 Task: Look for space in Odense, Denmark from 5th July, 2023 to 10th July, 2023 for 4 adults in price range Rs.9000 to Rs.14000. Place can be entire place with 2 bedrooms having 4 beds and 2 bathrooms. Property type can be house, flat, guest house. Booking option can be shelf check-in. Required host language is English.
Action: Mouse moved to (836, 115)
Screenshot: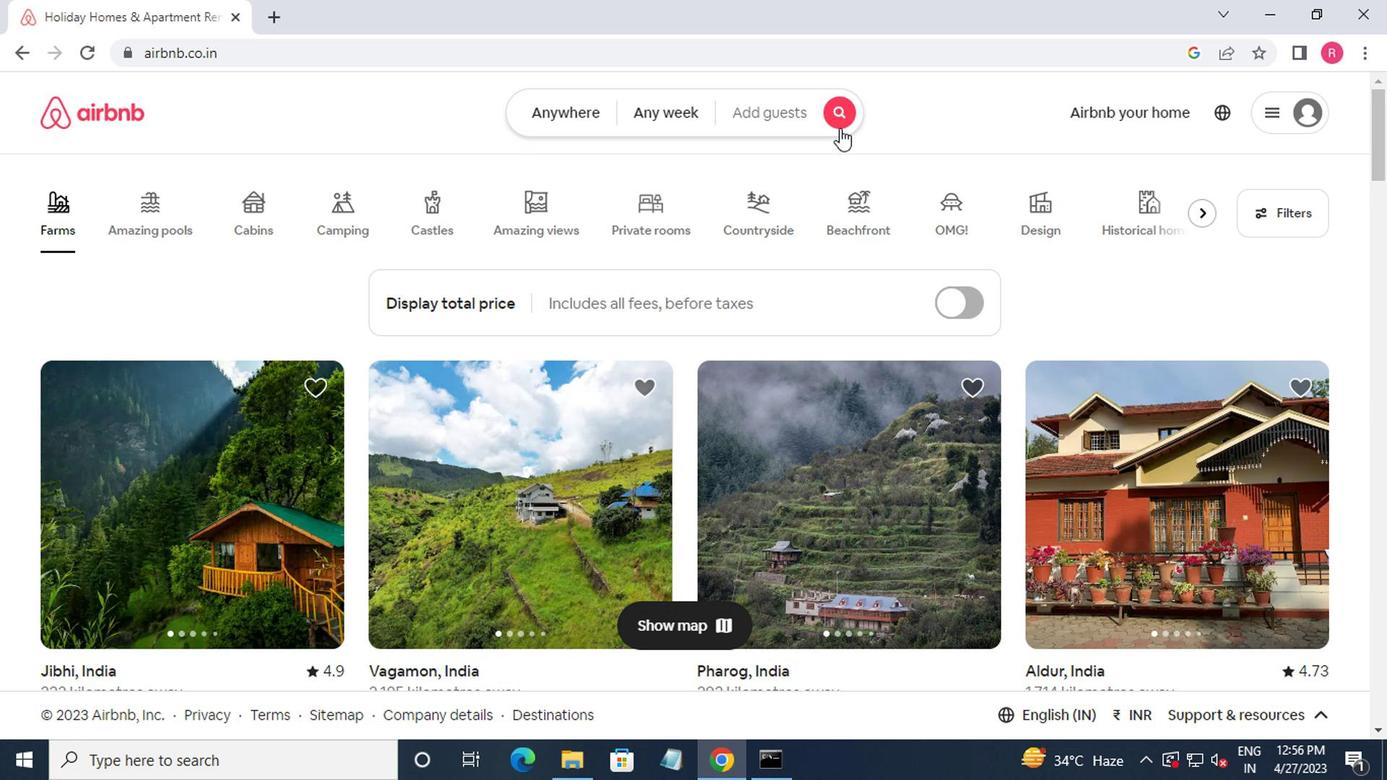
Action: Mouse pressed left at (836, 115)
Screenshot: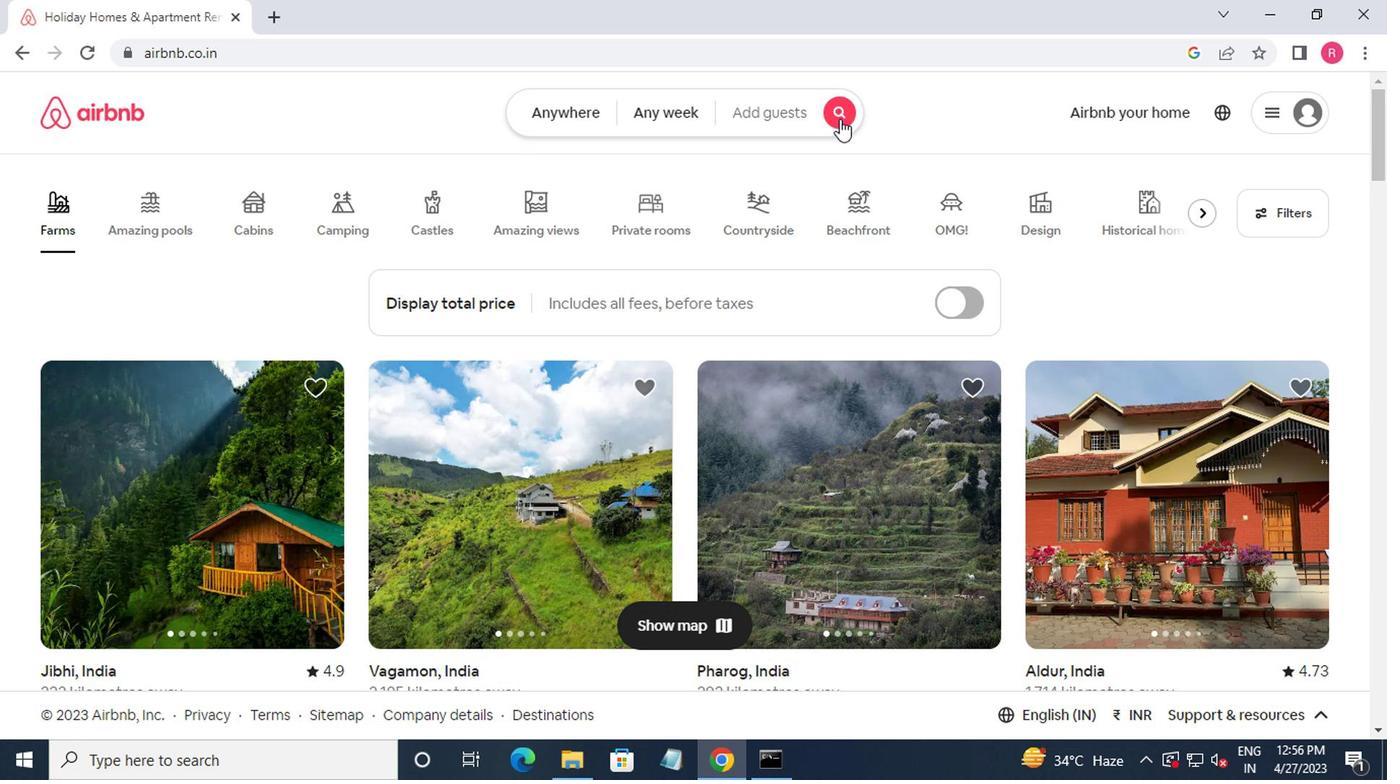 
Action: Mouse moved to (385, 208)
Screenshot: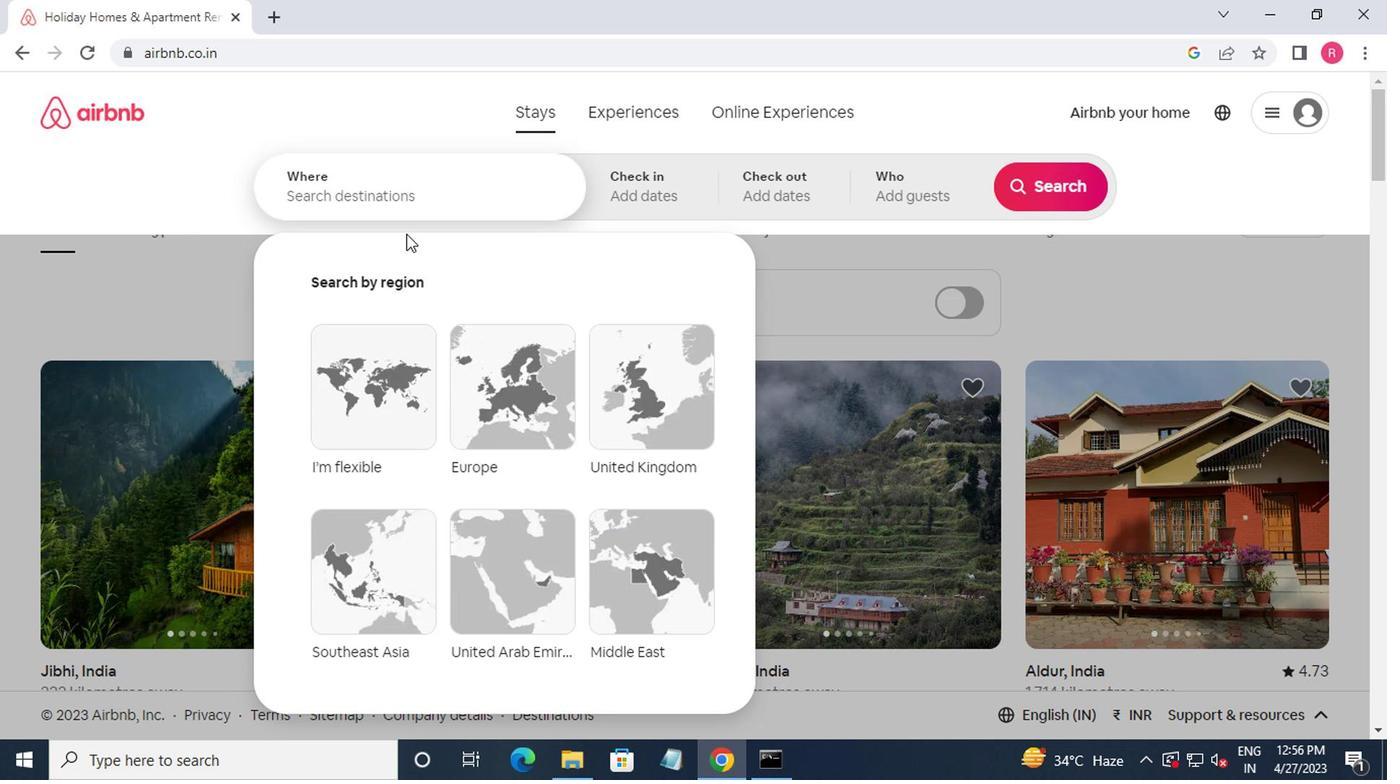 
Action: Mouse pressed left at (385, 208)
Screenshot: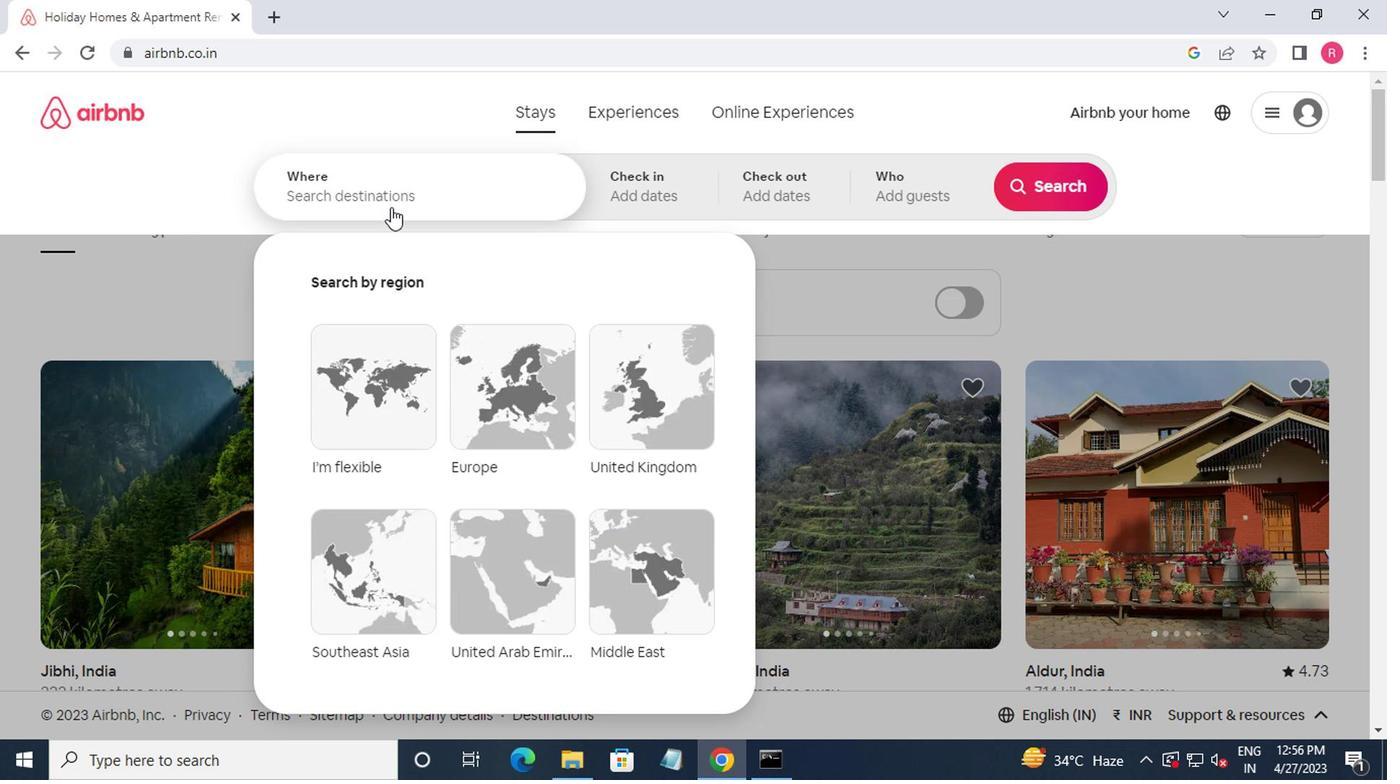 
Action: Mouse moved to (479, 206)
Screenshot: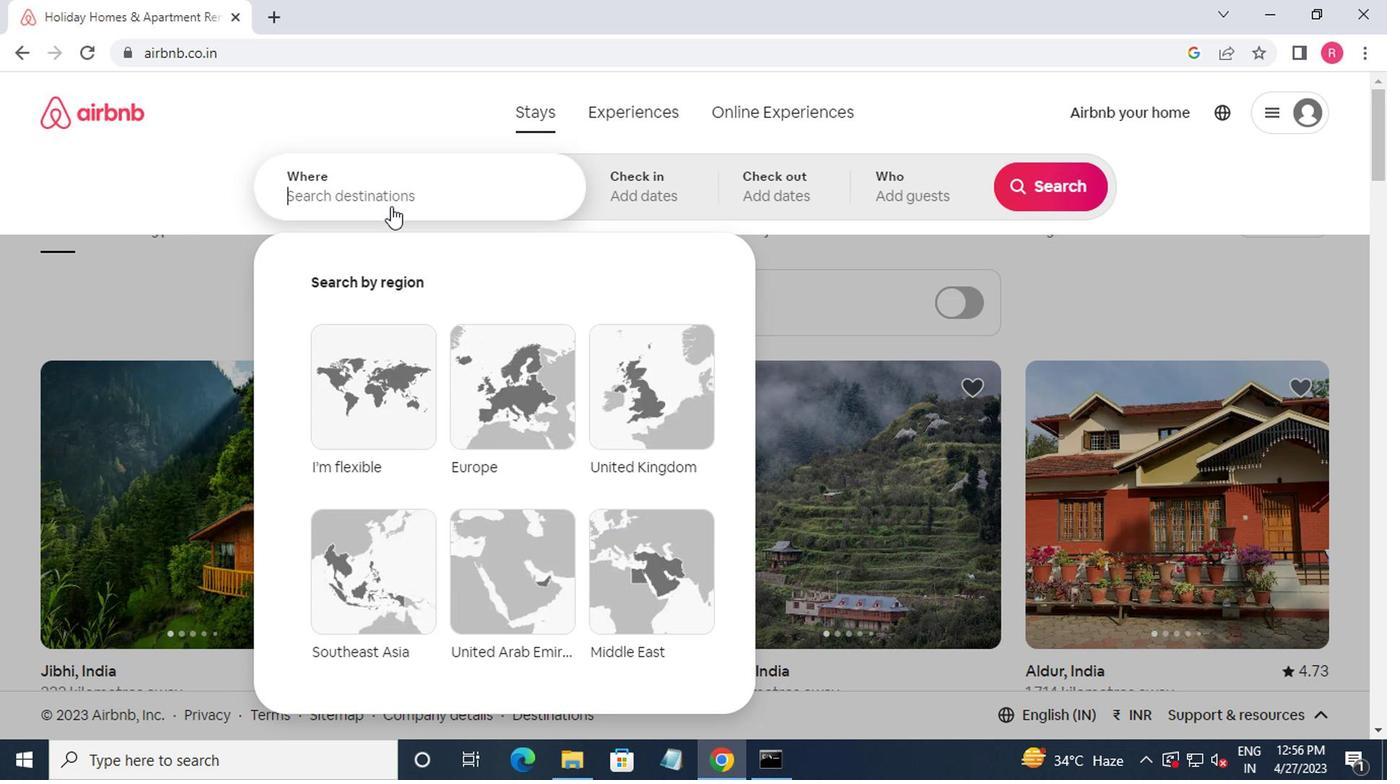 
Action: Key pressed odense,den<Key.down><Key.enter>
Screenshot: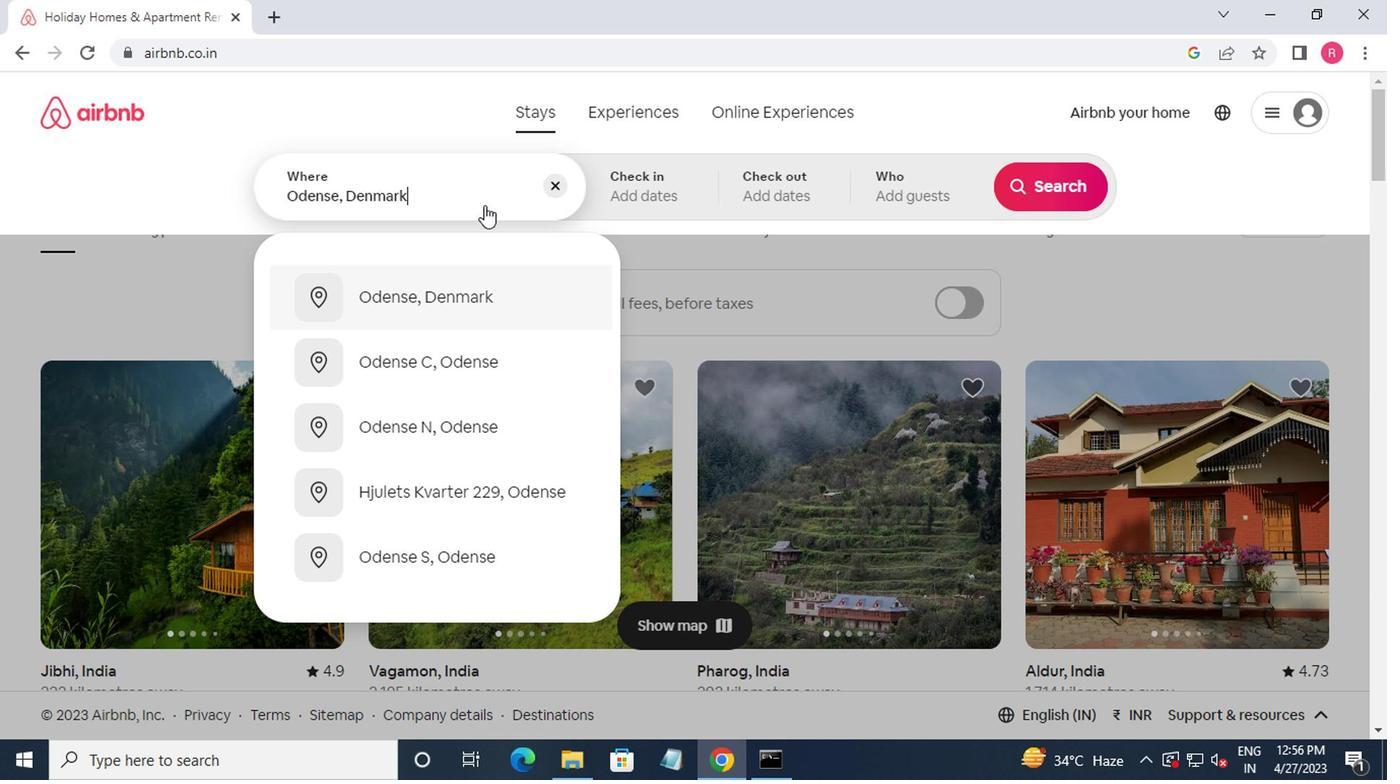 
Action: Mouse moved to (1033, 351)
Screenshot: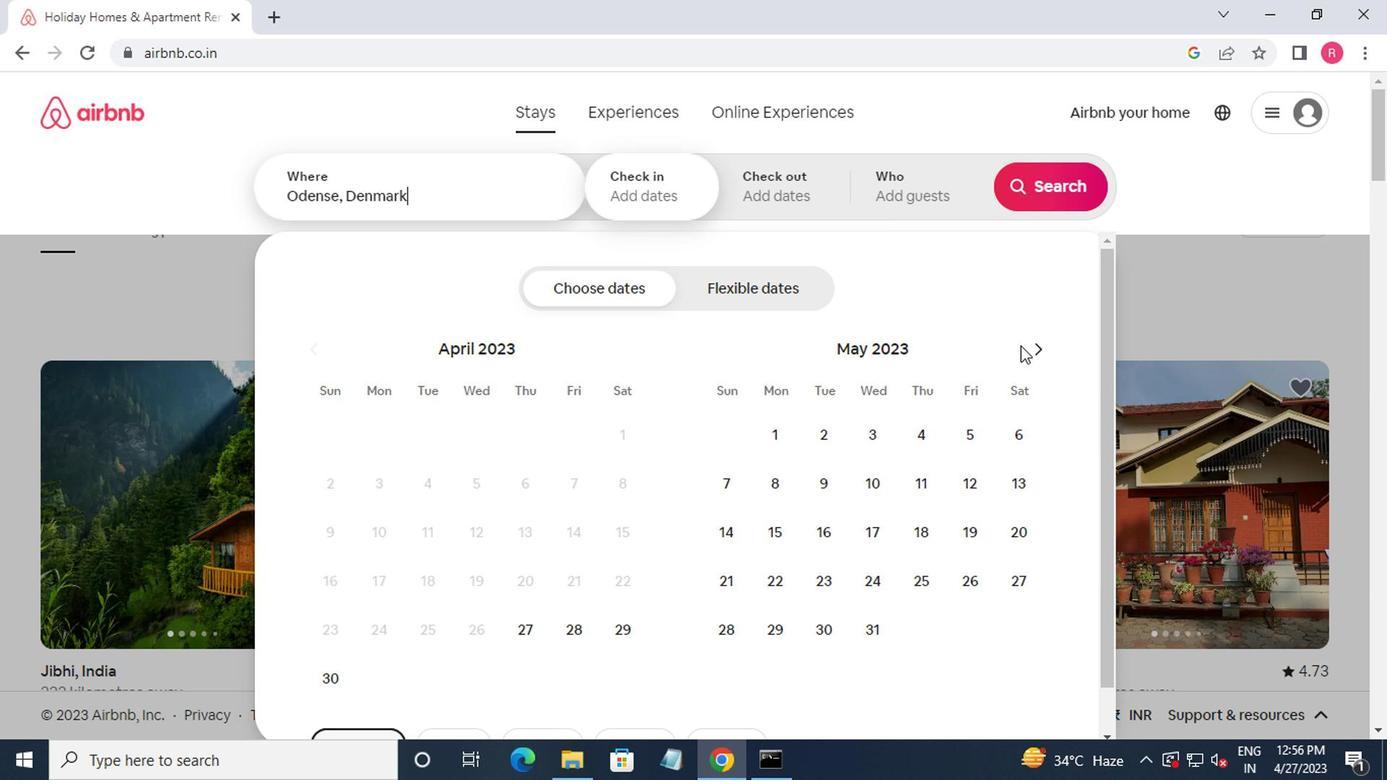 
Action: Mouse pressed left at (1033, 351)
Screenshot: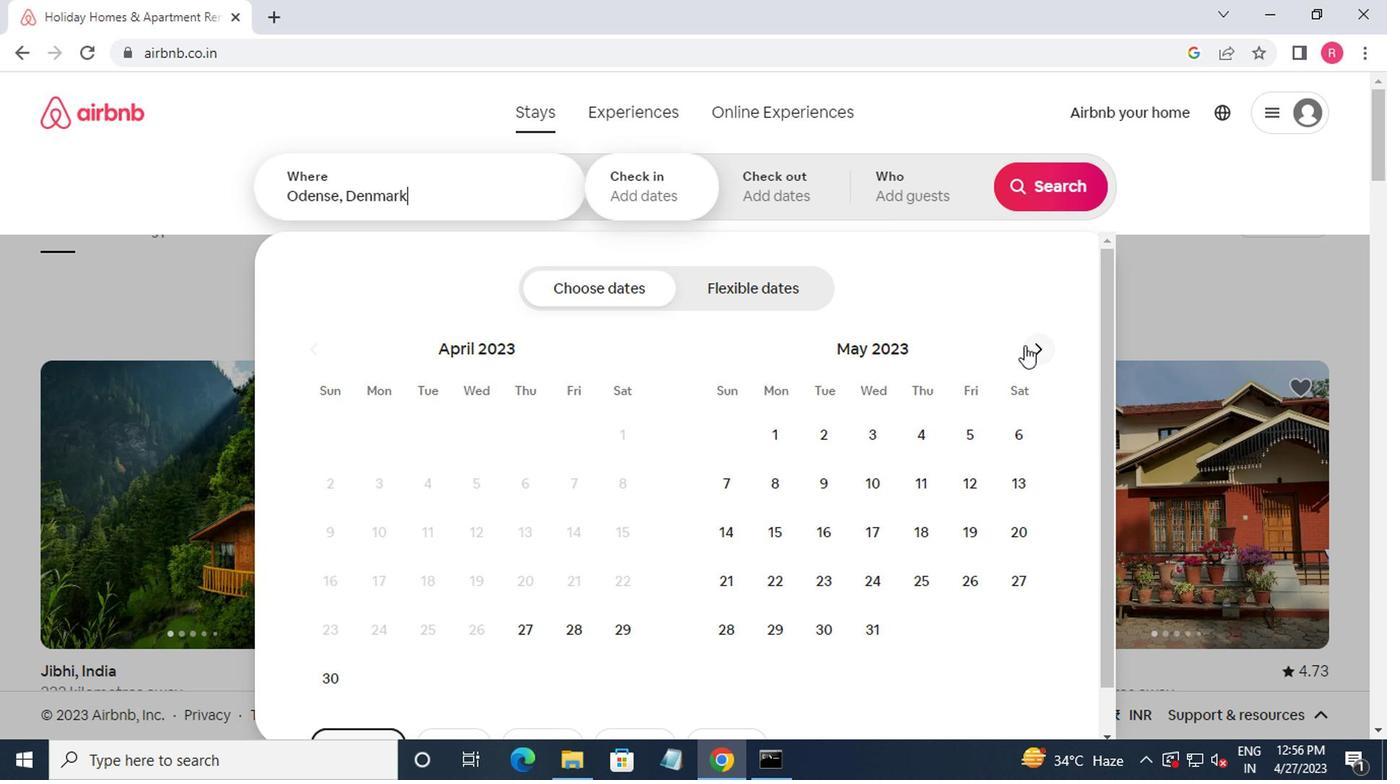
Action: Mouse moved to (1034, 352)
Screenshot: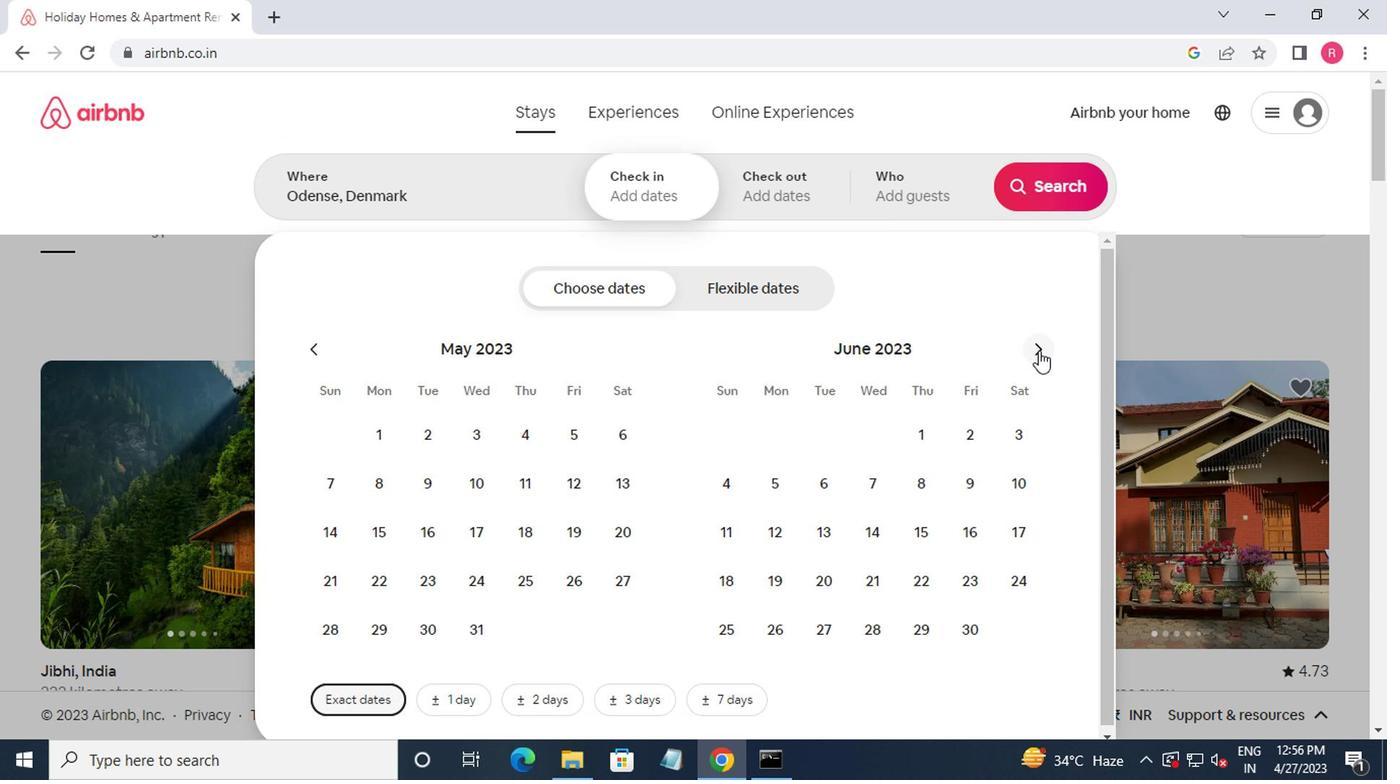 
Action: Mouse pressed left at (1034, 352)
Screenshot: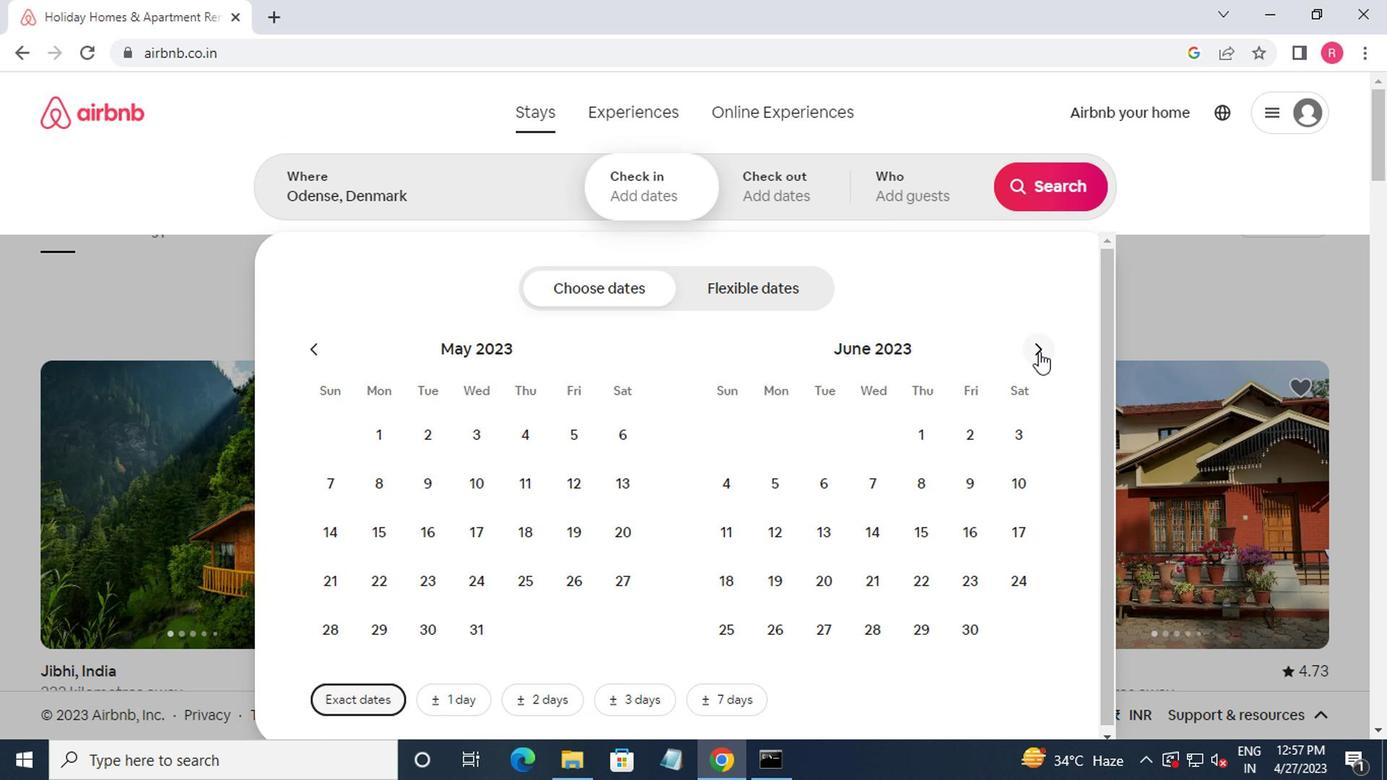 
Action: Mouse moved to (870, 477)
Screenshot: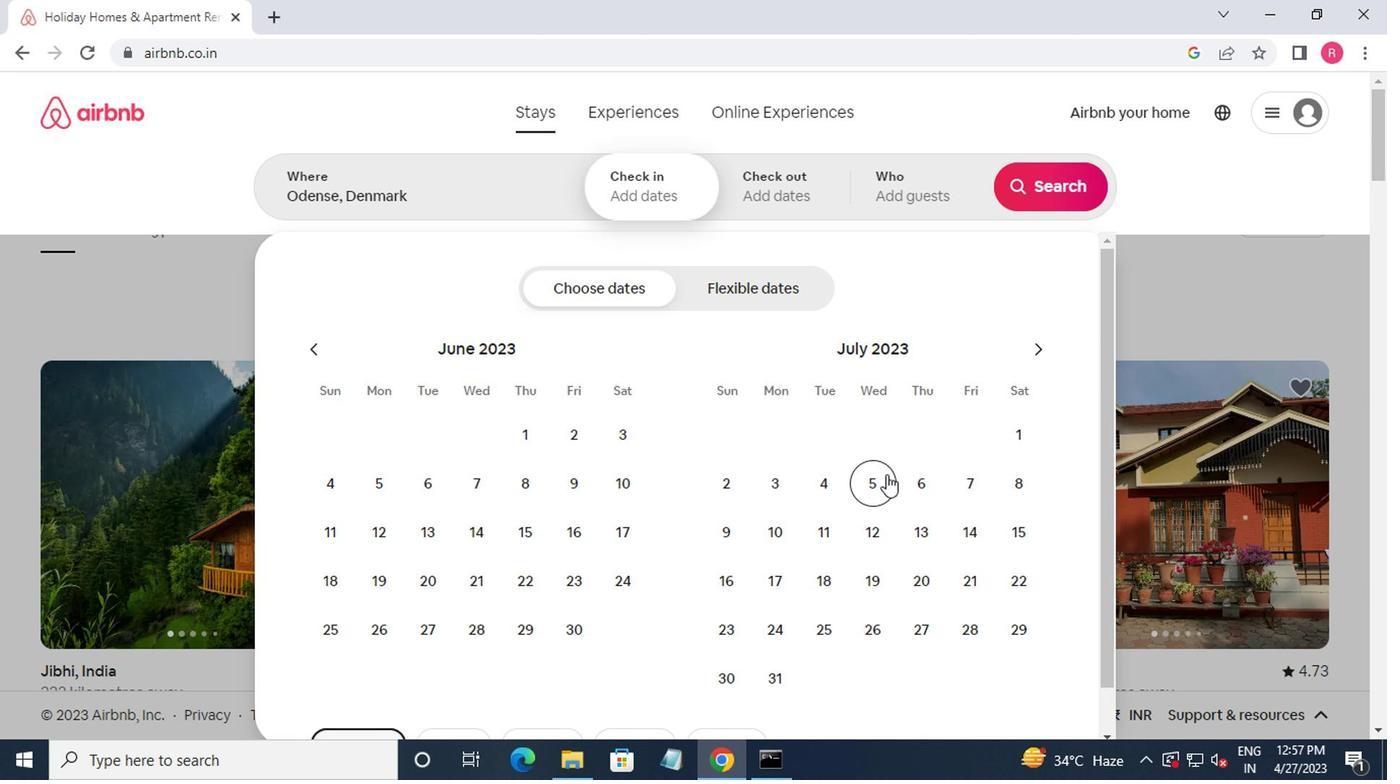
Action: Mouse pressed left at (870, 477)
Screenshot: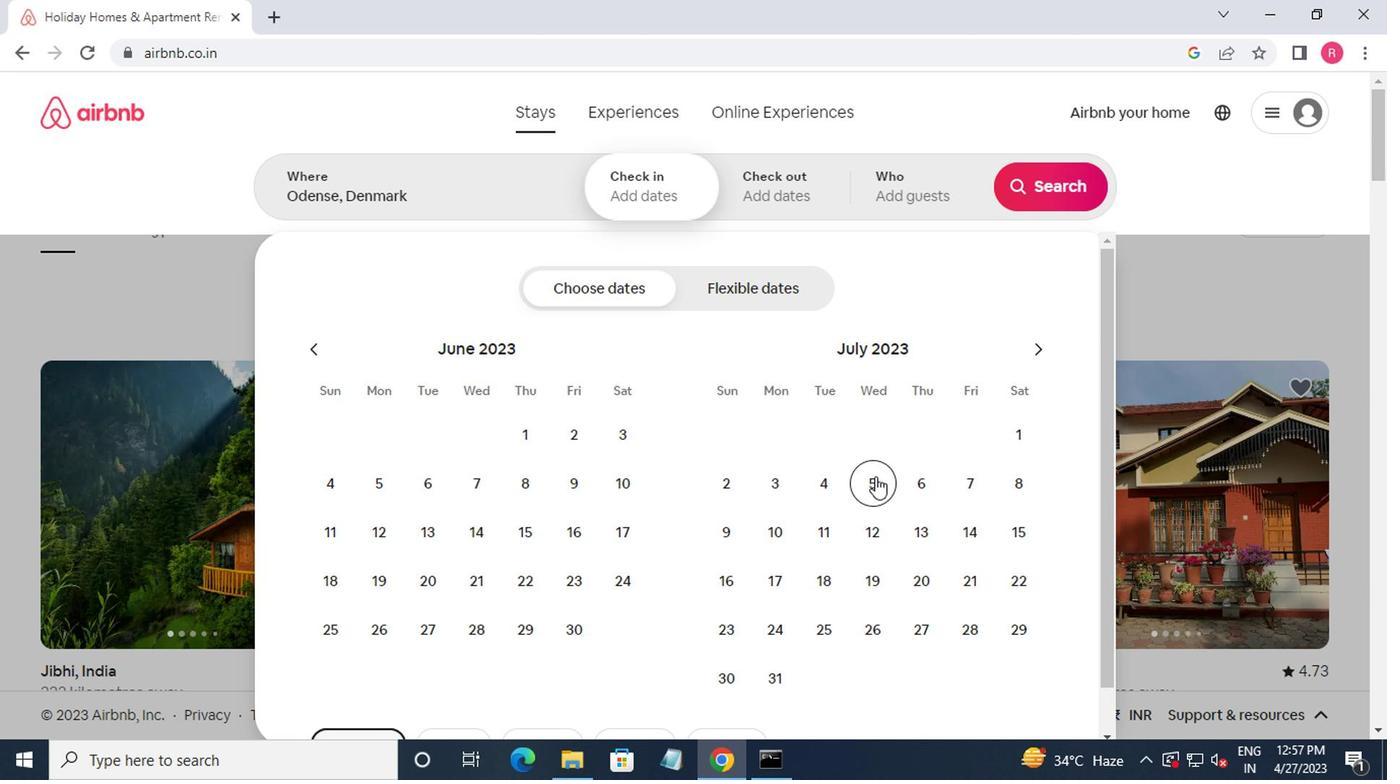 
Action: Mouse moved to (790, 543)
Screenshot: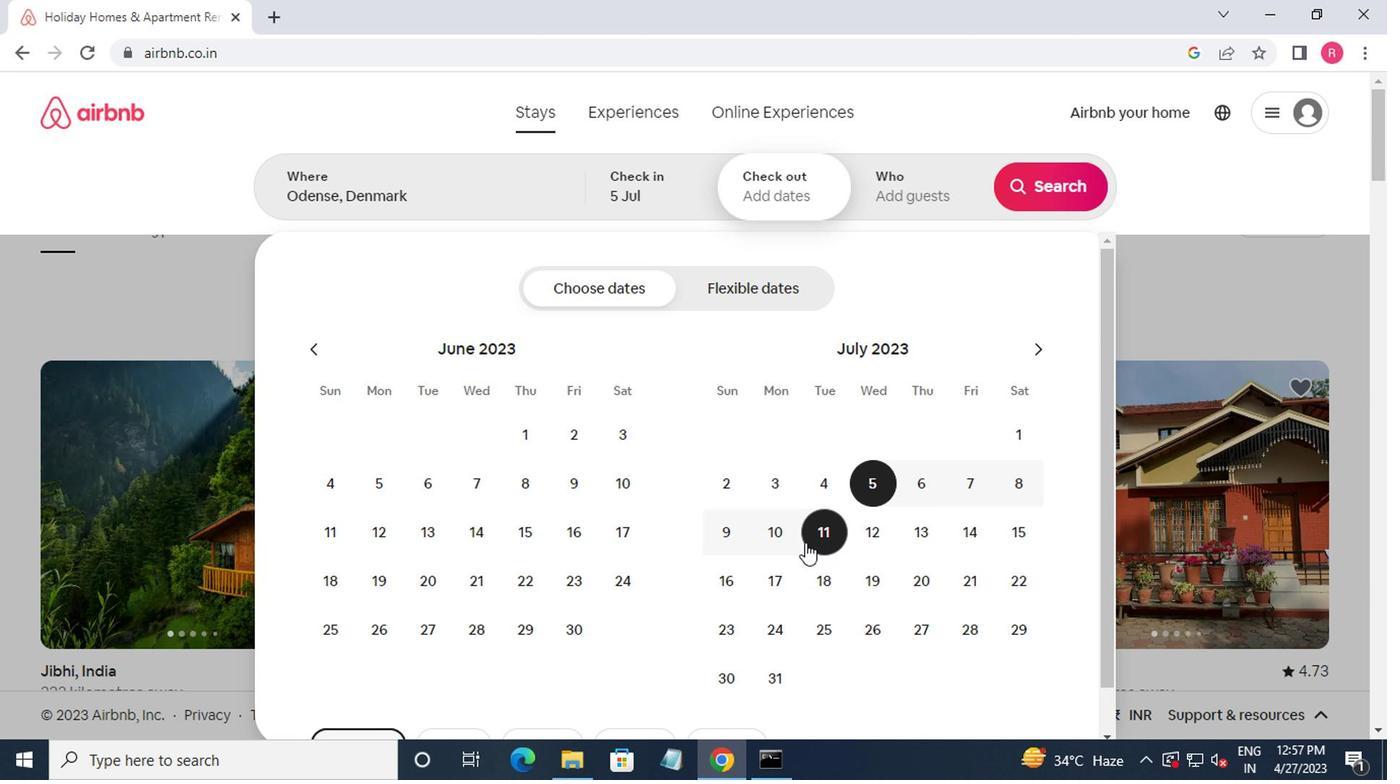 
Action: Mouse pressed left at (790, 543)
Screenshot: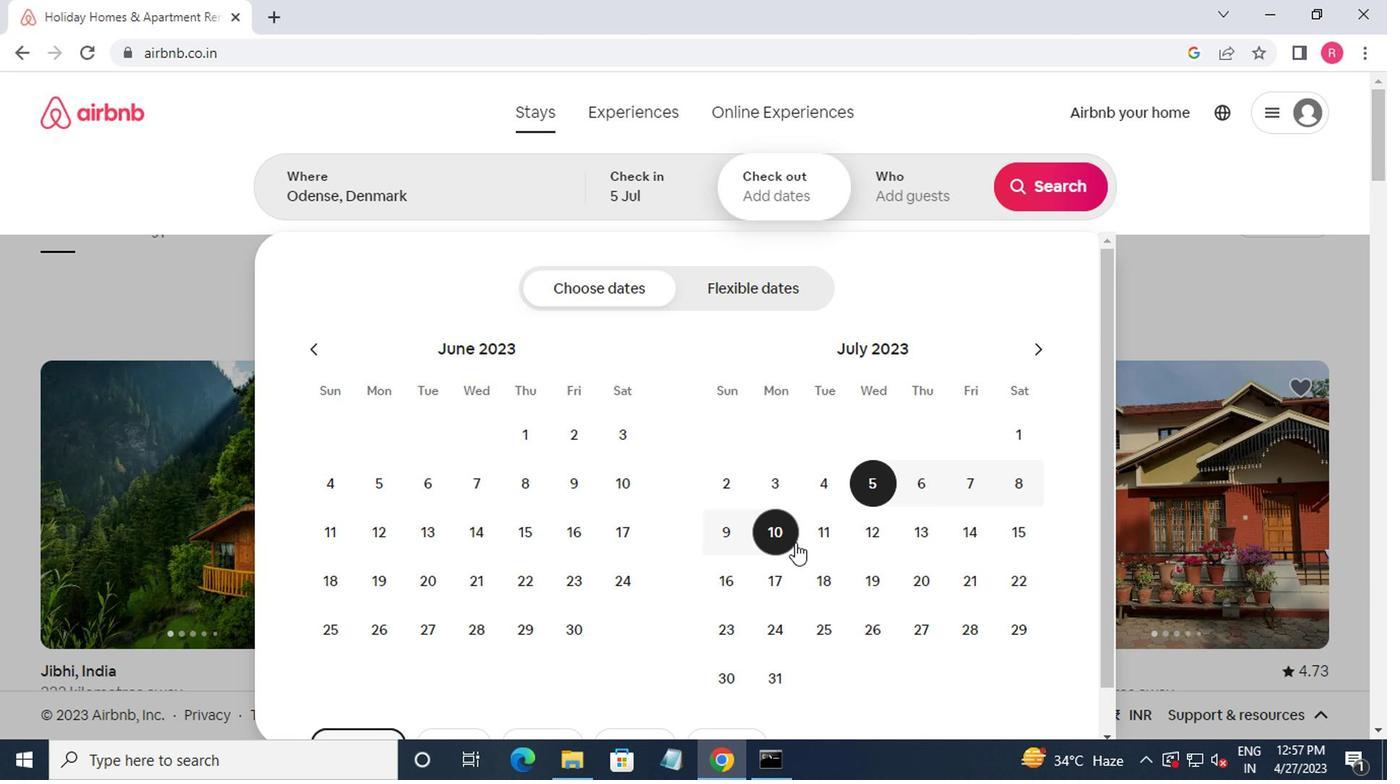 
Action: Mouse moved to (896, 199)
Screenshot: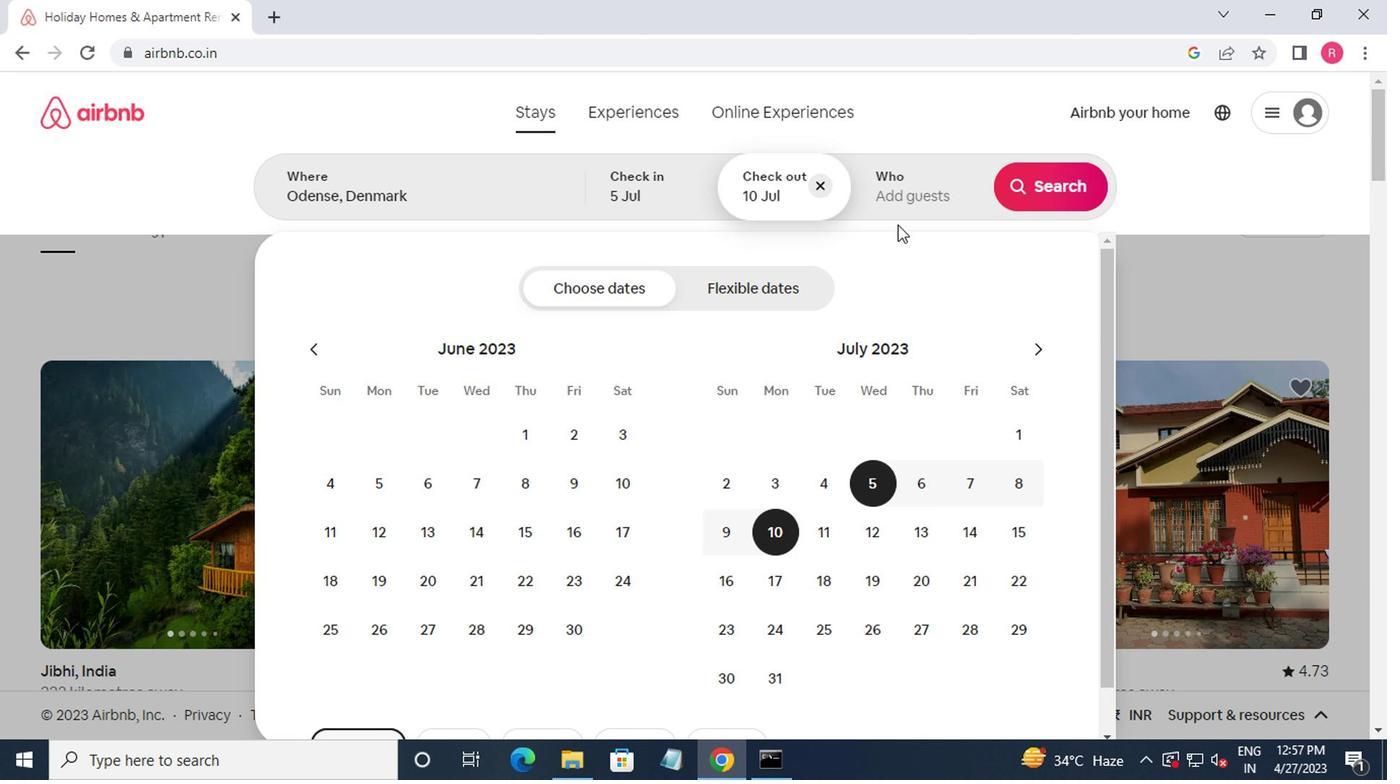 
Action: Mouse pressed left at (896, 199)
Screenshot: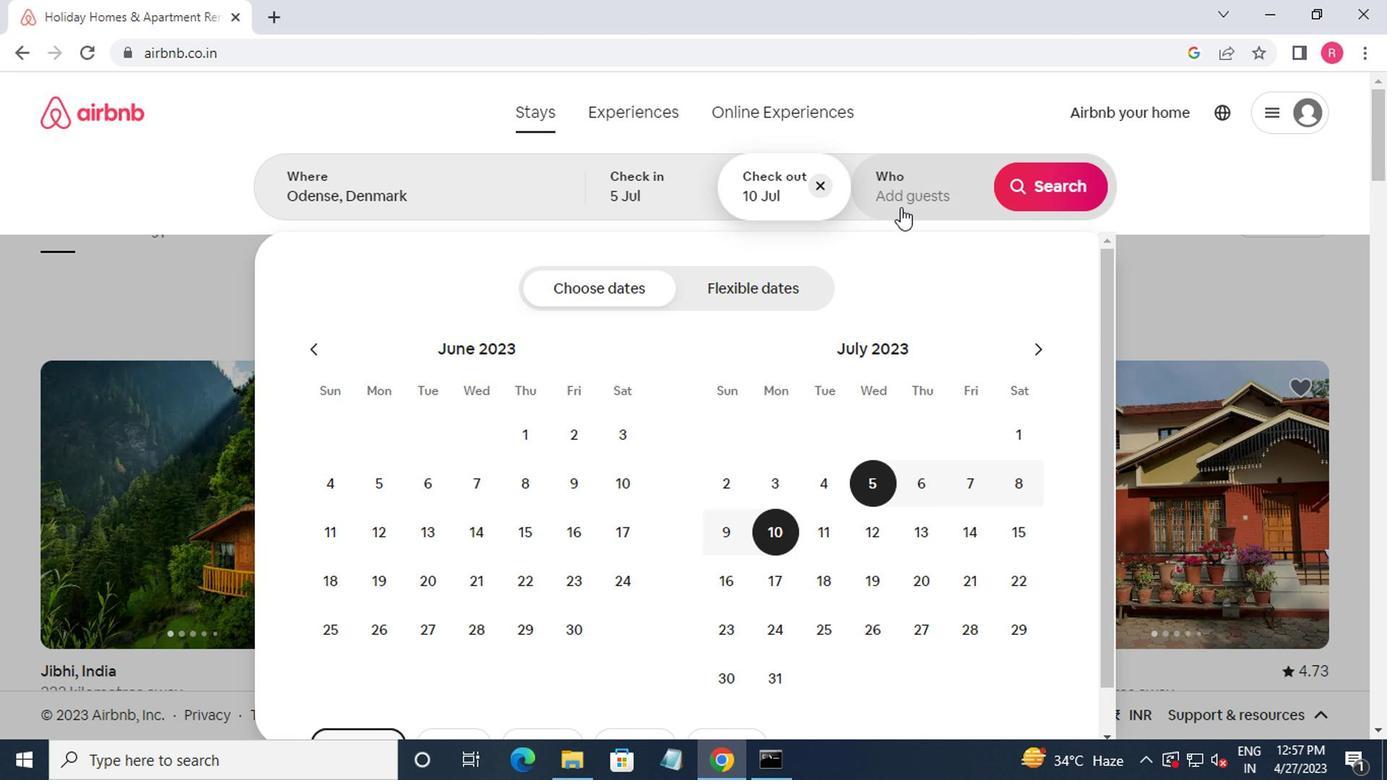 
Action: Mouse moved to (1059, 289)
Screenshot: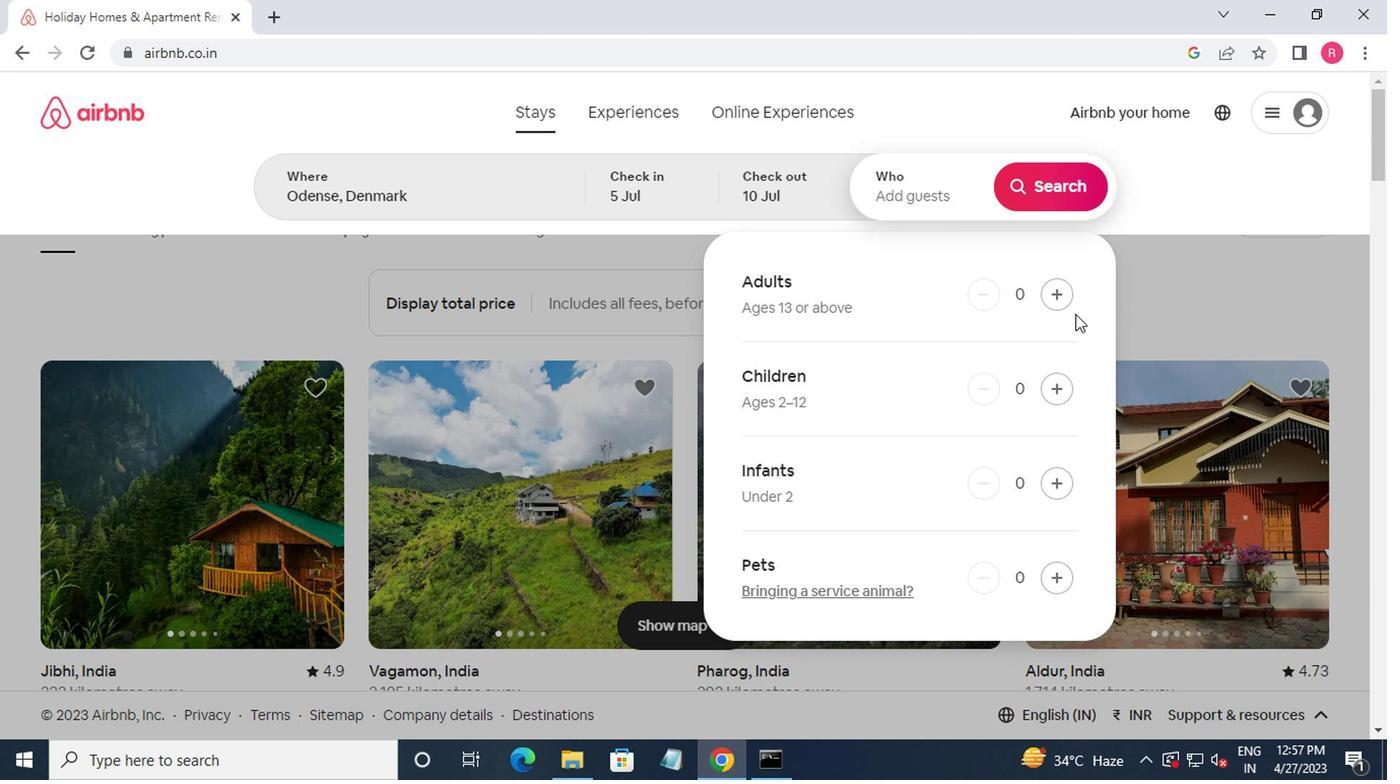 
Action: Mouse pressed left at (1059, 289)
Screenshot: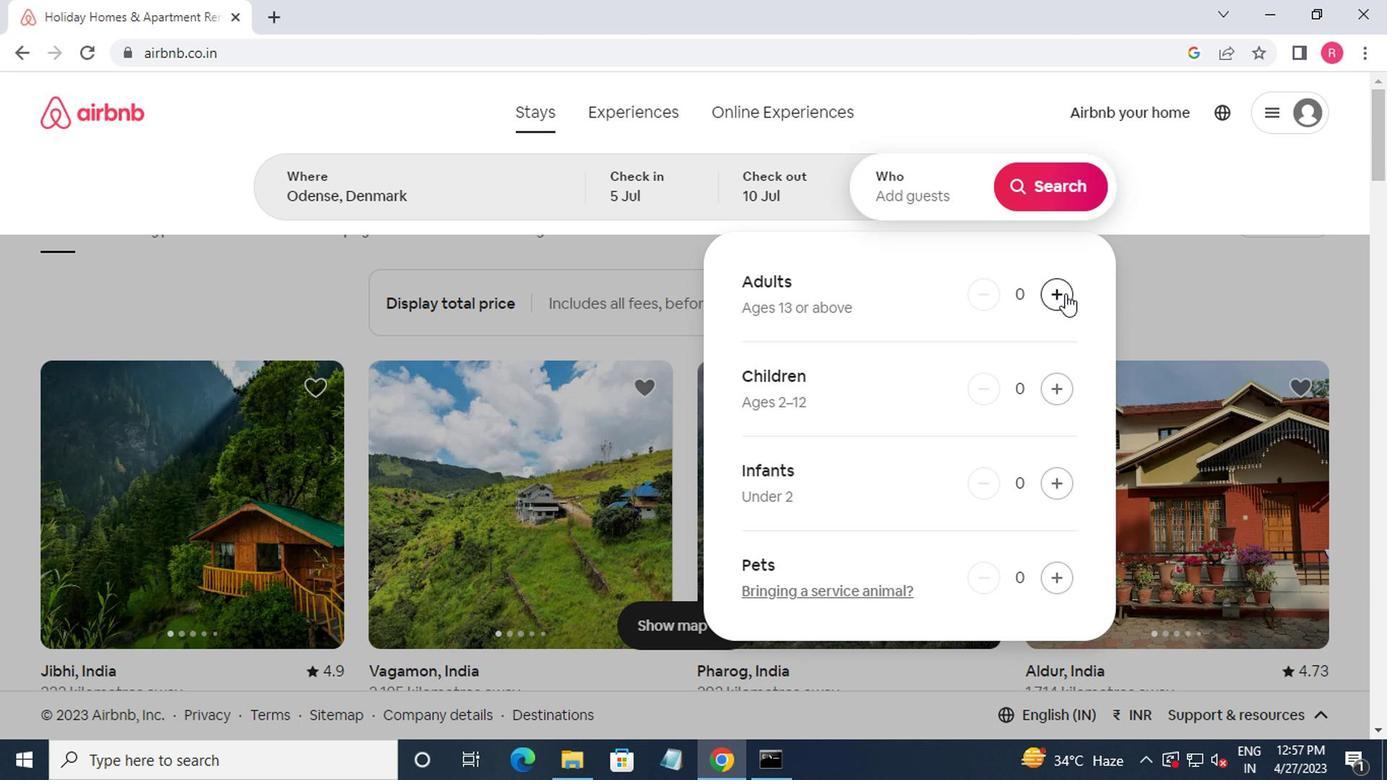 
Action: Mouse pressed left at (1059, 289)
Screenshot: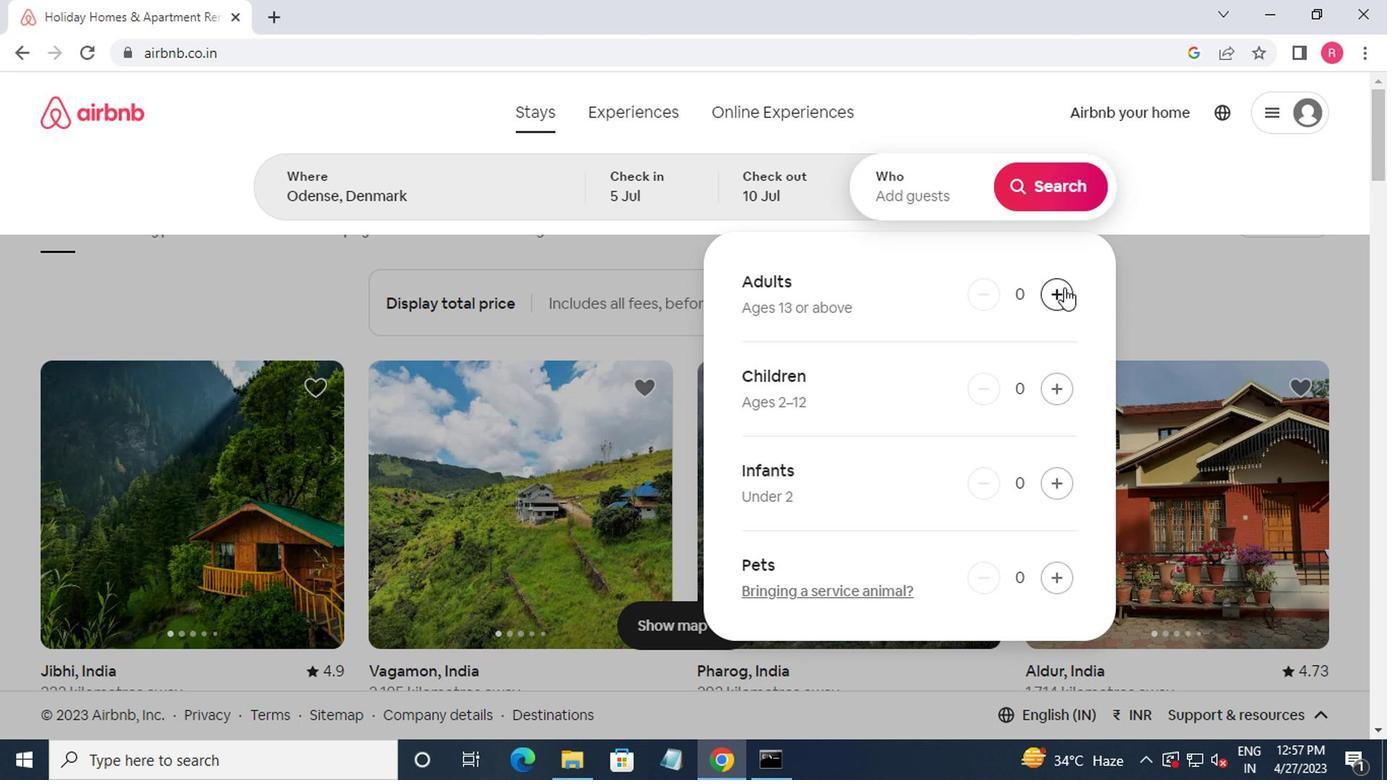 
Action: Mouse pressed left at (1059, 289)
Screenshot: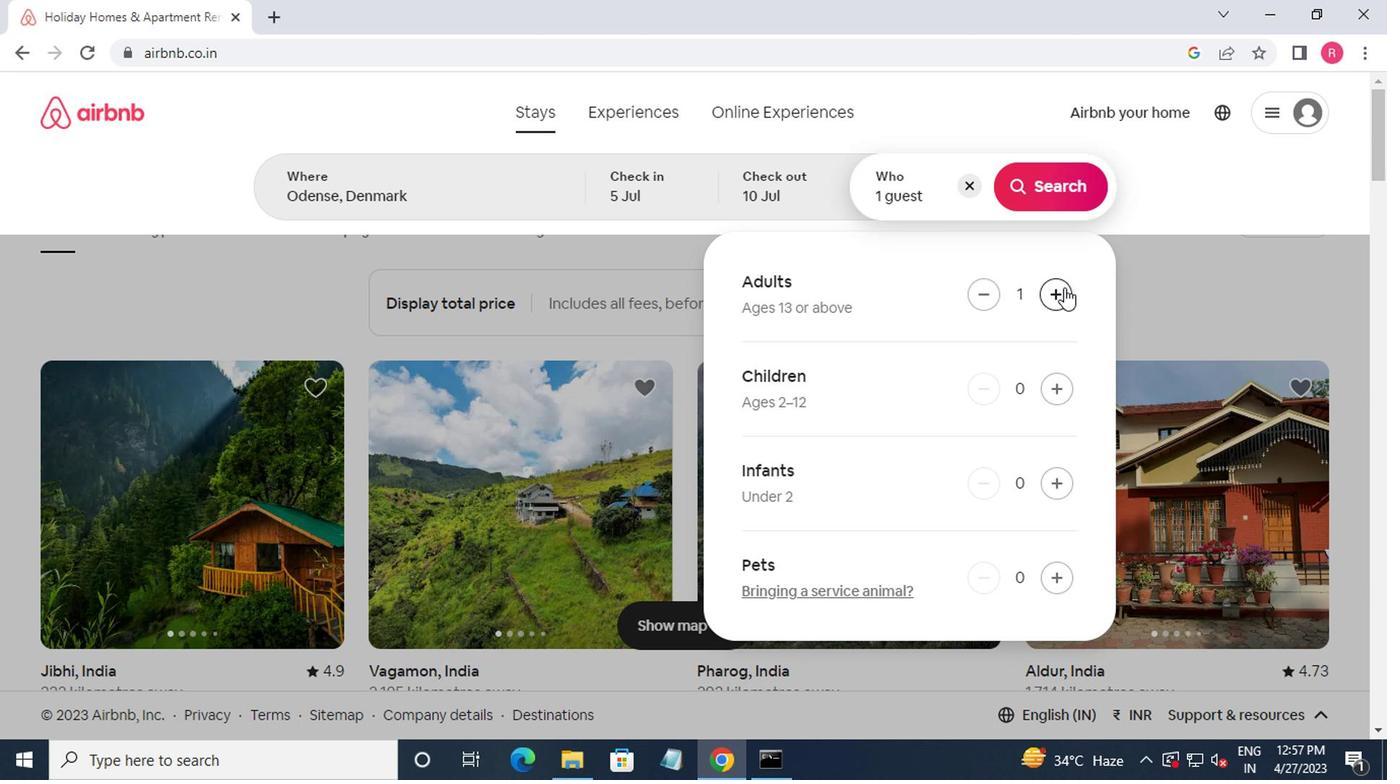 
Action: Mouse pressed left at (1059, 289)
Screenshot: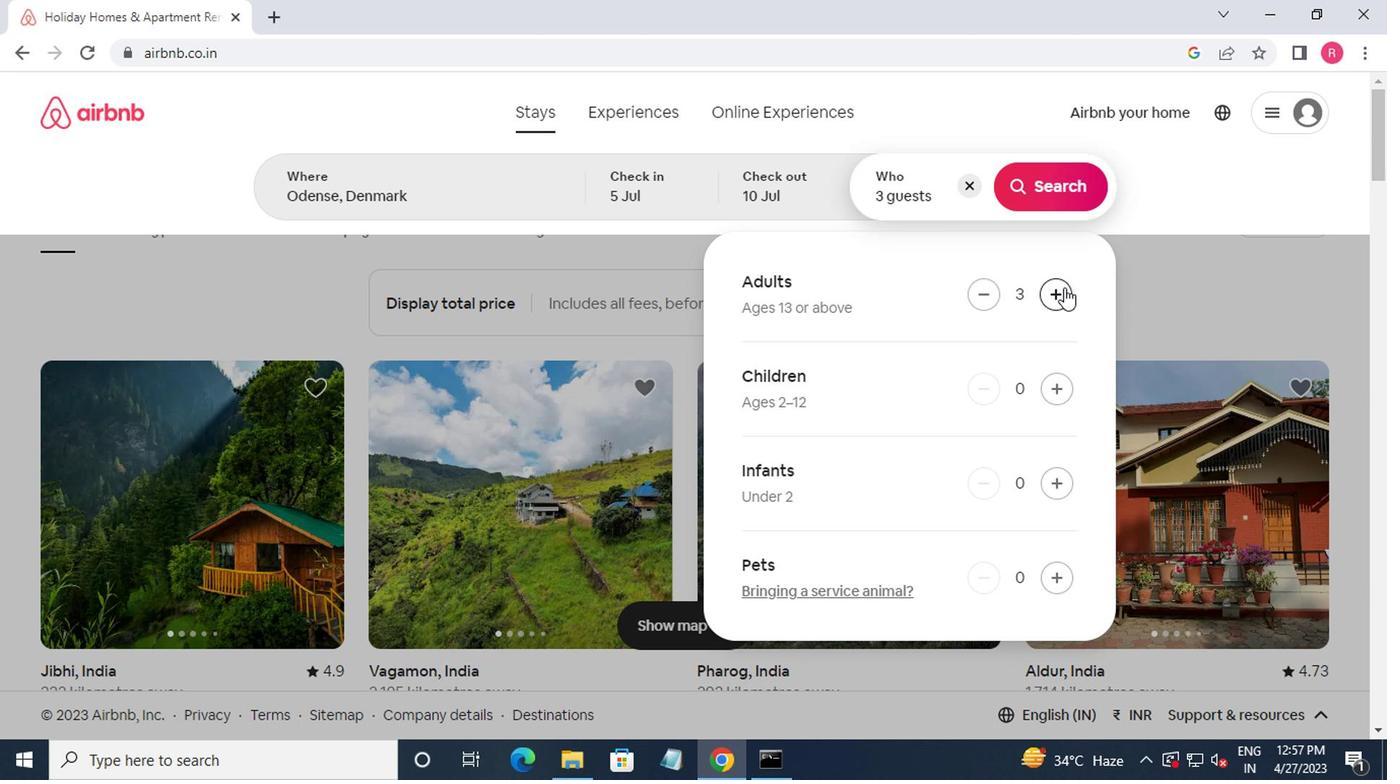 
Action: Mouse moved to (1040, 204)
Screenshot: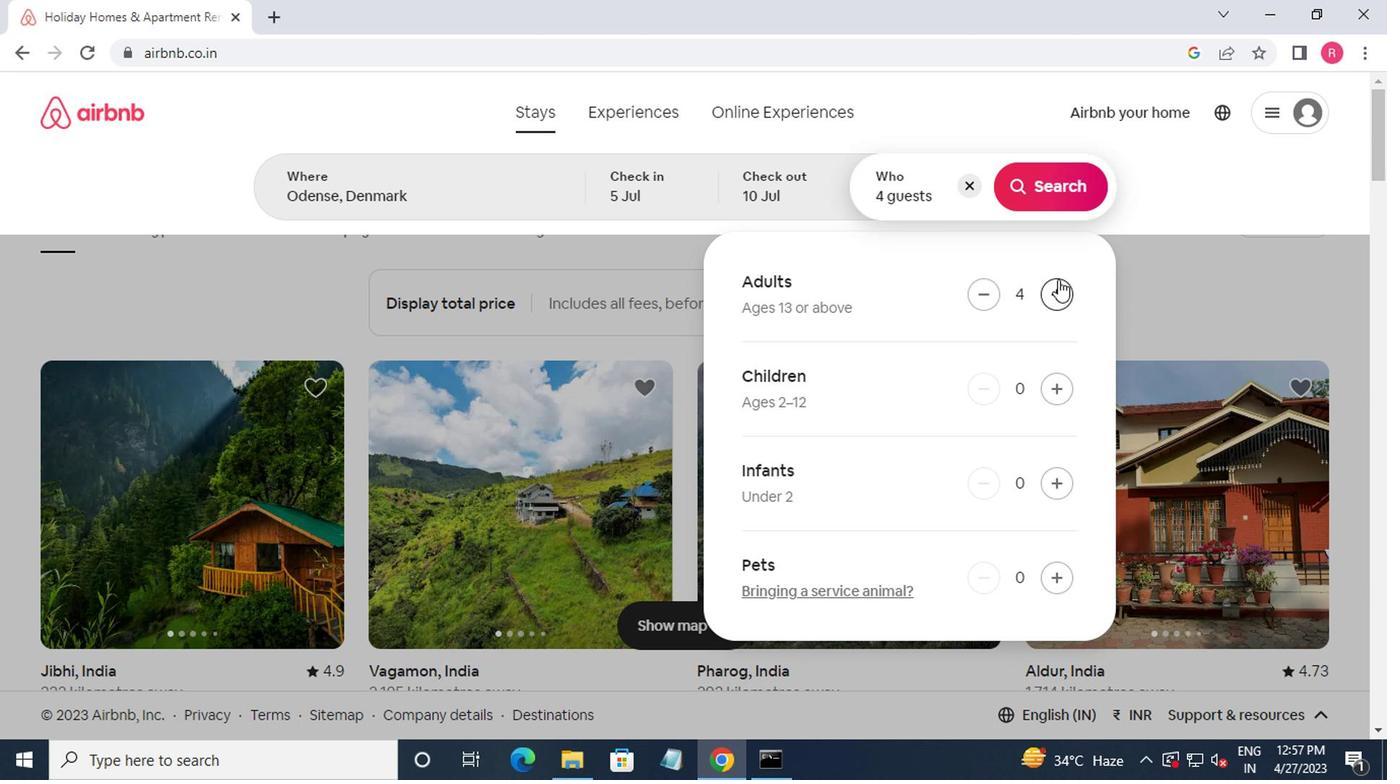 
Action: Mouse pressed left at (1040, 204)
Screenshot: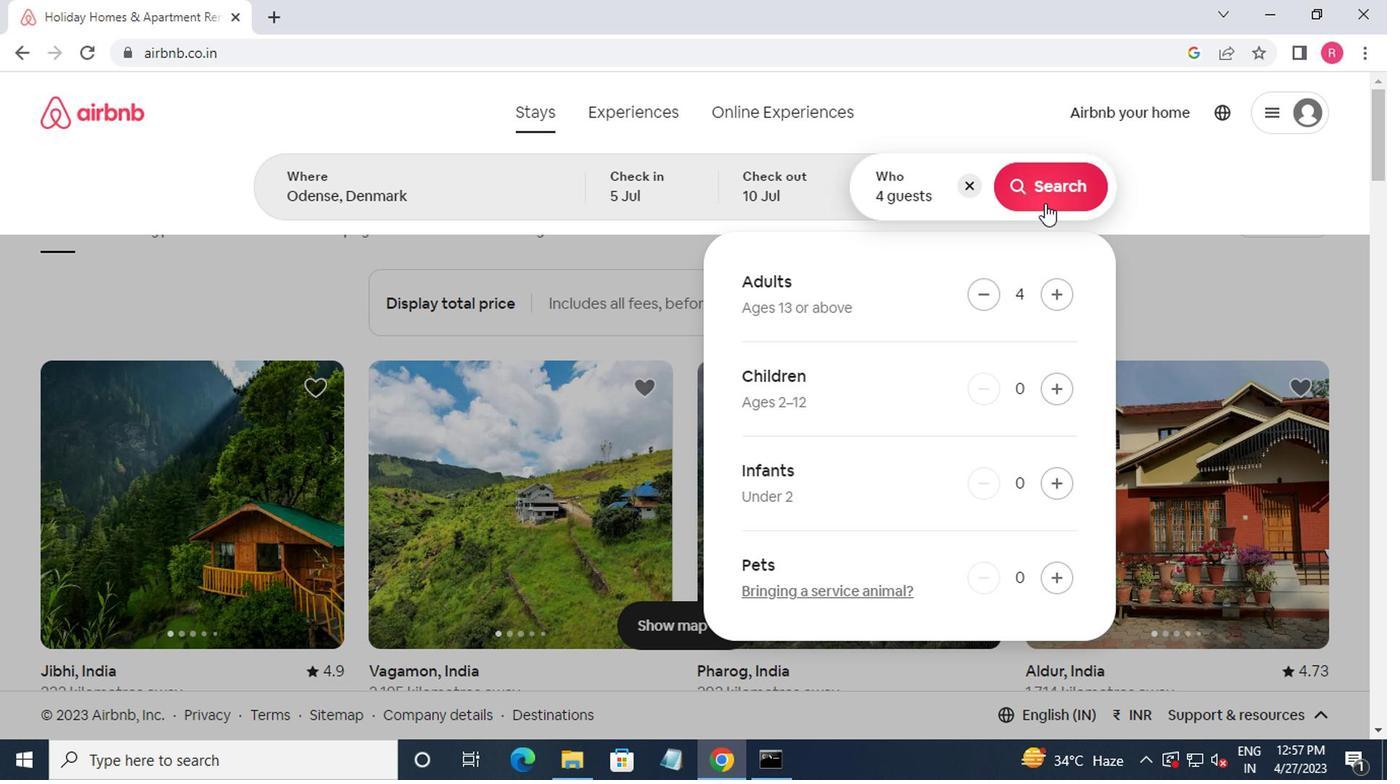 
Action: Mouse moved to (1283, 198)
Screenshot: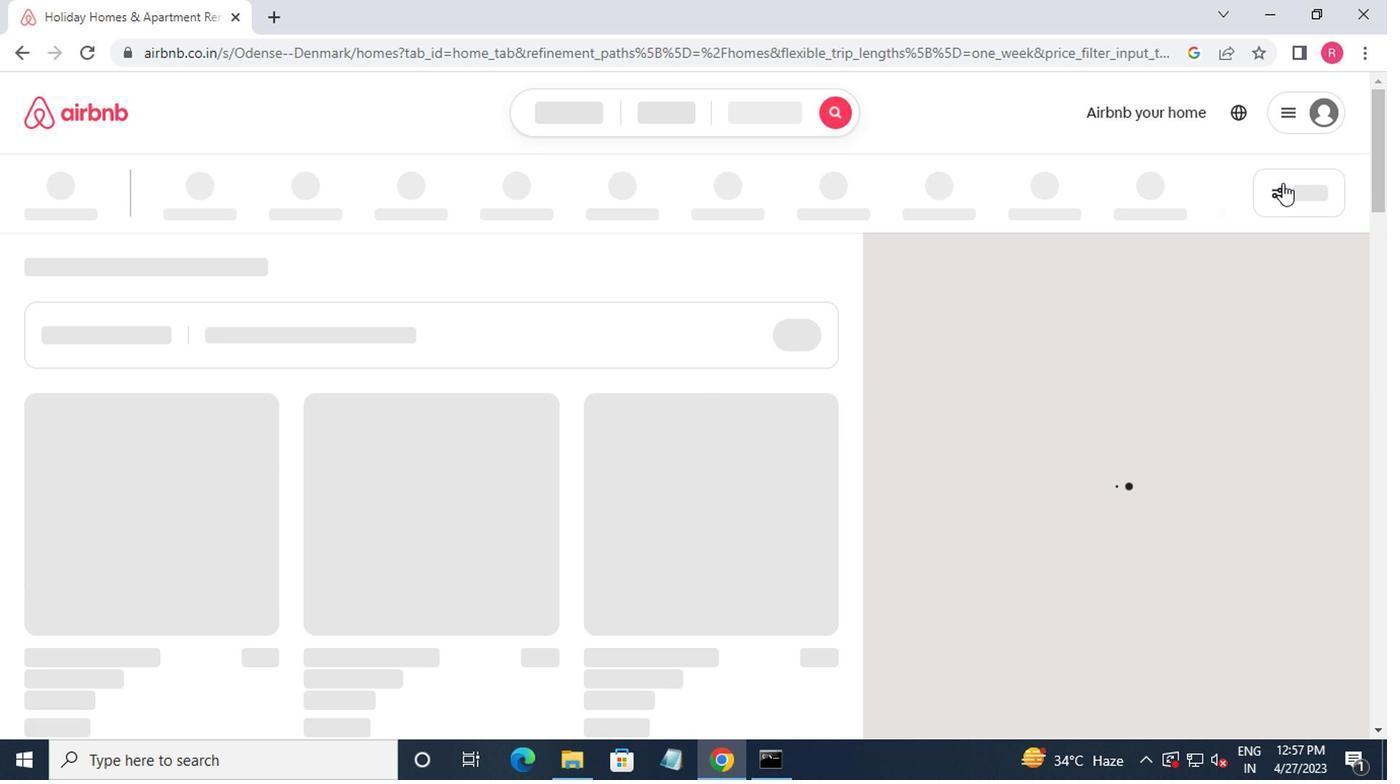 
Action: Mouse pressed left at (1283, 198)
Screenshot: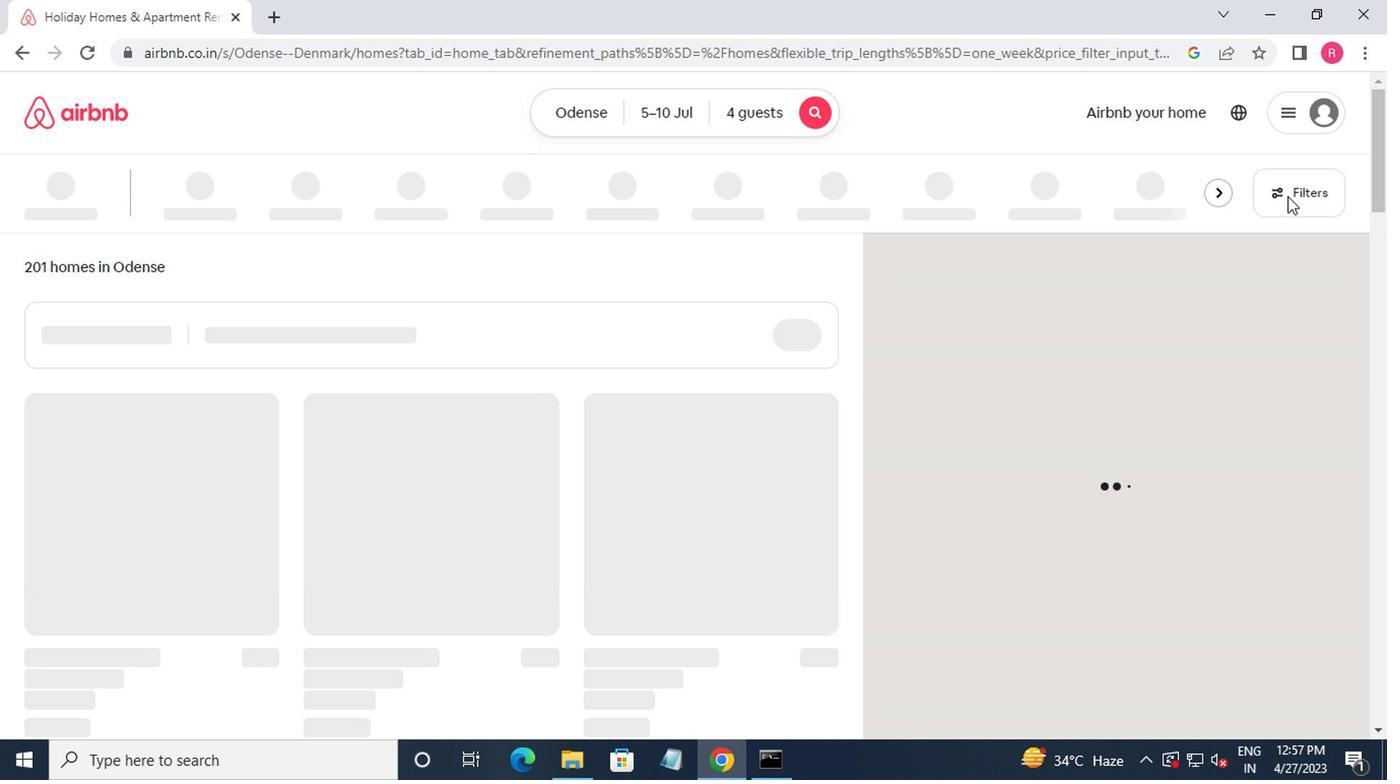 
Action: Mouse moved to (466, 455)
Screenshot: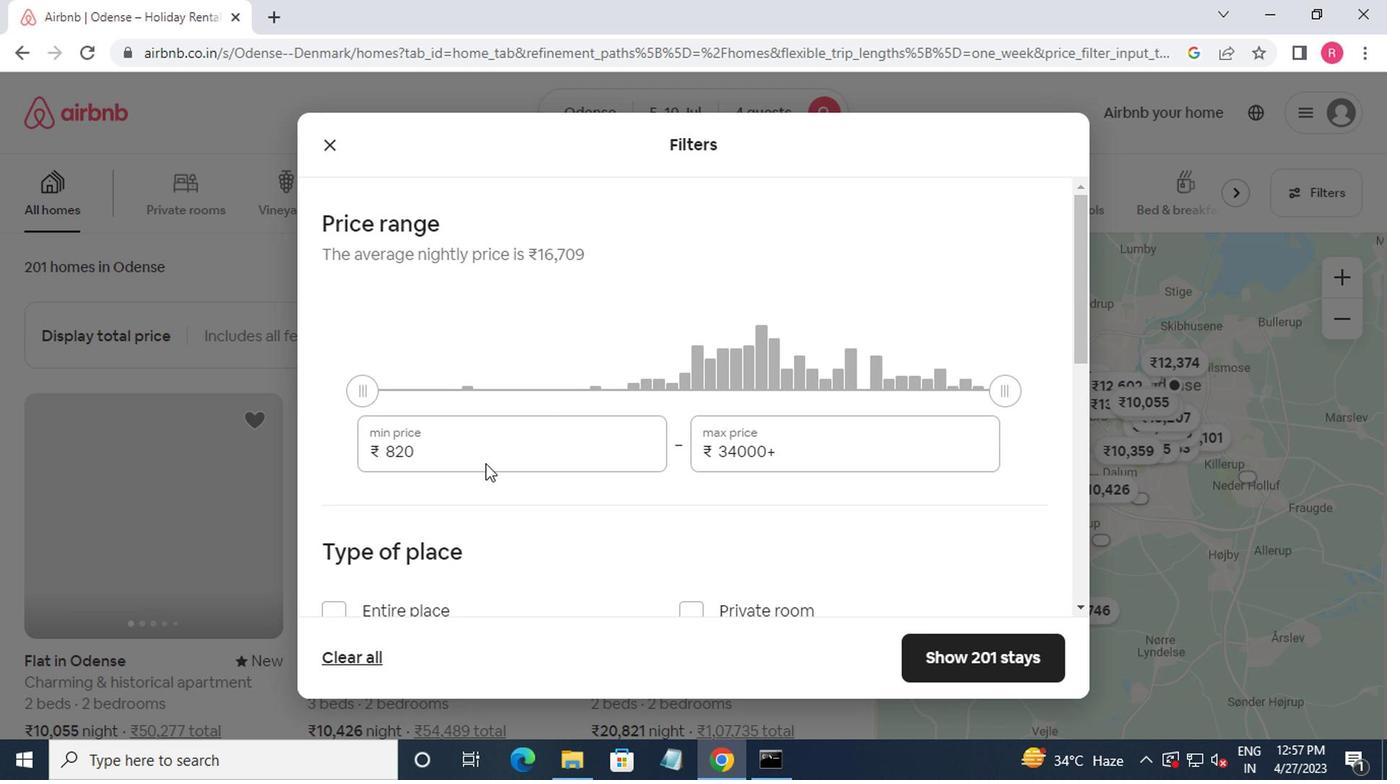 
Action: Mouse pressed left at (466, 455)
Screenshot: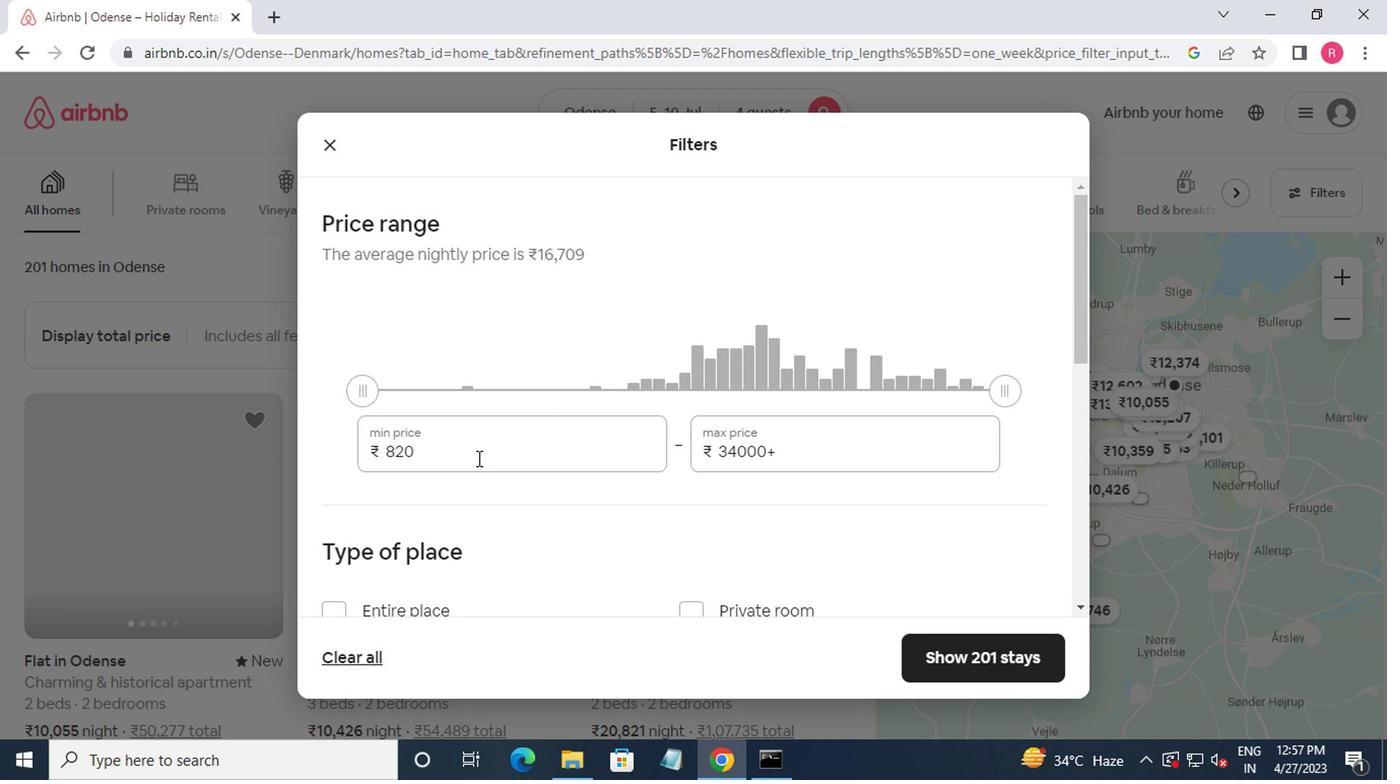 
Action: Mouse moved to (539, 434)
Screenshot: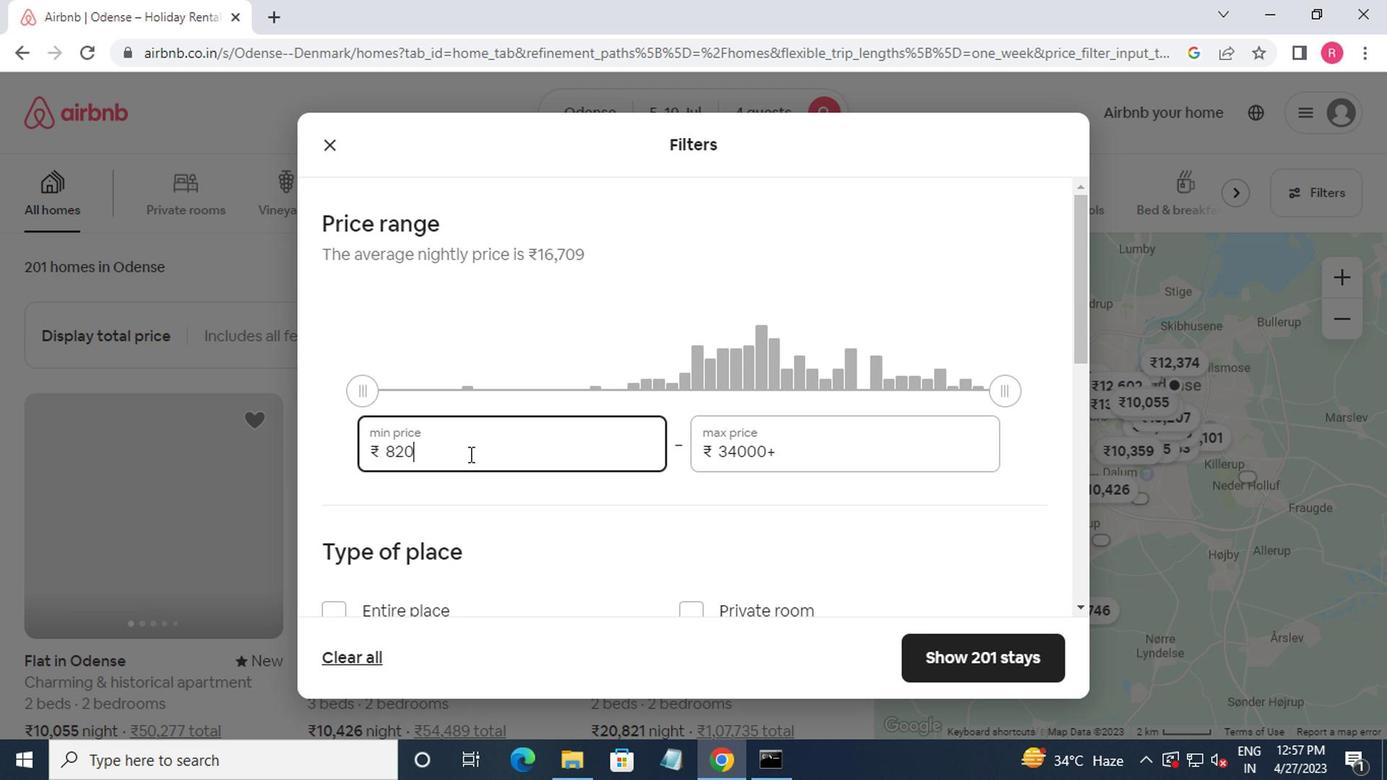 
Action: Key pressed <Key.backspace><Key.backspace><Key.backspace>9000<Key.tab>1<Key.backspace><Key.backspace><Key.backspace><Key.backspace><Key.backspace><Key.backspace><Key.backspace><Key.backspace><Key.backspace><Key.backspace><Key.backspace><Key.backspace>14000
Screenshot: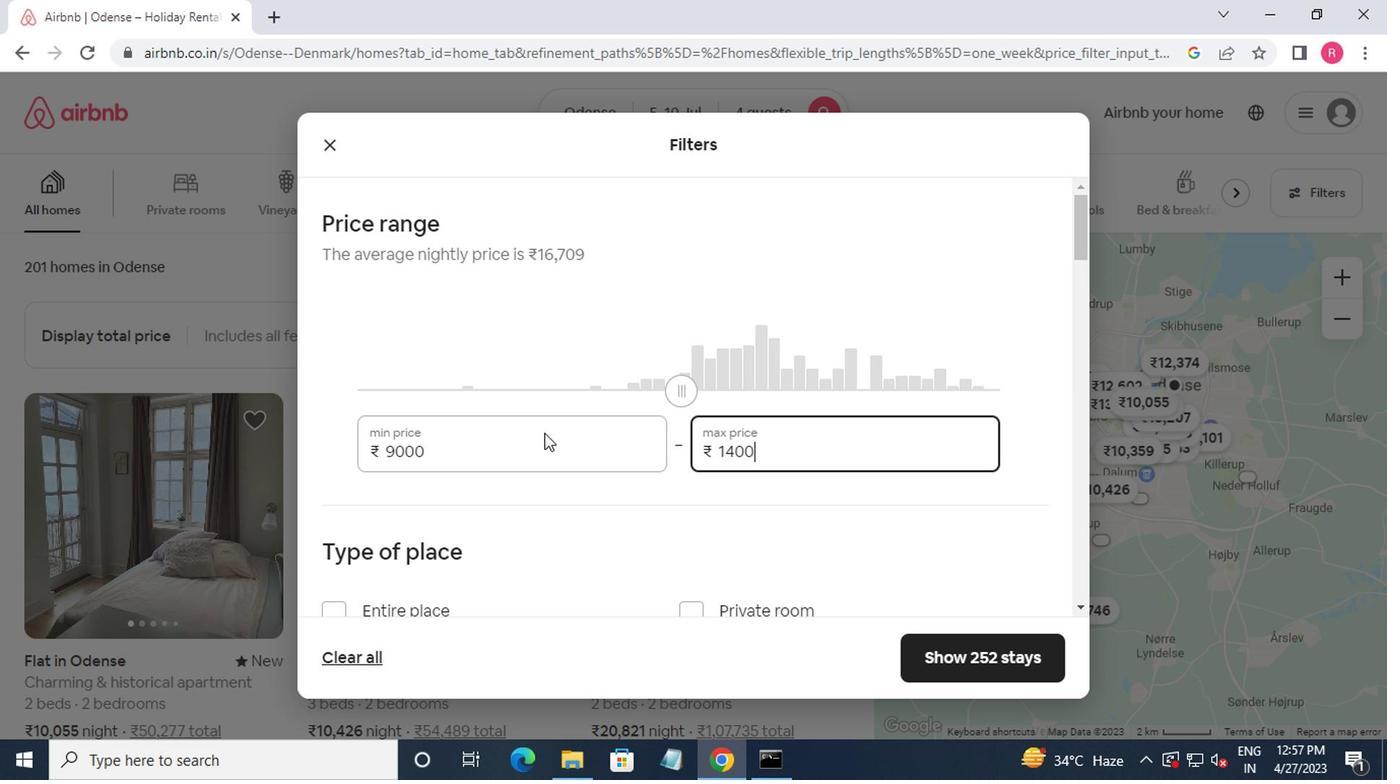 
Action: Mouse moved to (544, 437)
Screenshot: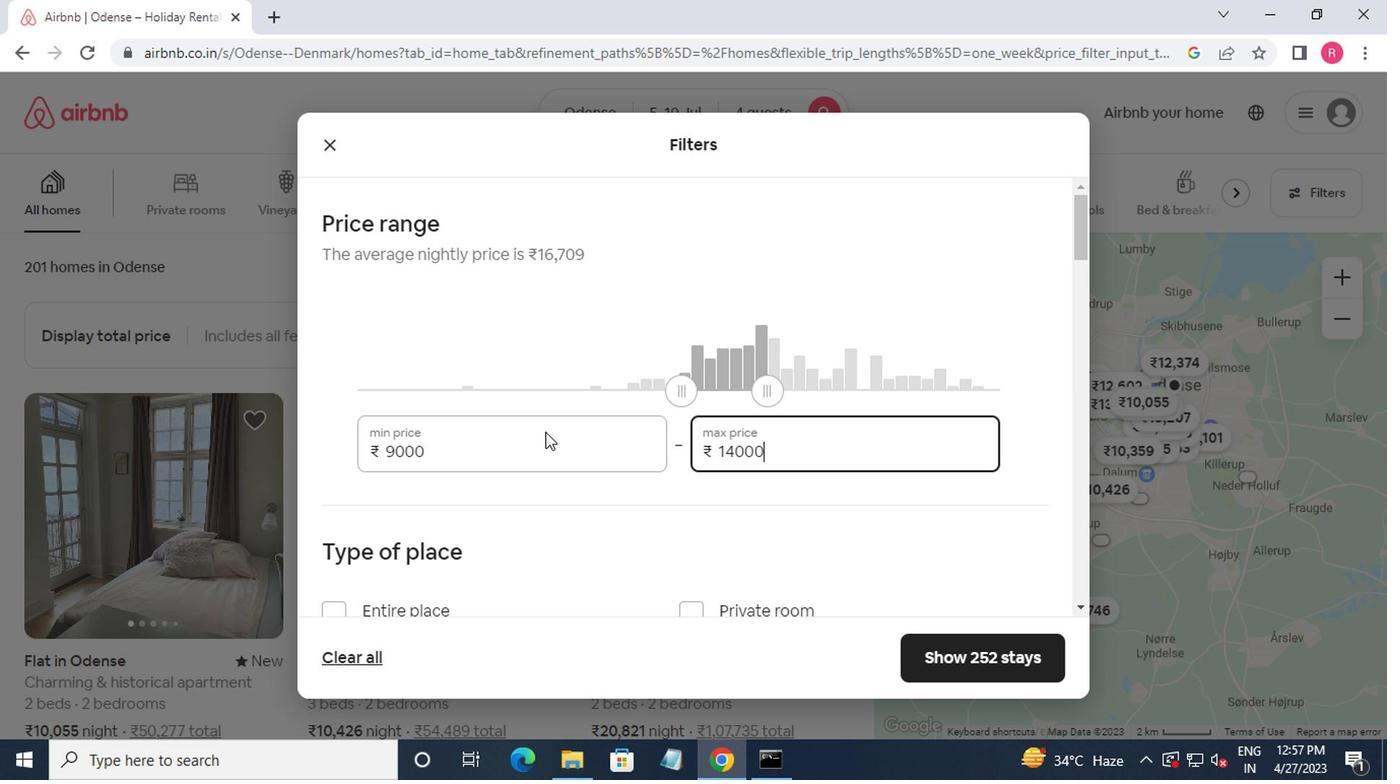 
Action: Mouse scrolled (544, 437) with delta (0, 0)
Screenshot: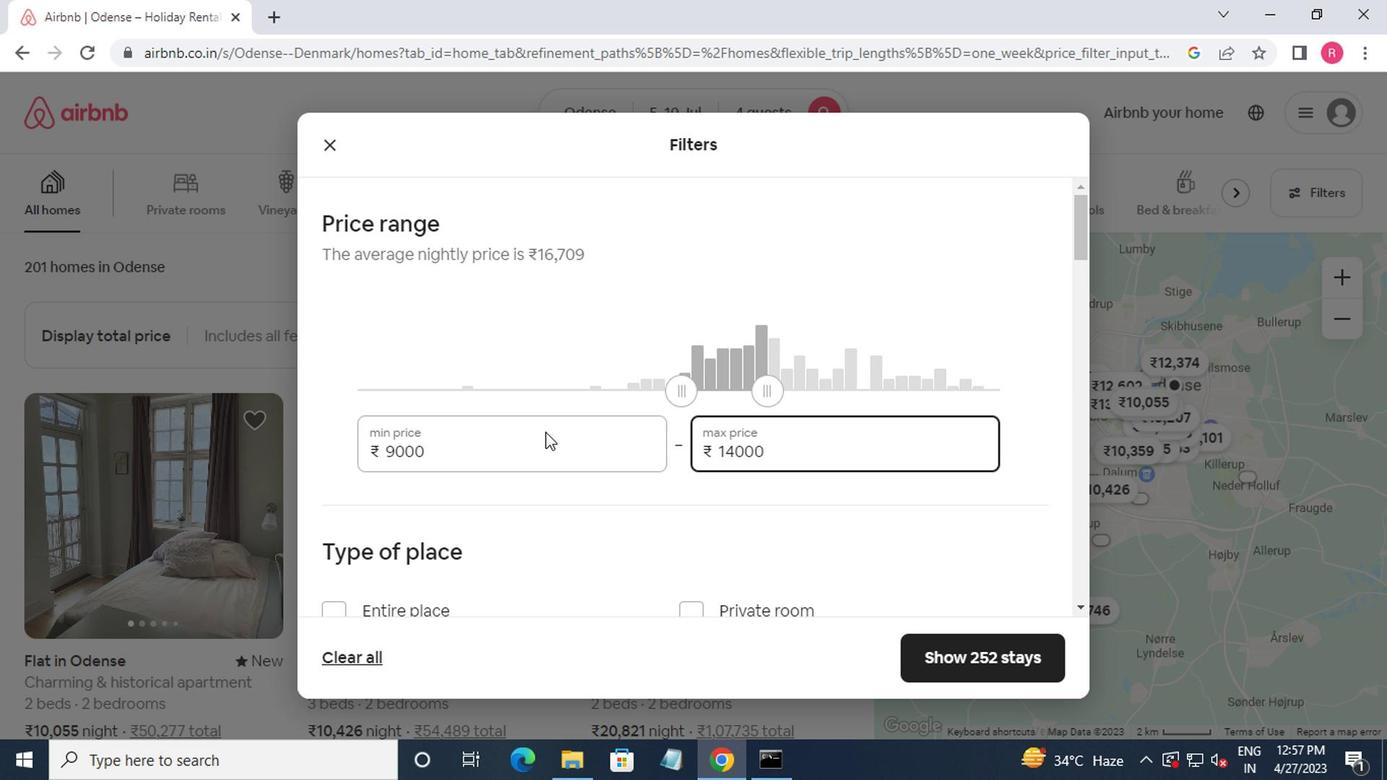 
Action: Mouse moved to (544, 442)
Screenshot: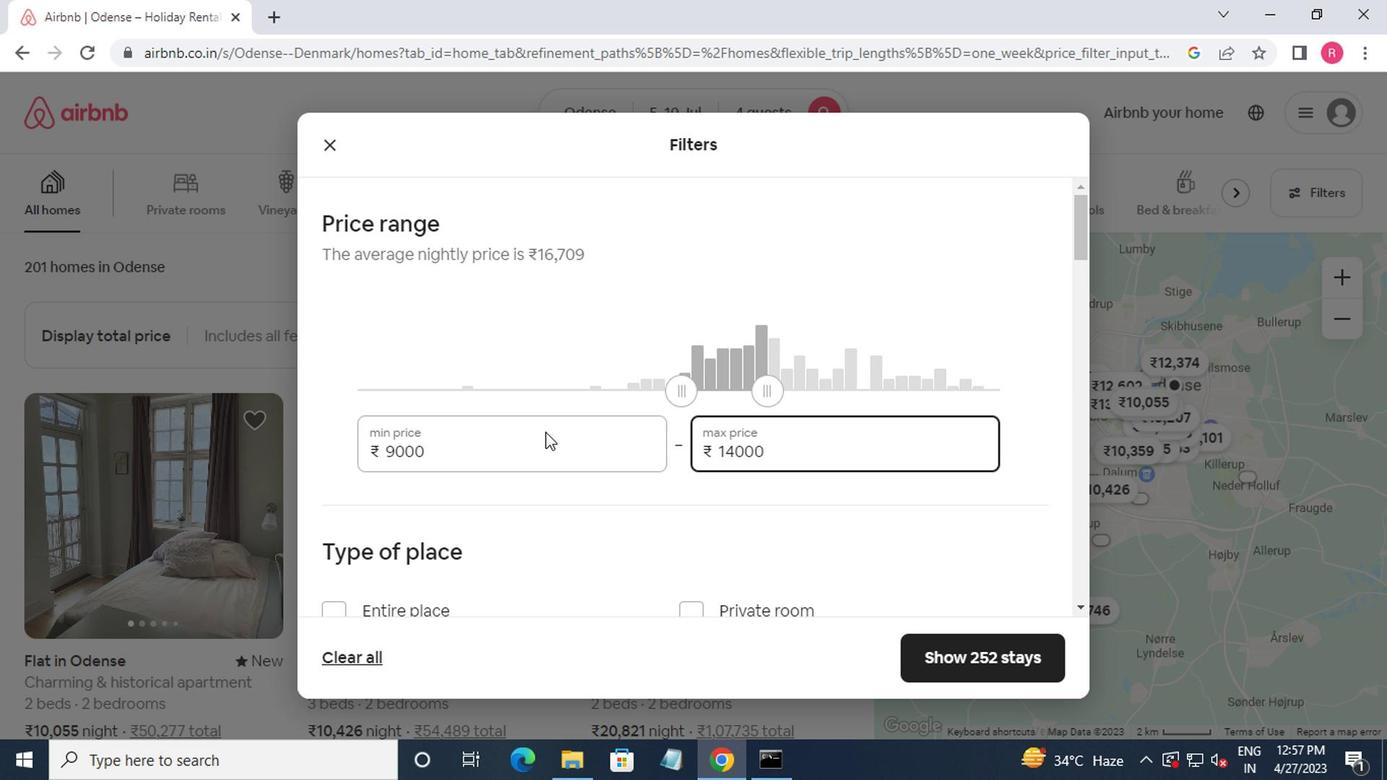 
Action: Mouse scrolled (544, 441) with delta (0, 0)
Screenshot: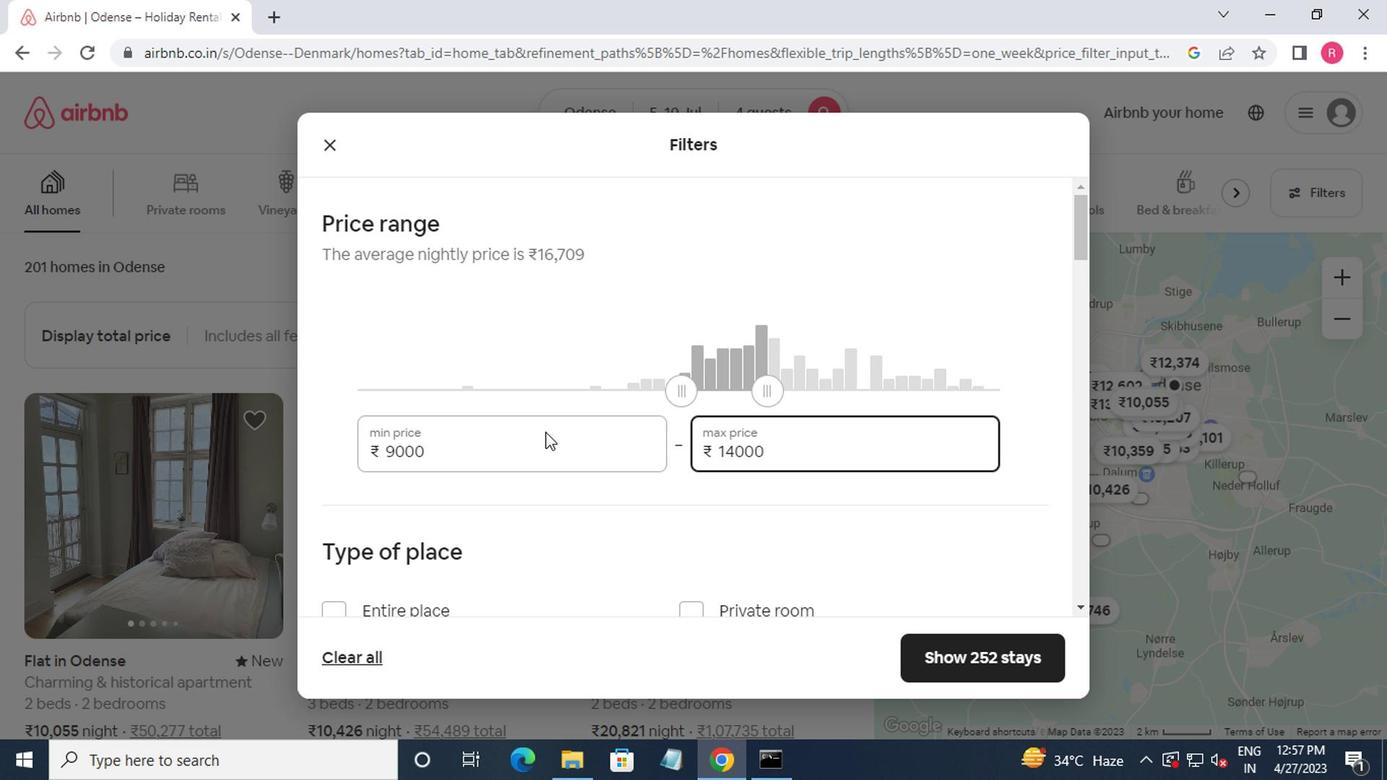 
Action: Mouse moved to (323, 407)
Screenshot: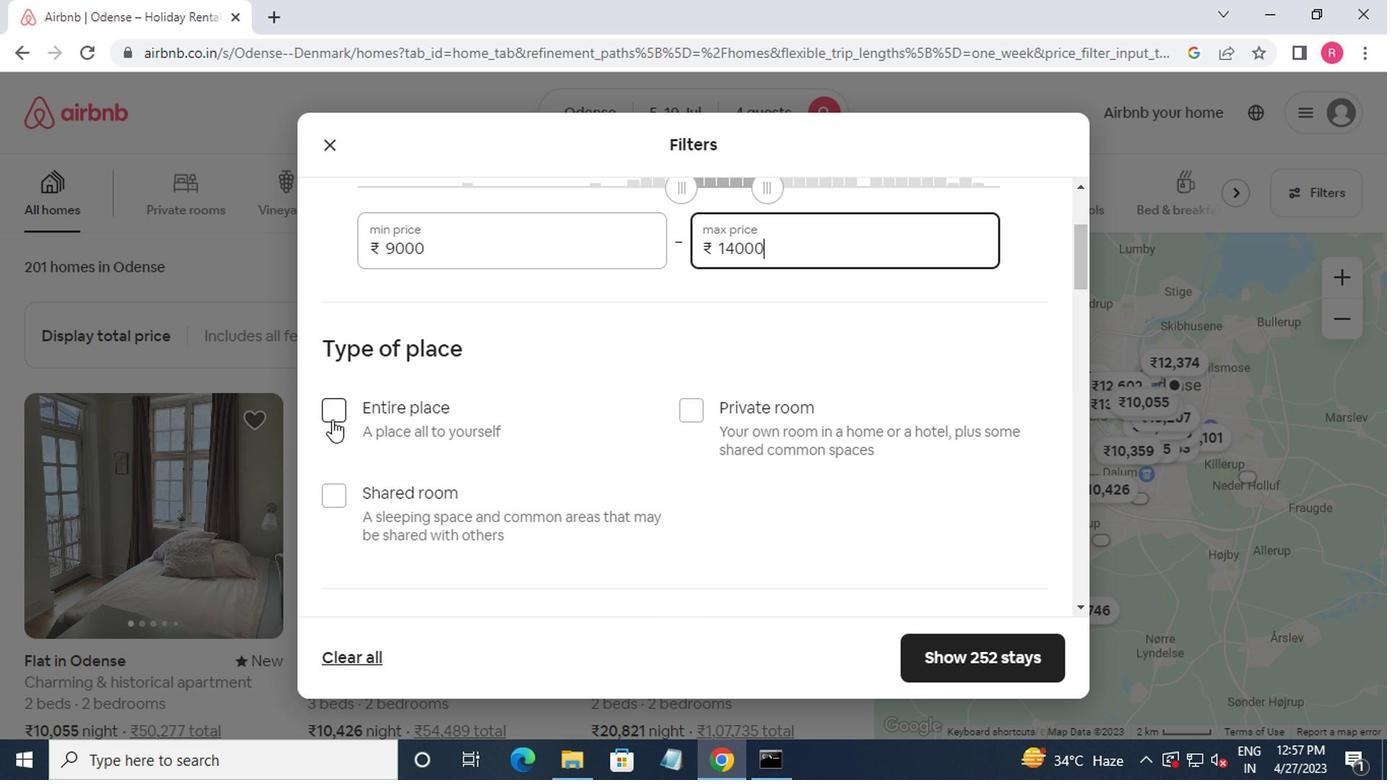 
Action: Mouse pressed left at (323, 407)
Screenshot: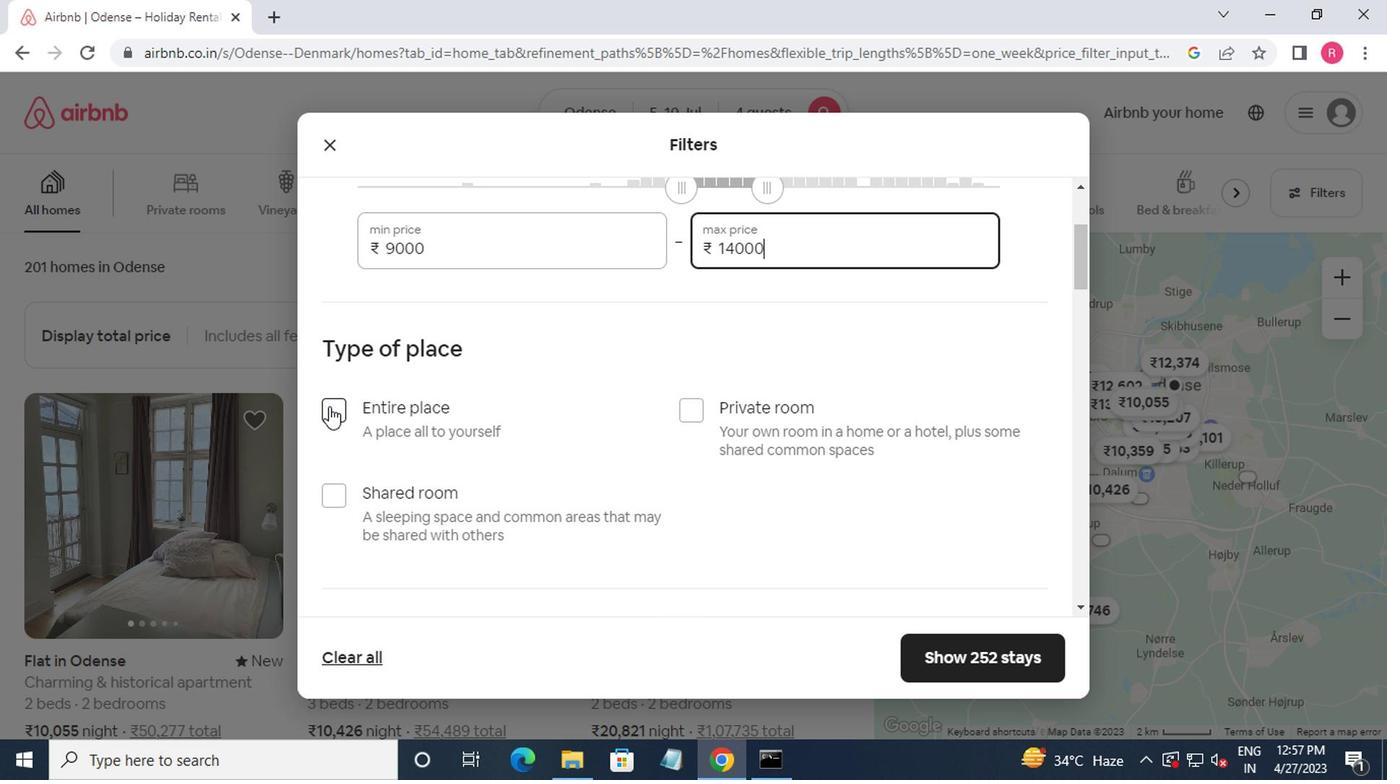 
Action: Mouse moved to (326, 407)
Screenshot: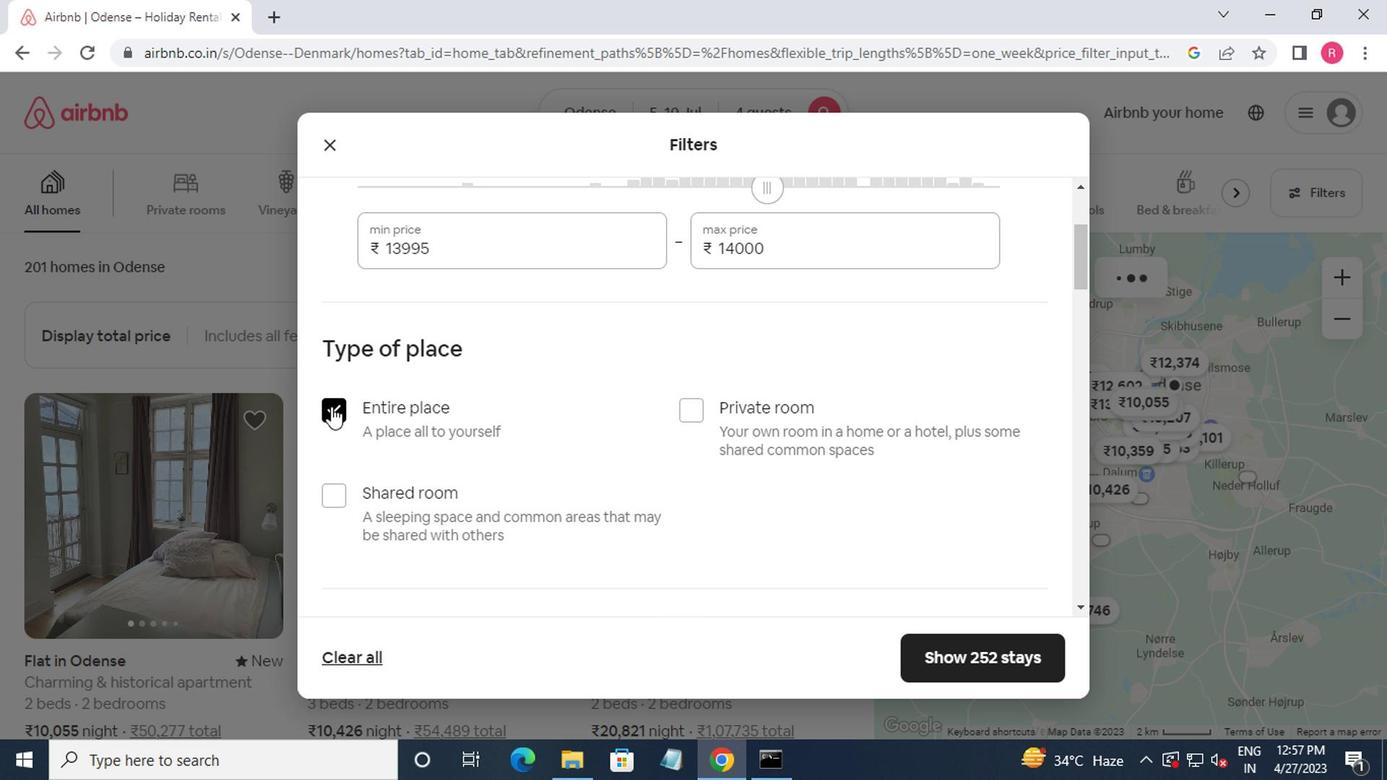 
Action: Mouse scrolled (326, 406) with delta (0, 0)
Screenshot: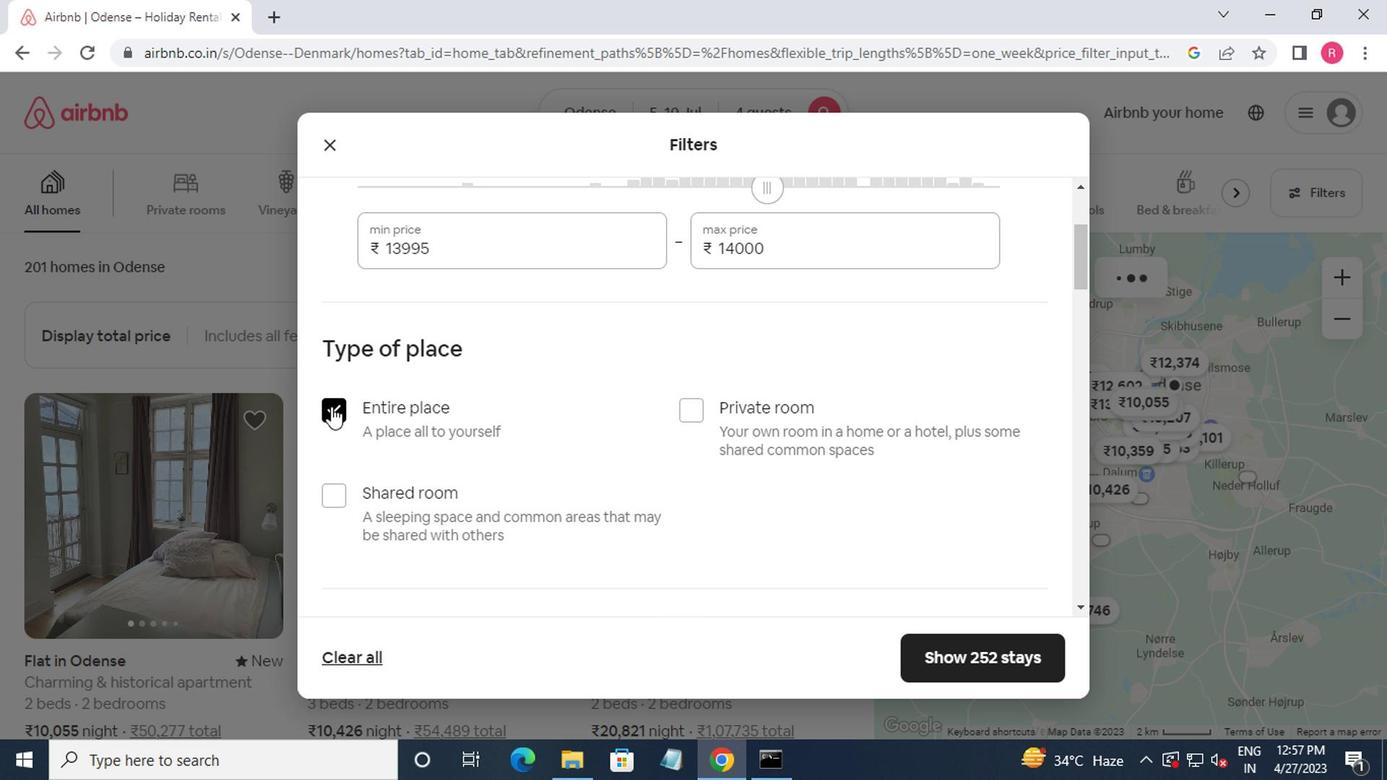 
Action: Mouse moved to (327, 407)
Screenshot: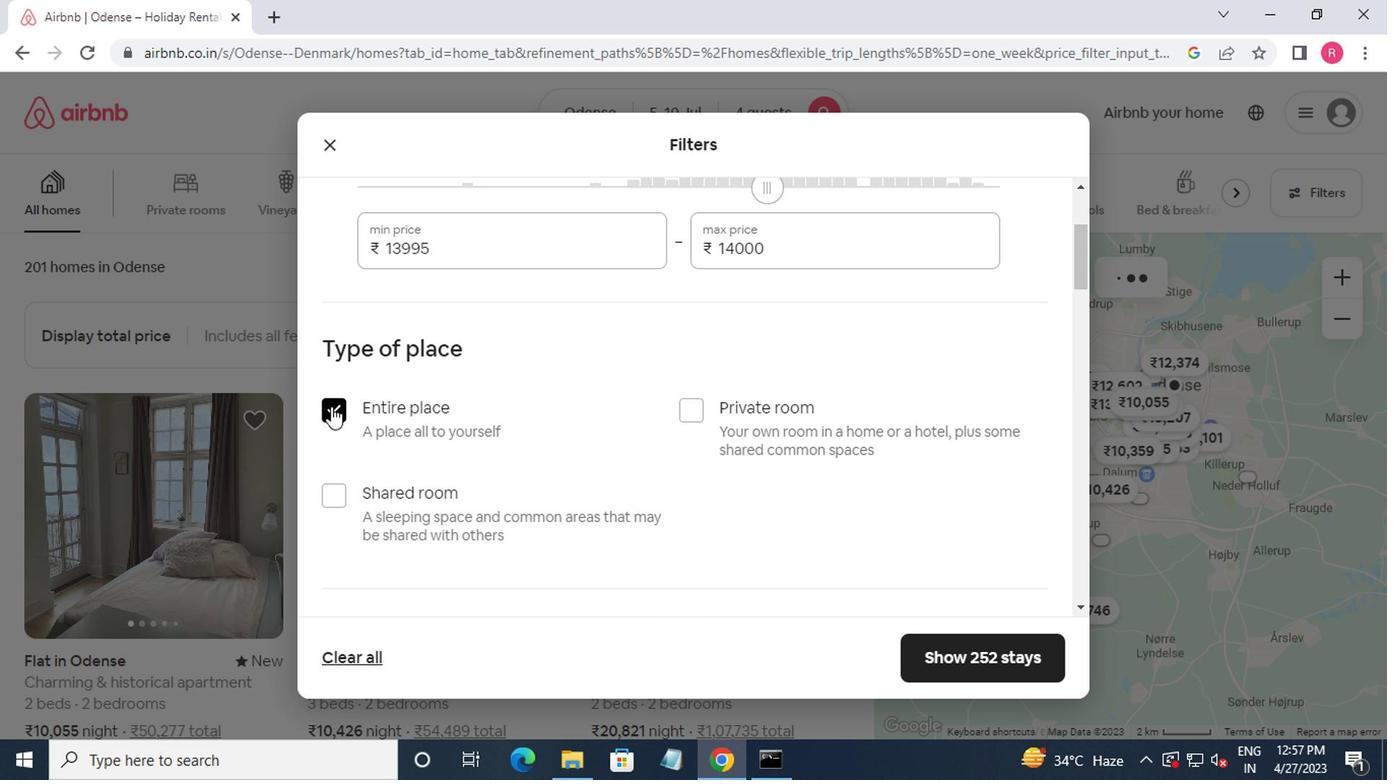 
Action: Mouse scrolled (327, 406) with delta (0, 0)
Screenshot: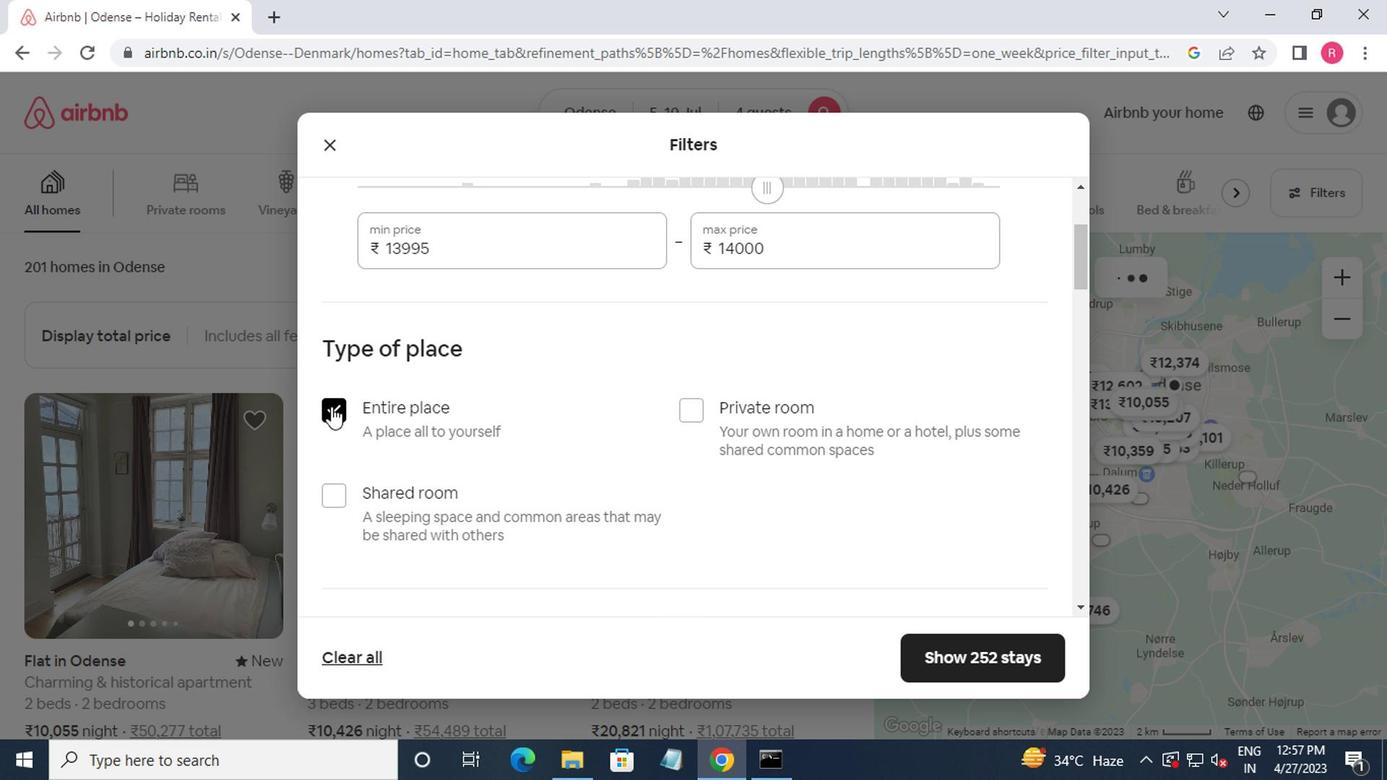 
Action: Mouse moved to (518, 535)
Screenshot: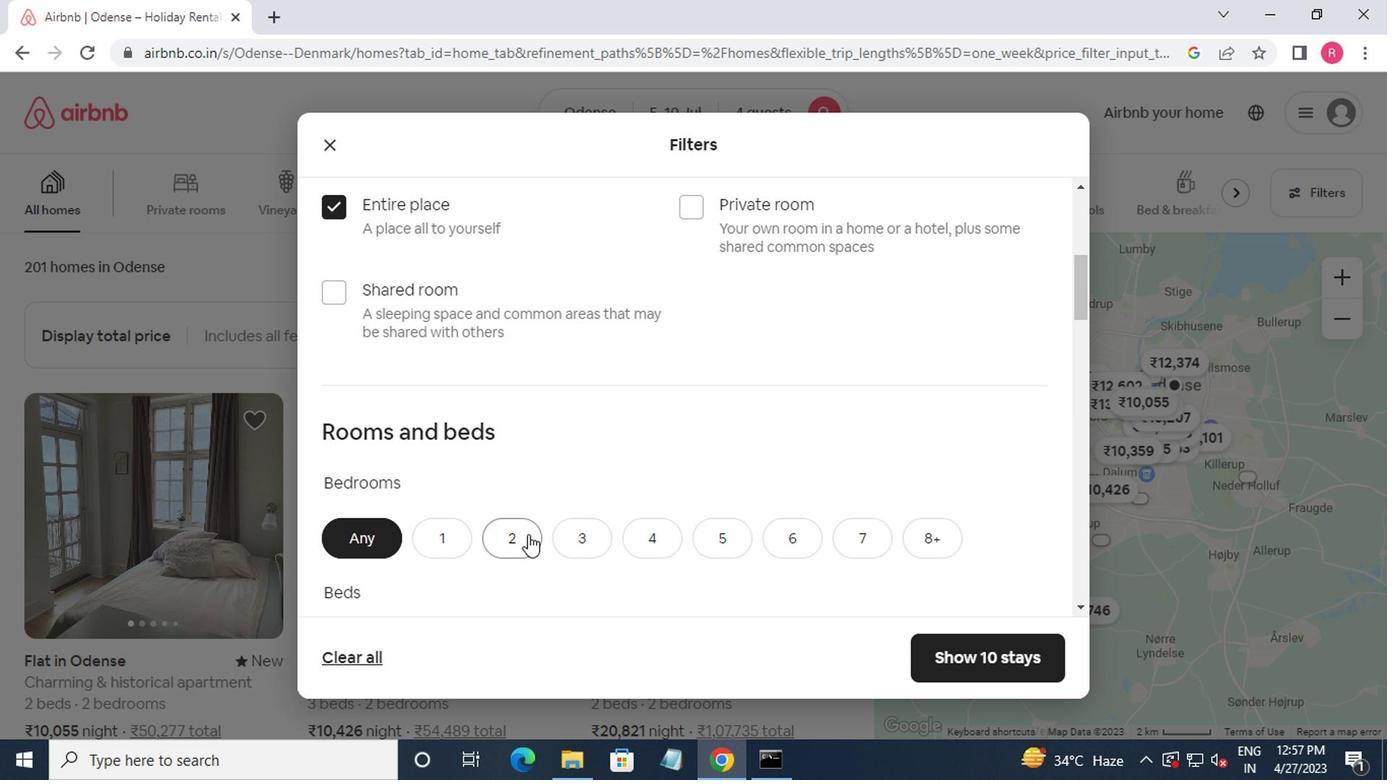 
Action: Mouse pressed left at (518, 535)
Screenshot: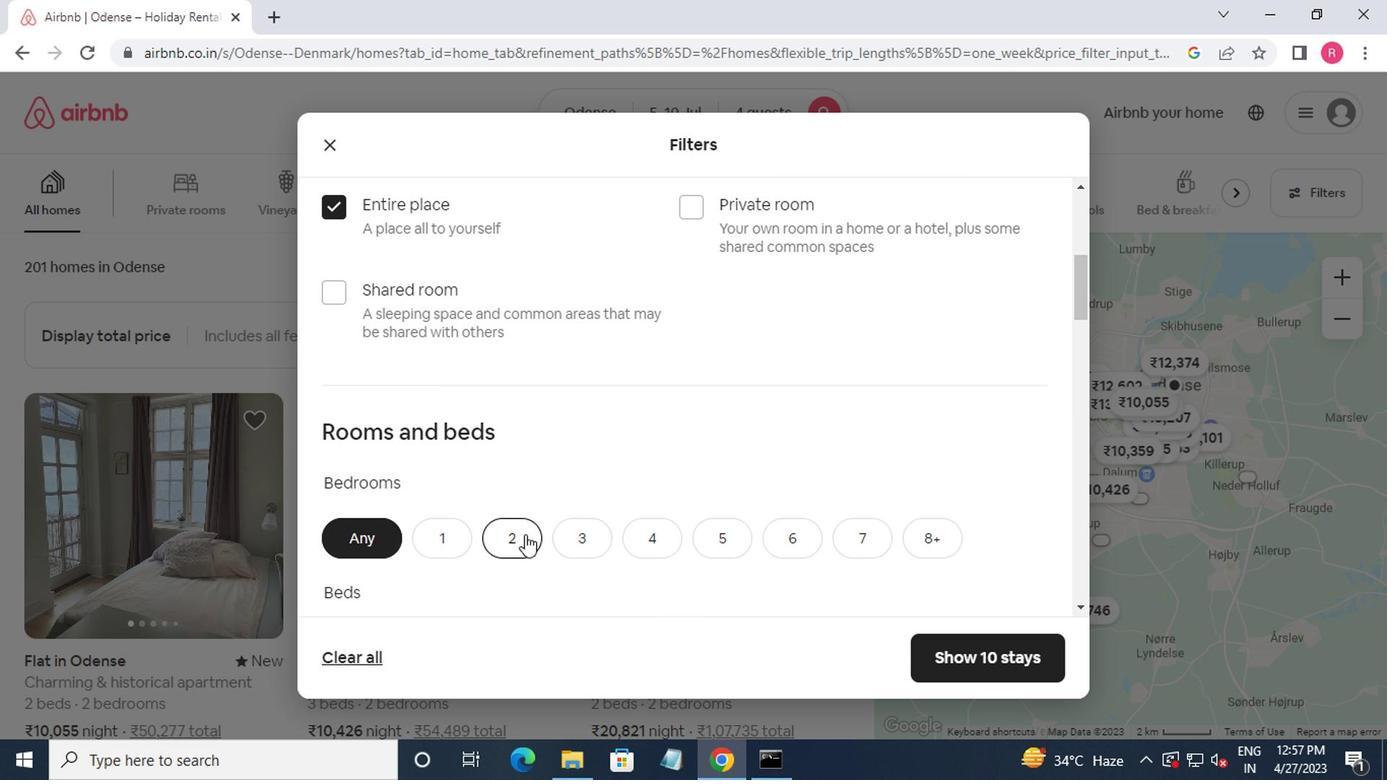 
Action: Mouse moved to (522, 535)
Screenshot: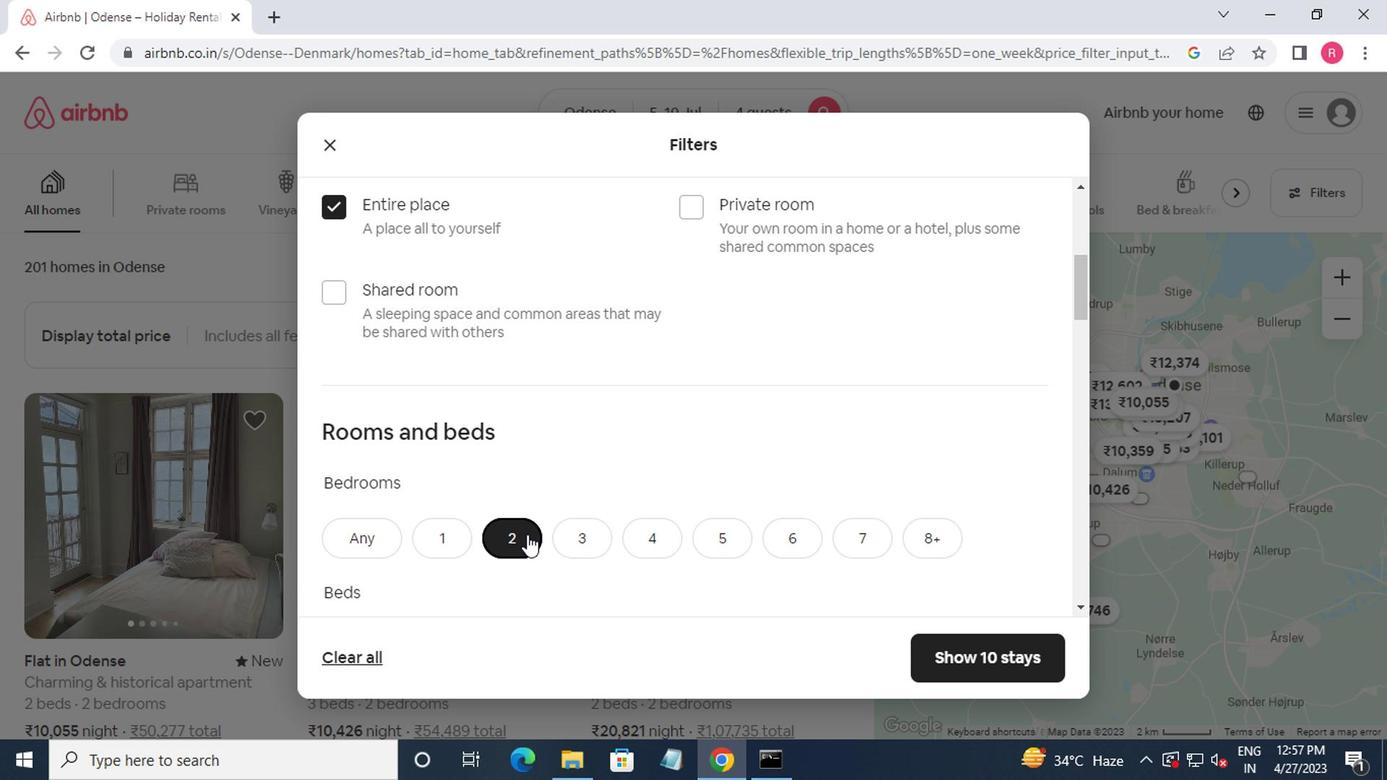 
Action: Mouse scrolled (522, 534) with delta (0, 0)
Screenshot: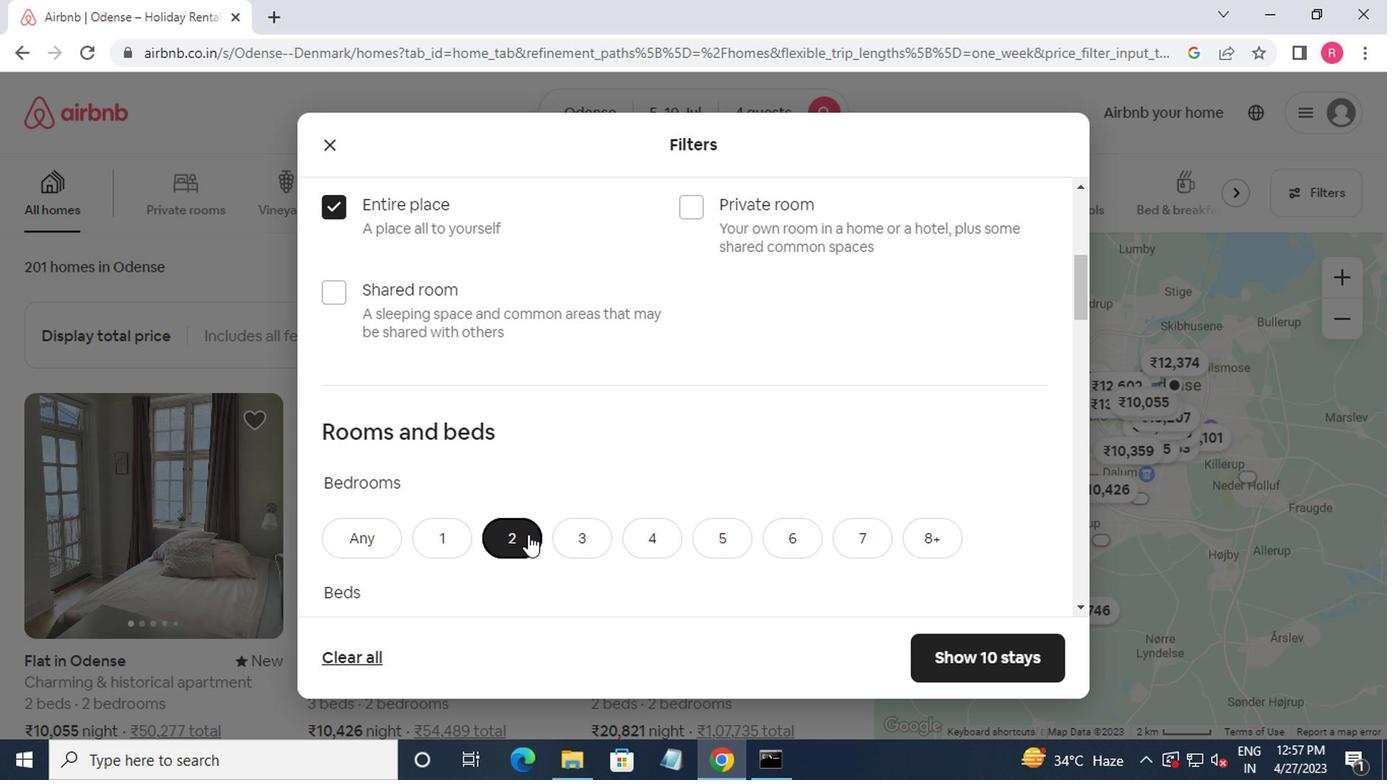 
Action: Mouse scrolled (522, 534) with delta (0, 0)
Screenshot: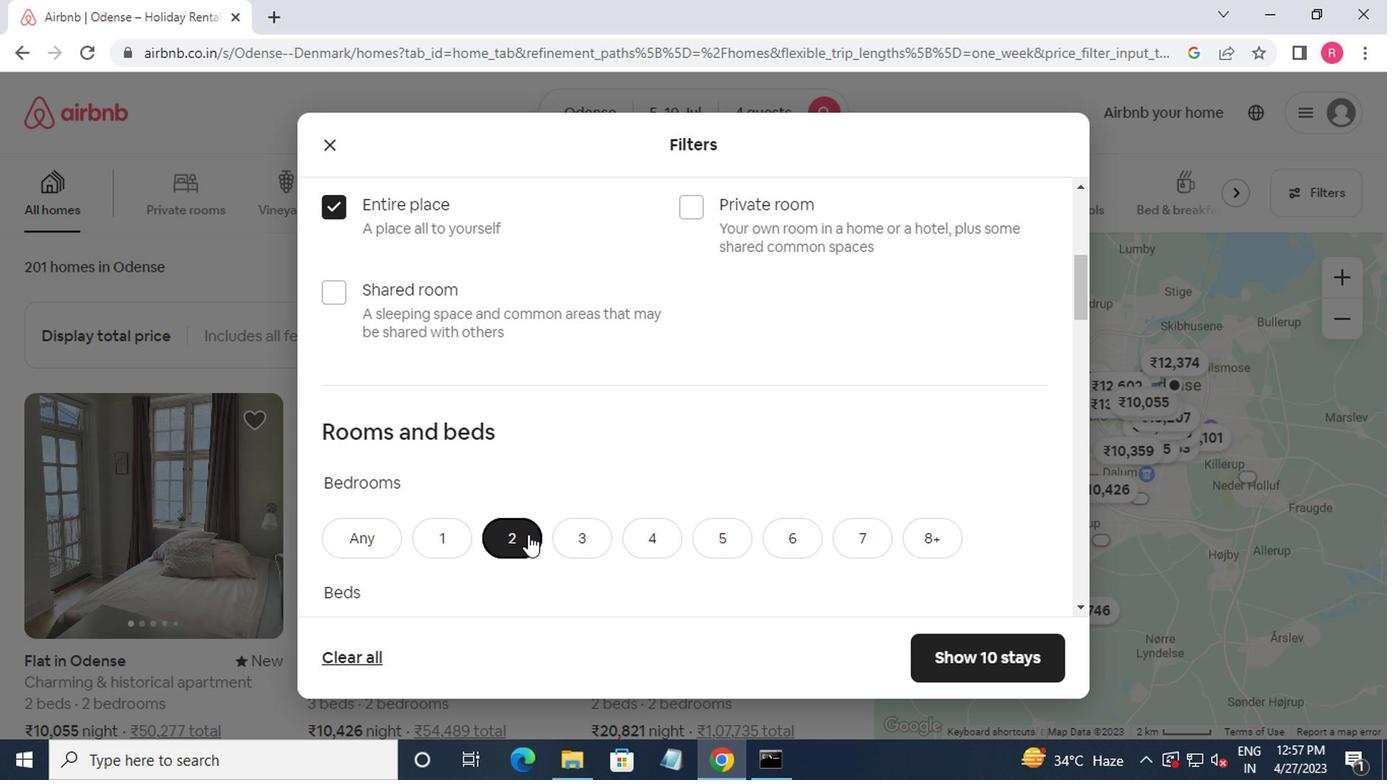 
Action: Mouse moved to (642, 450)
Screenshot: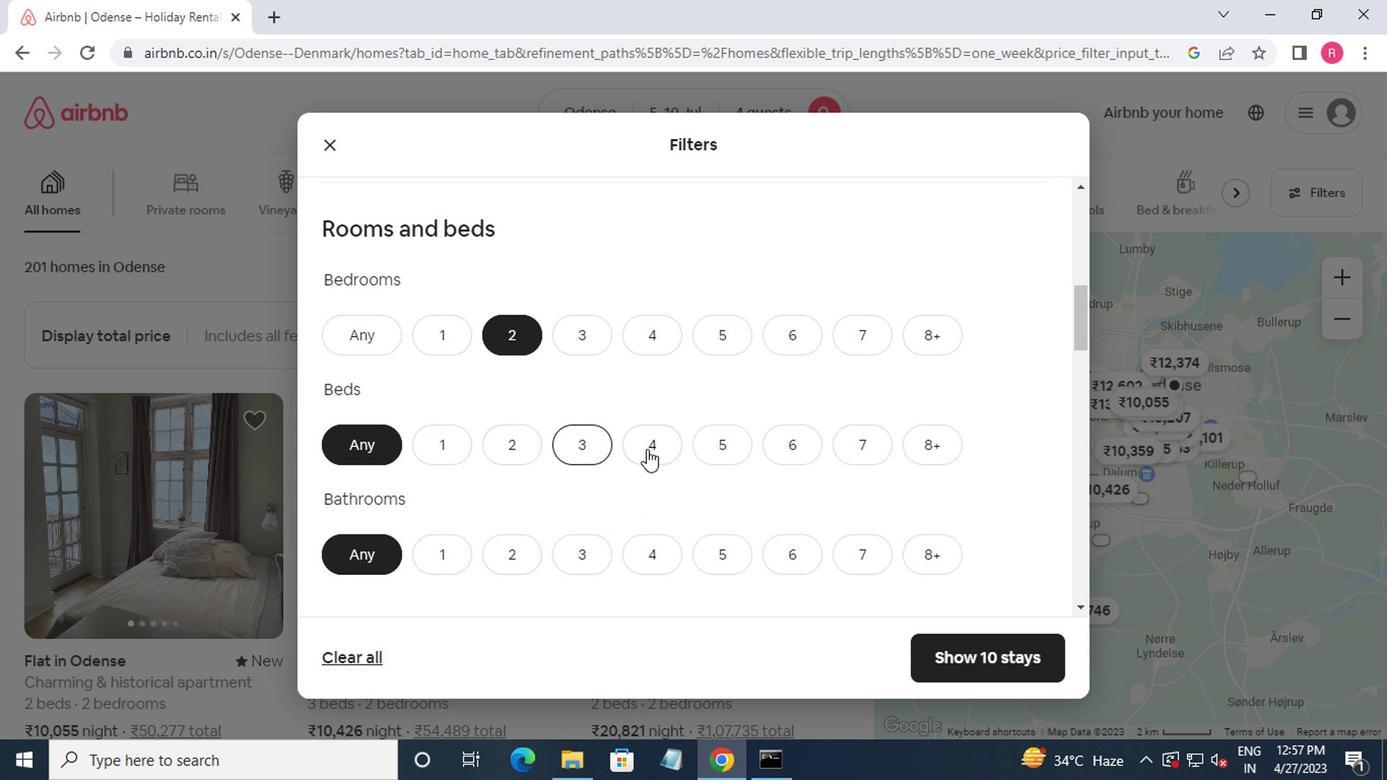 
Action: Mouse pressed left at (642, 450)
Screenshot: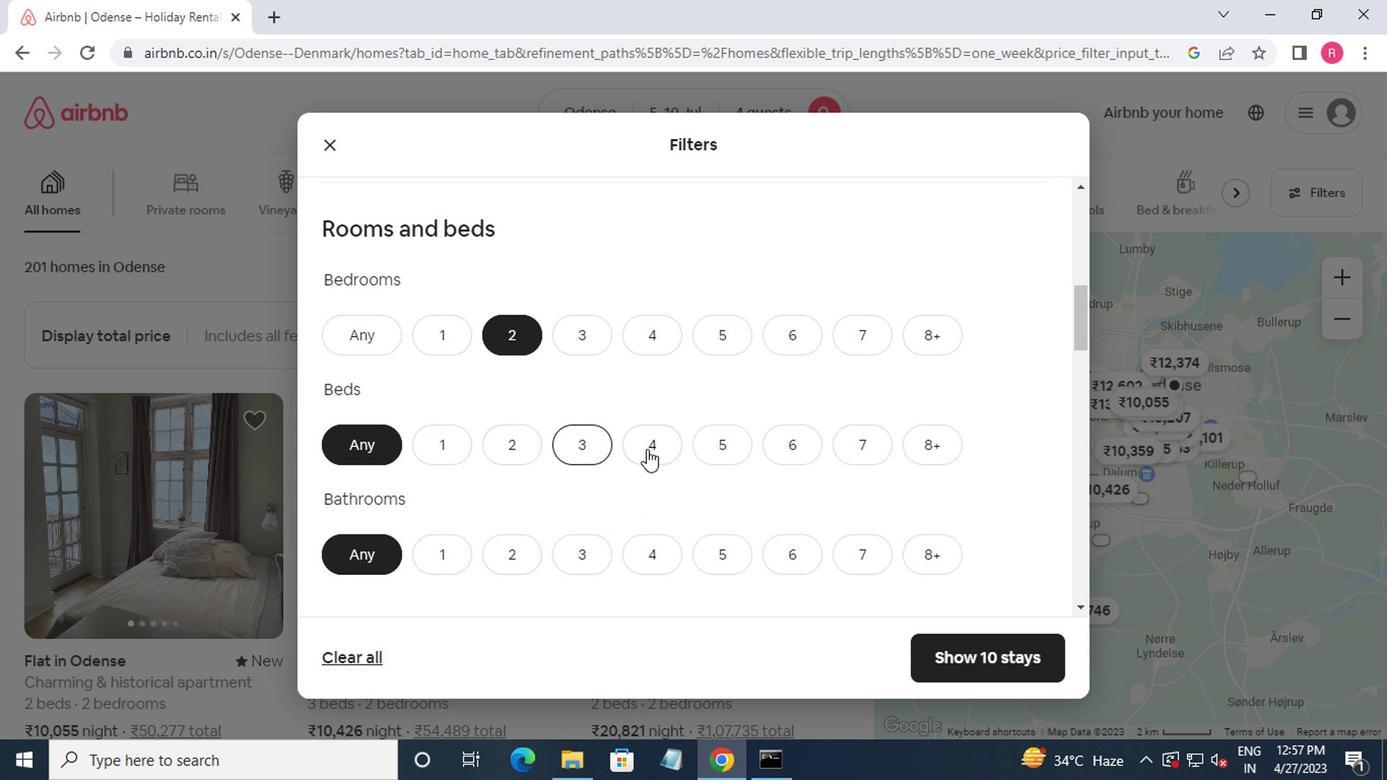 
Action: Mouse moved to (503, 547)
Screenshot: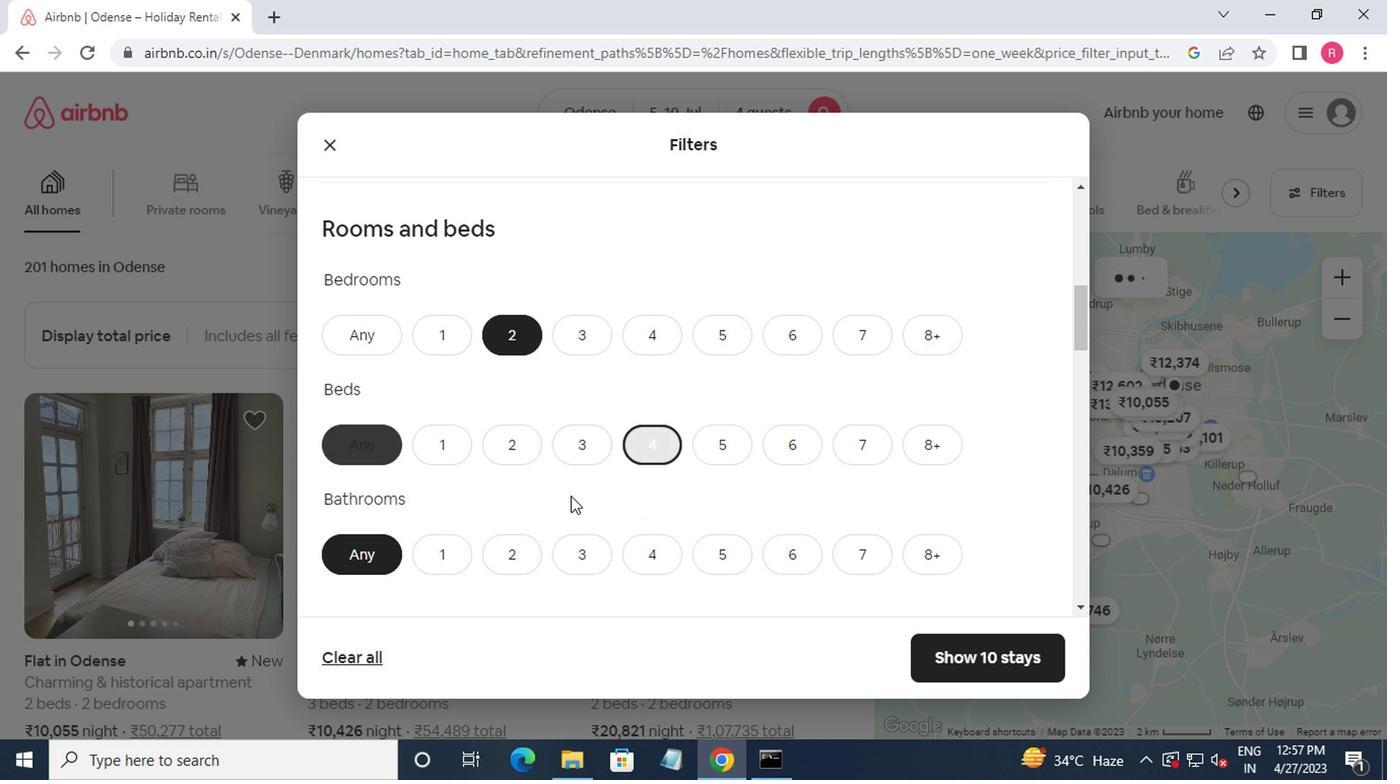 
Action: Mouse pressed left at (503, 547)
Screenshot: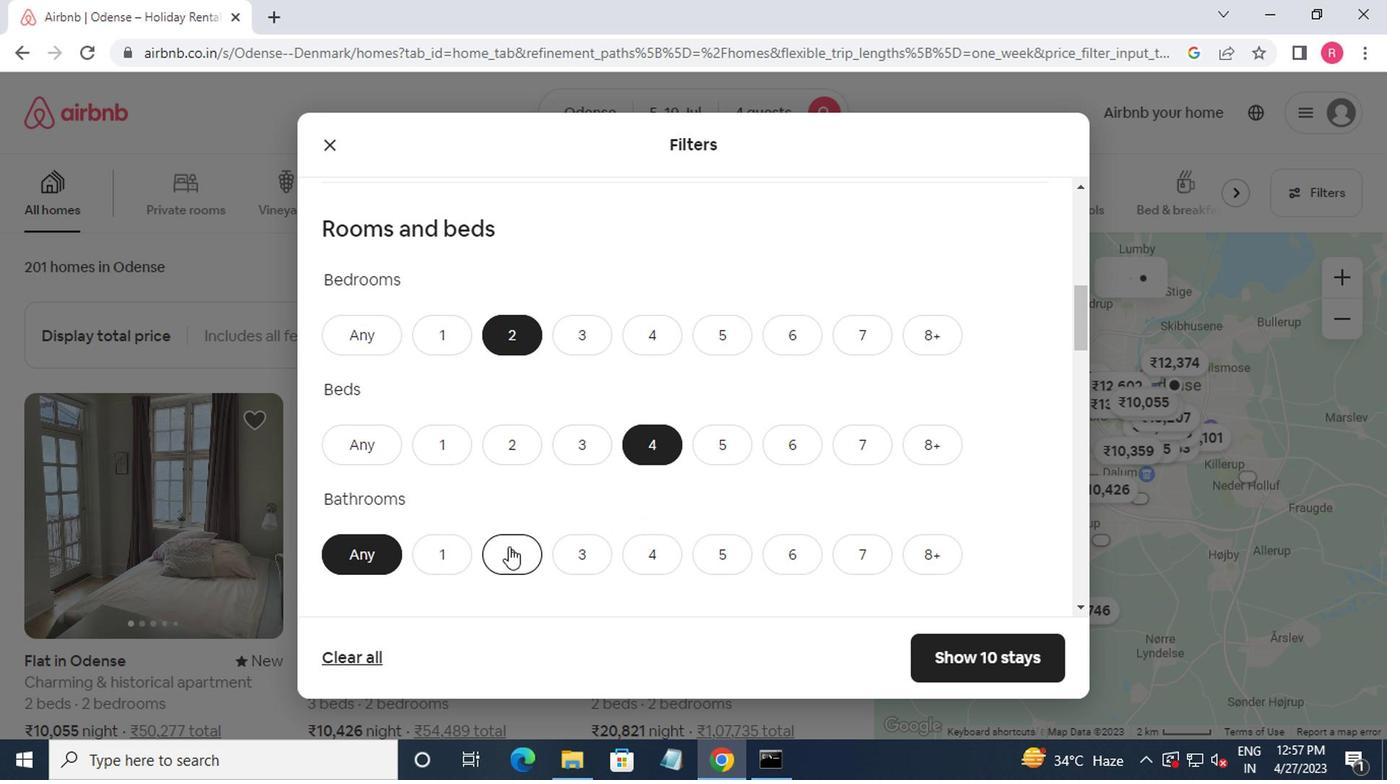 
Action: Mouse moved to (510, 542)
Screenshot: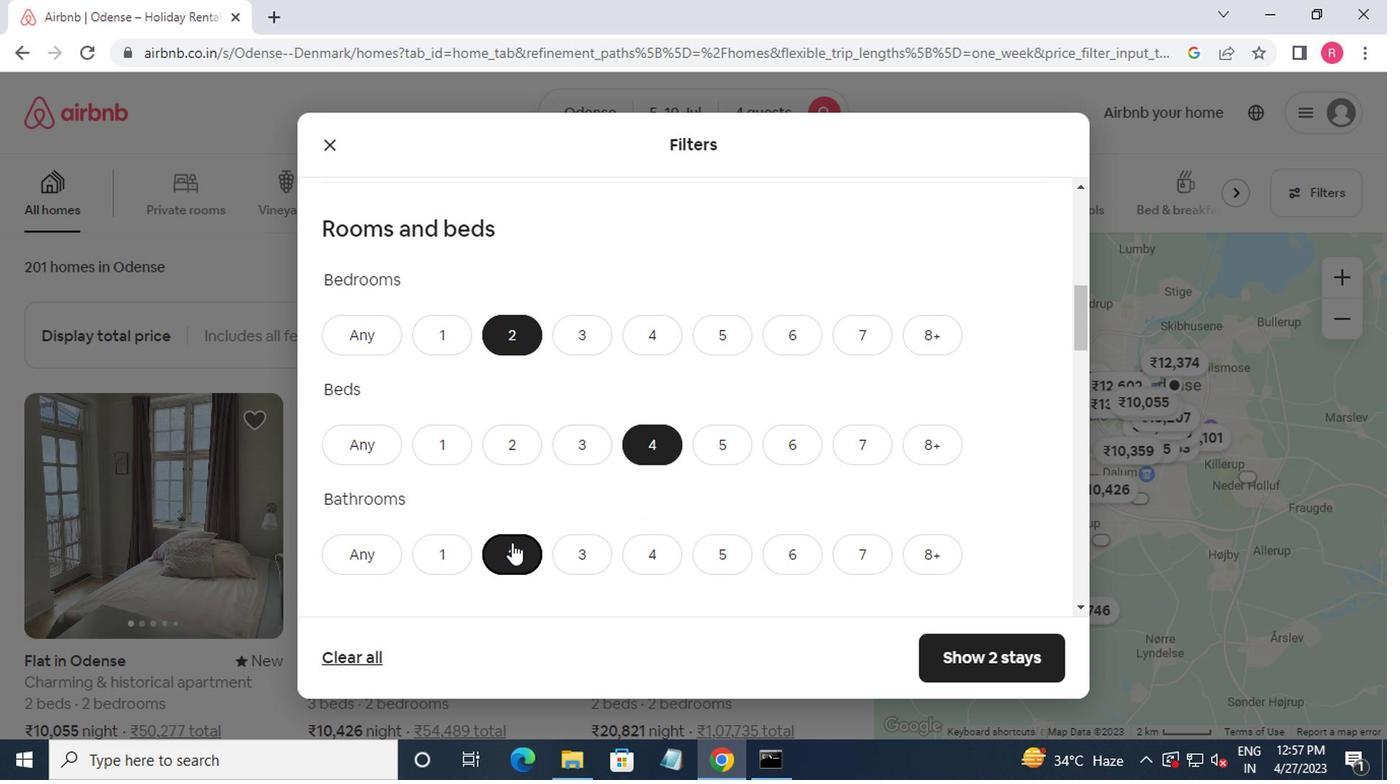 
Action: Mouse scrolled (510, 542) with delta (0, 0)
Screenshot: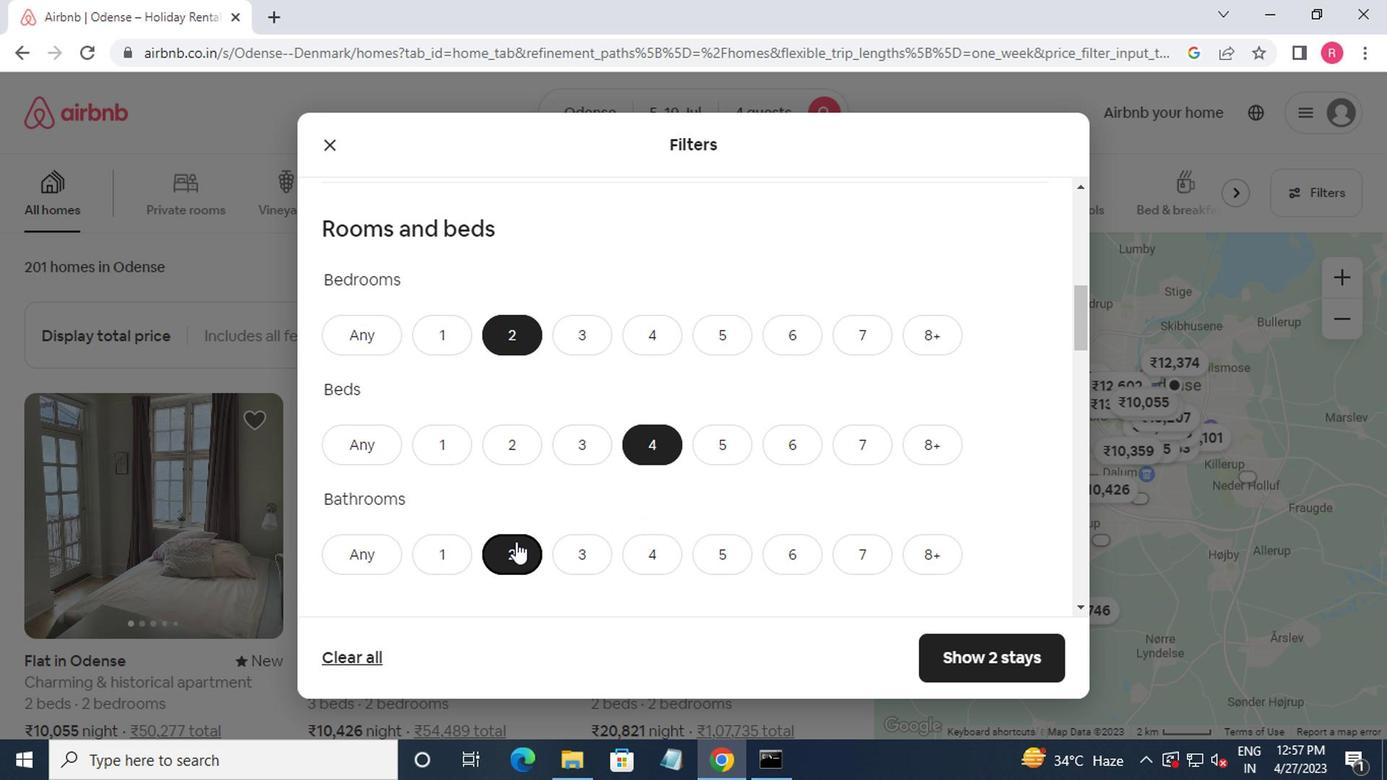 
Action: Mouse scrolled (510, 542) with delta (0, 0)
Screenshot: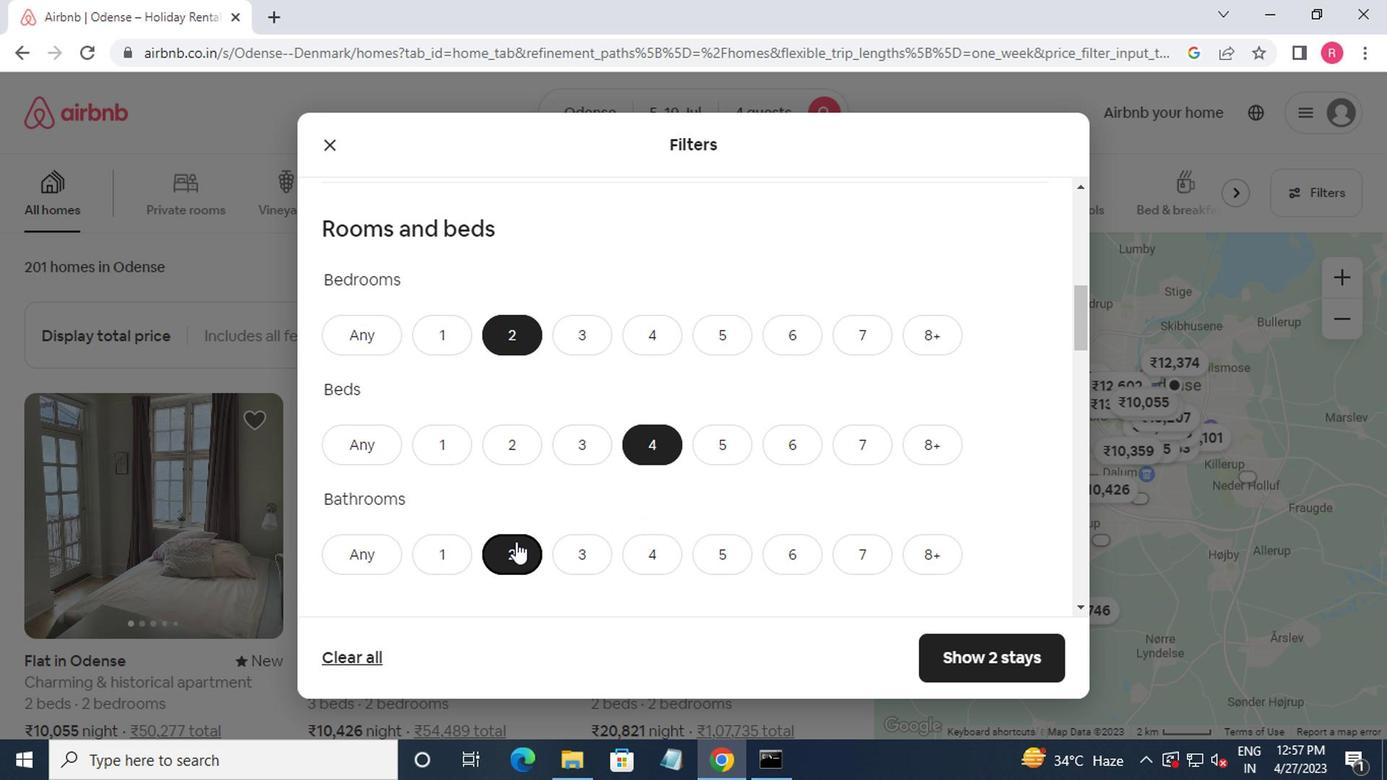
Action: Mouse moved to (511, 540)
Screenshot: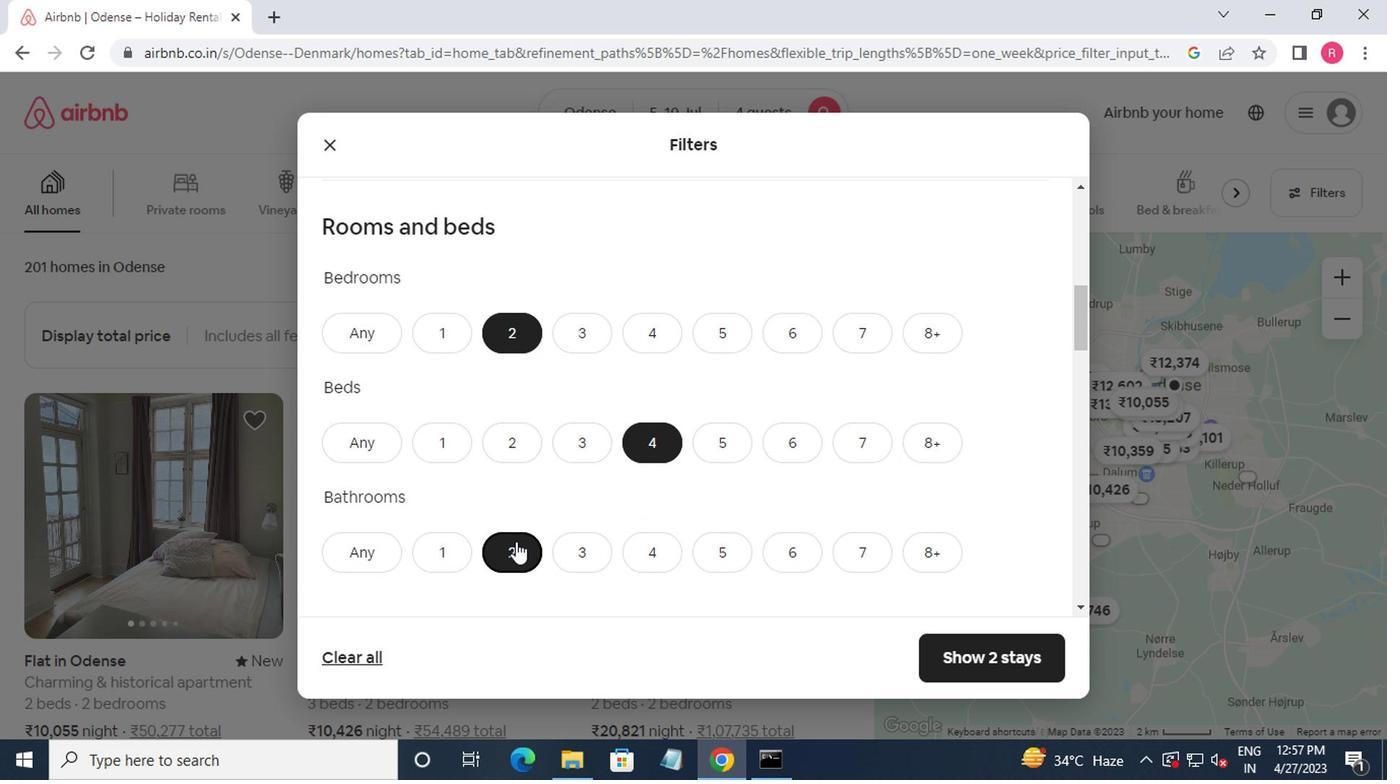 
Action: Mouse scrolled (511, 539) with delta (0, 0)
Screenshot: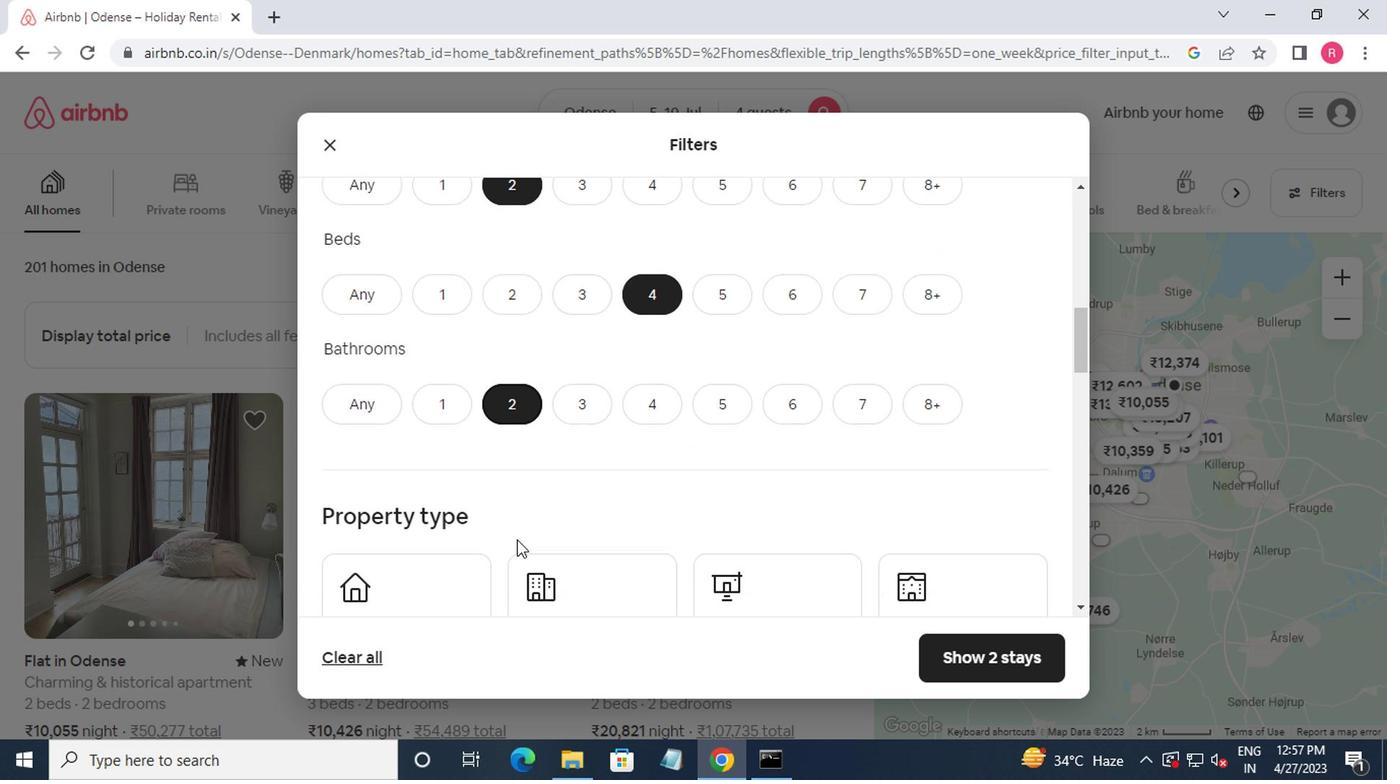 
Action: Mouse moved to (419, 509)
Screenshot: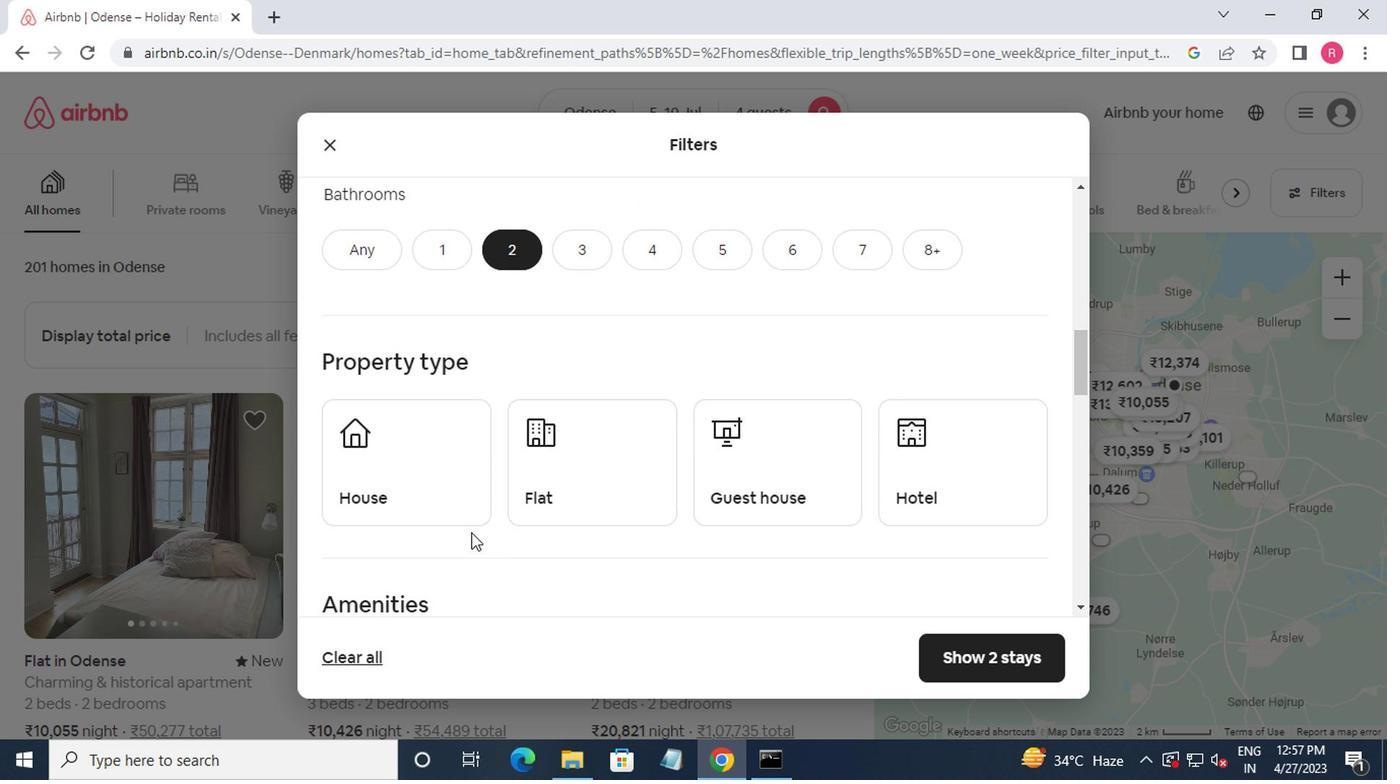 
Action: Mouse pressed left at (419, 509)
Screenshot: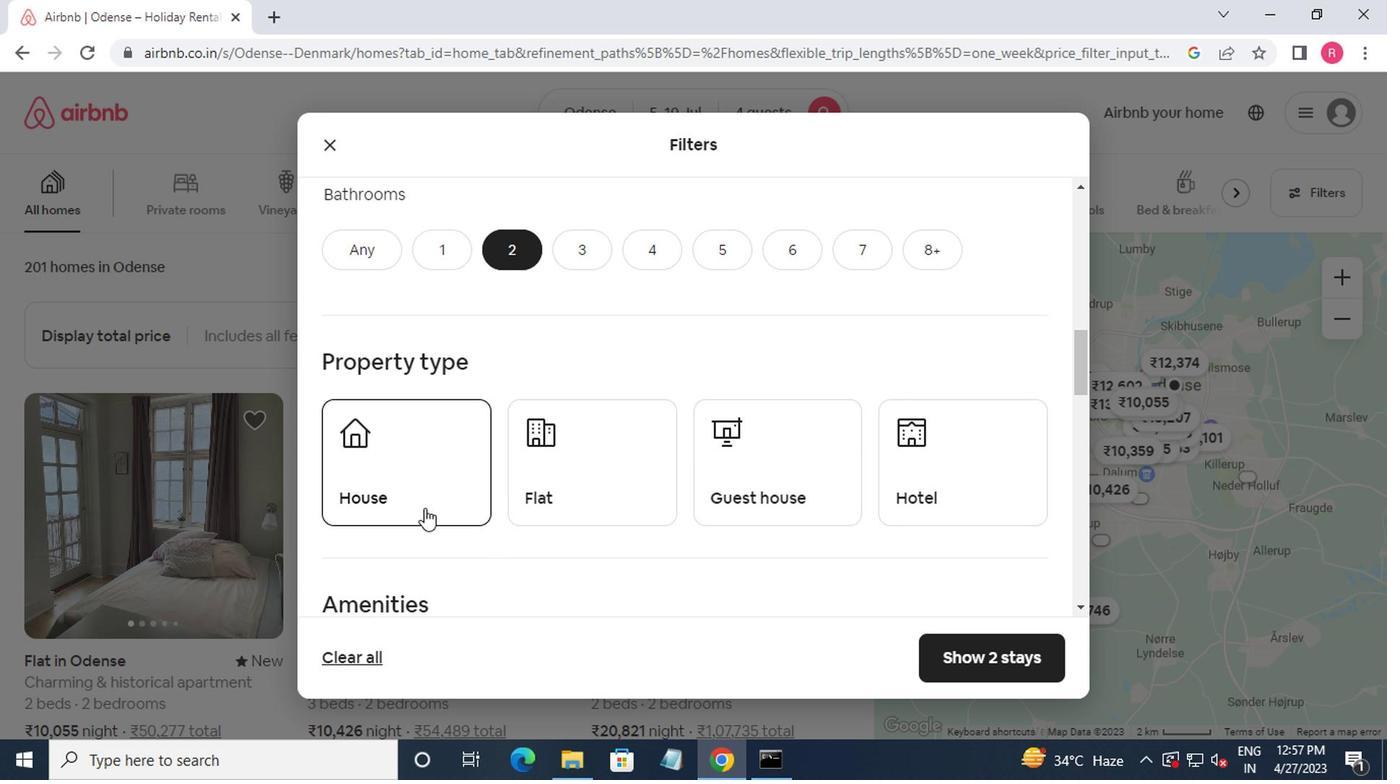 
Action: Mouse moved to (559, 510)
Screenshot: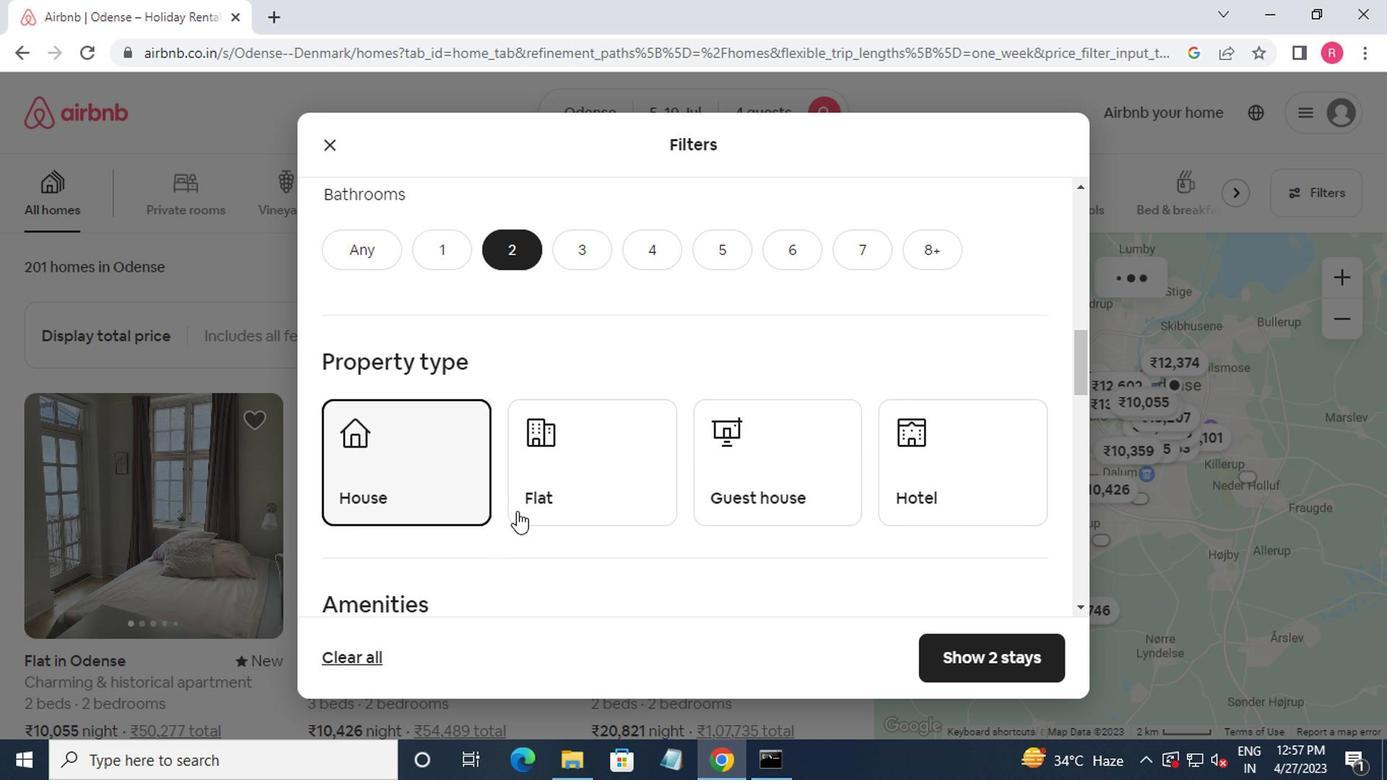 
Action: Mouse pressed left at (559, 510)
Screenshot: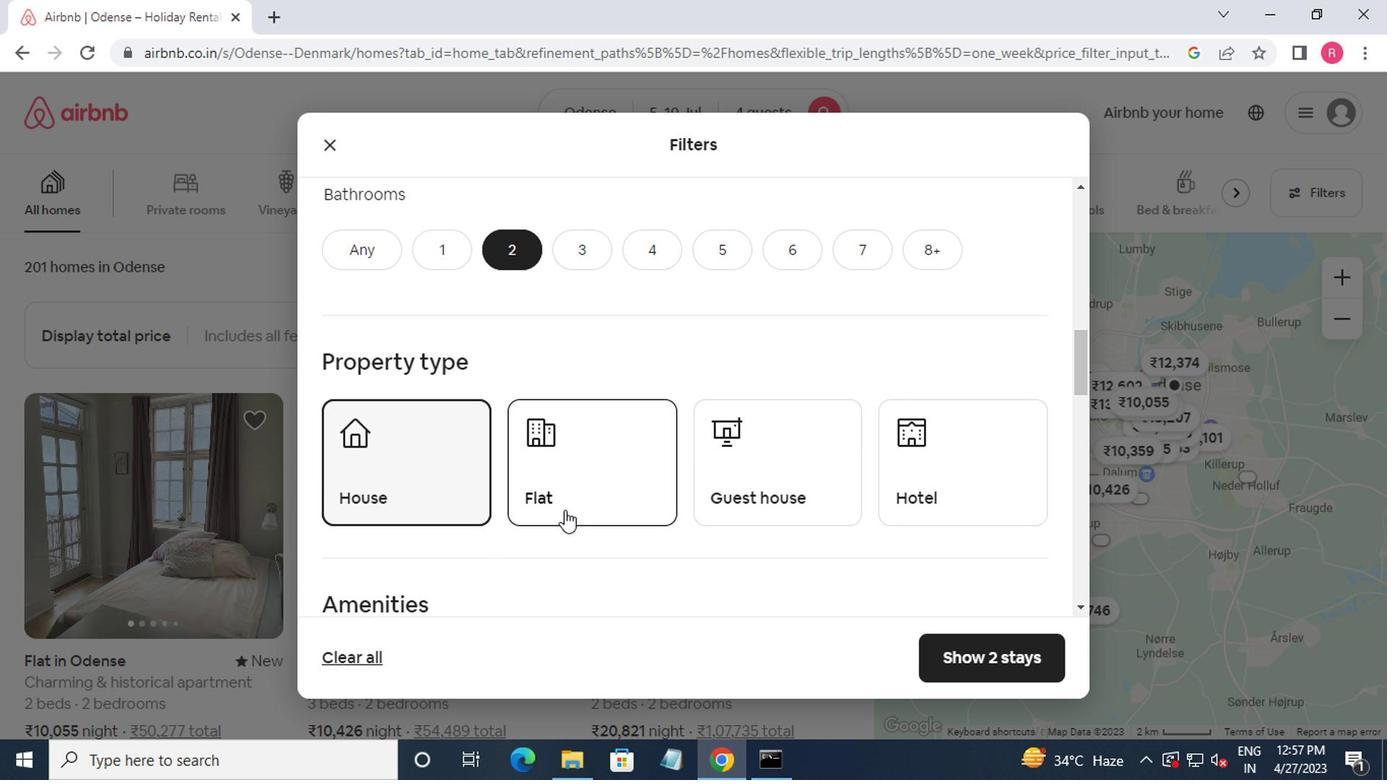 
Action: Mouse moved to (728, 471)
Screenshot: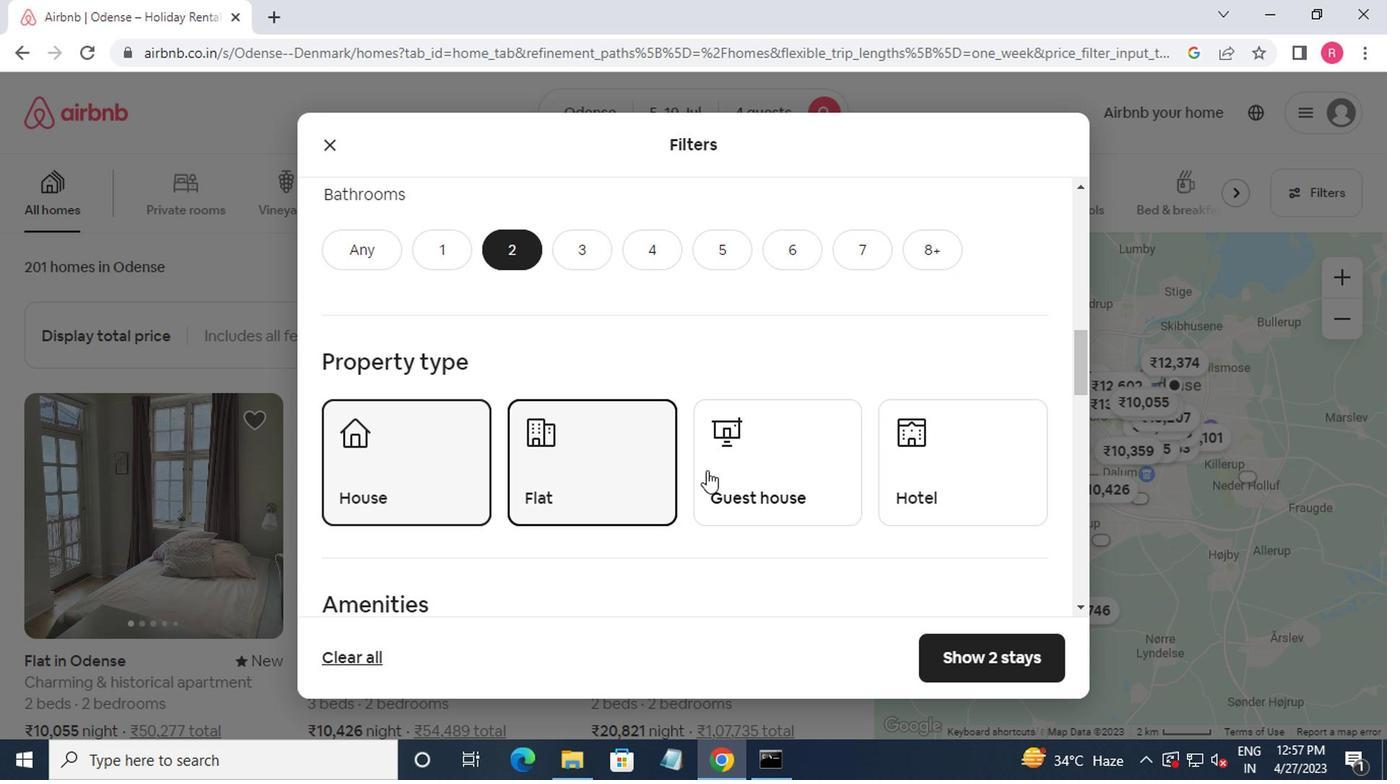 
Action: Mouse pressed left at (728, 471)
Screenshot: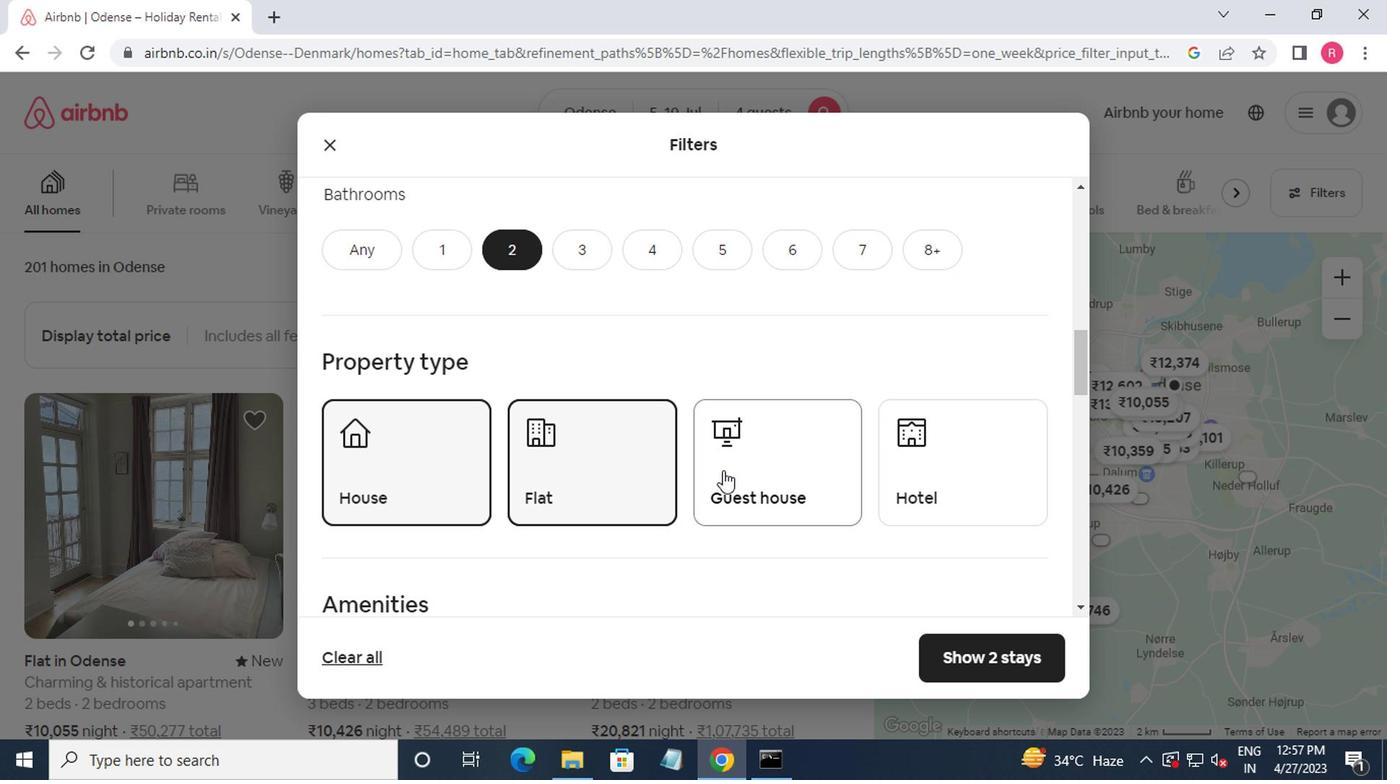 
Action: Mouse moved to (742, 472)
Screenshot: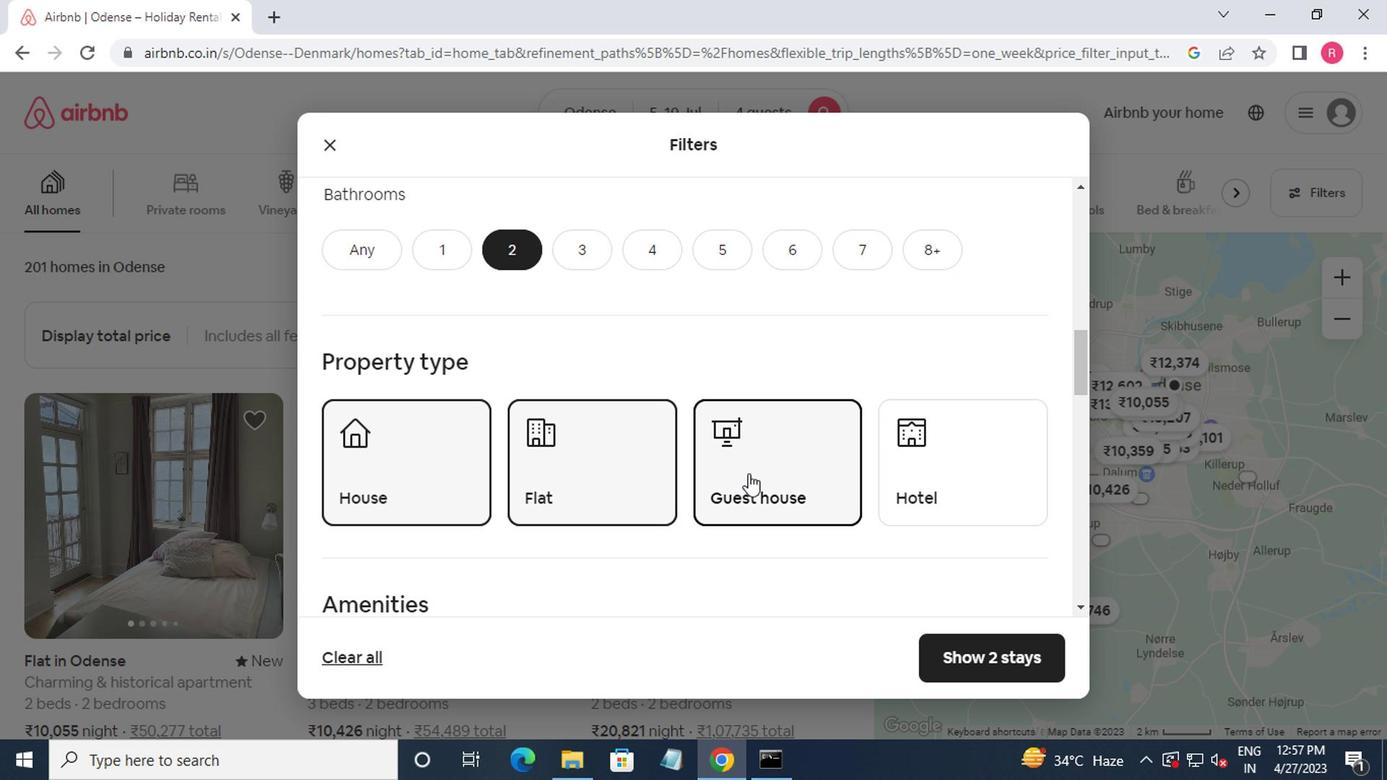 
Action: Mouse scrolled (742, 471) with delta (0, 0)
Screenshot: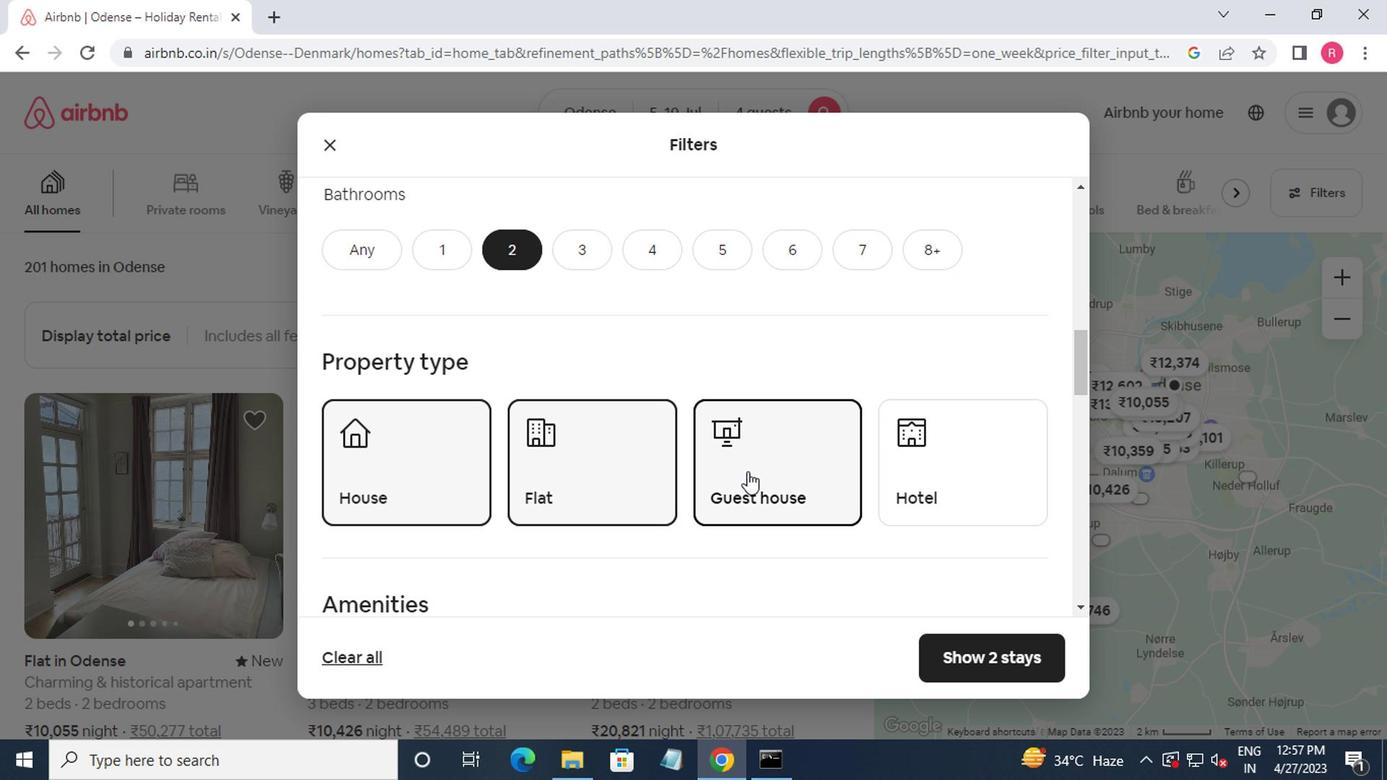 
Action: Mouse scrolled (742, 471) with delta (0, 0)
Screenshot: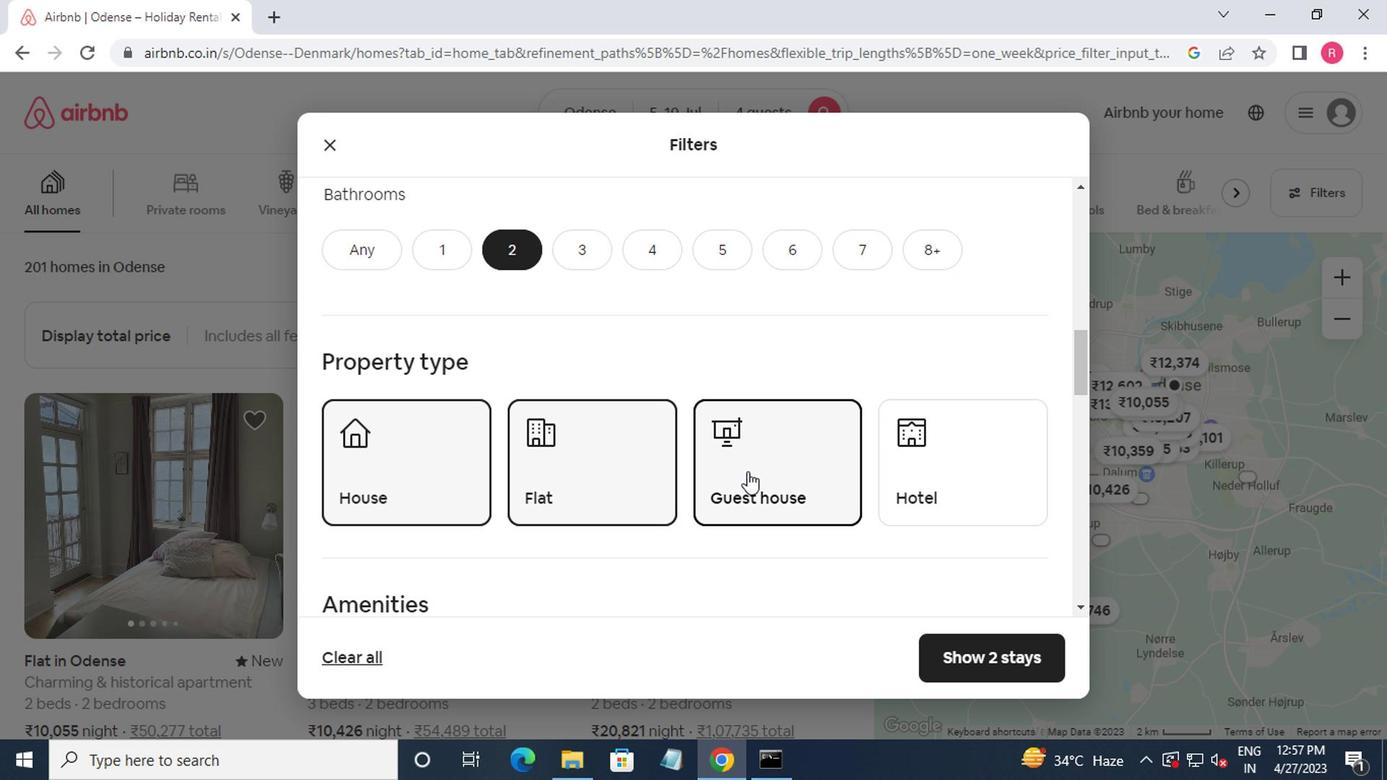 
Action: Mouse scrolled (742, 471) with delta (0, 0)
Screenshot: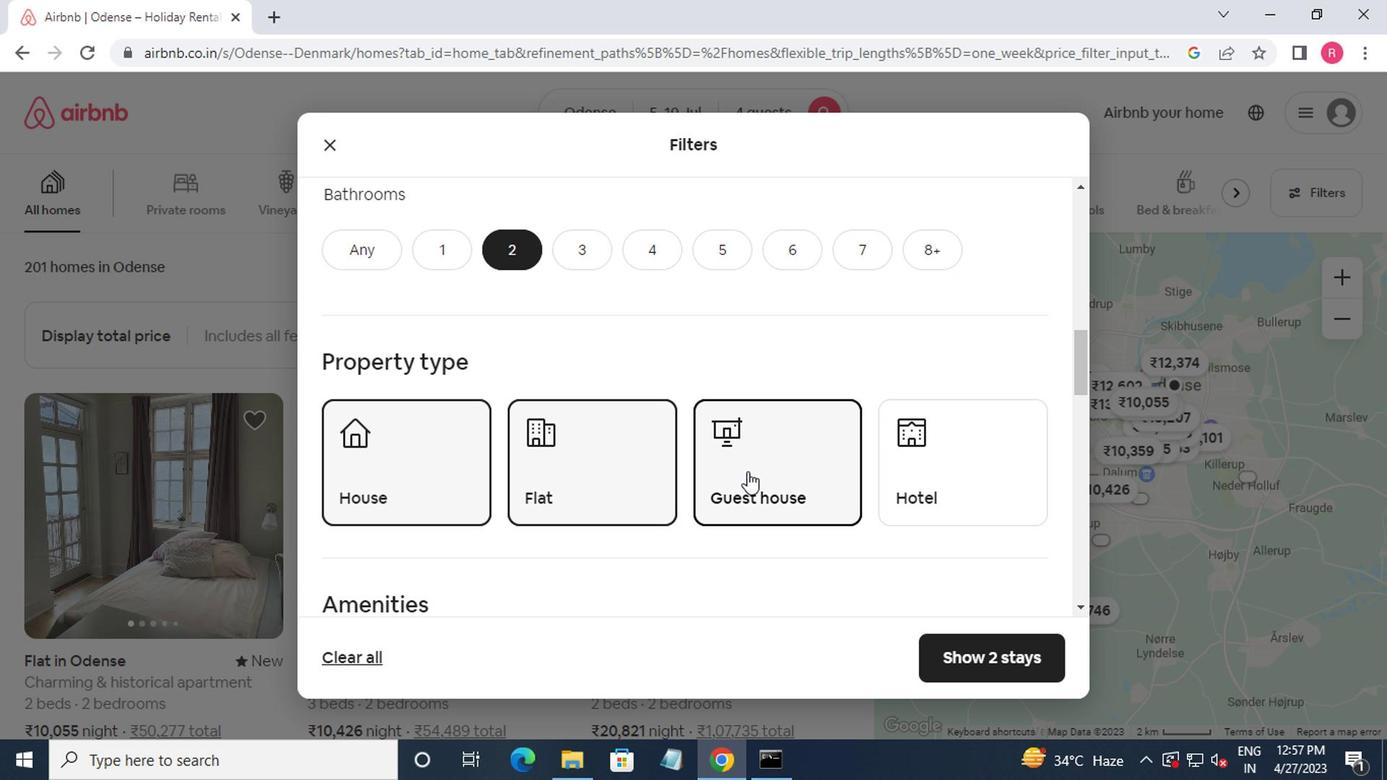 
Action: Mouse moved to (741, 472)
Screenshot: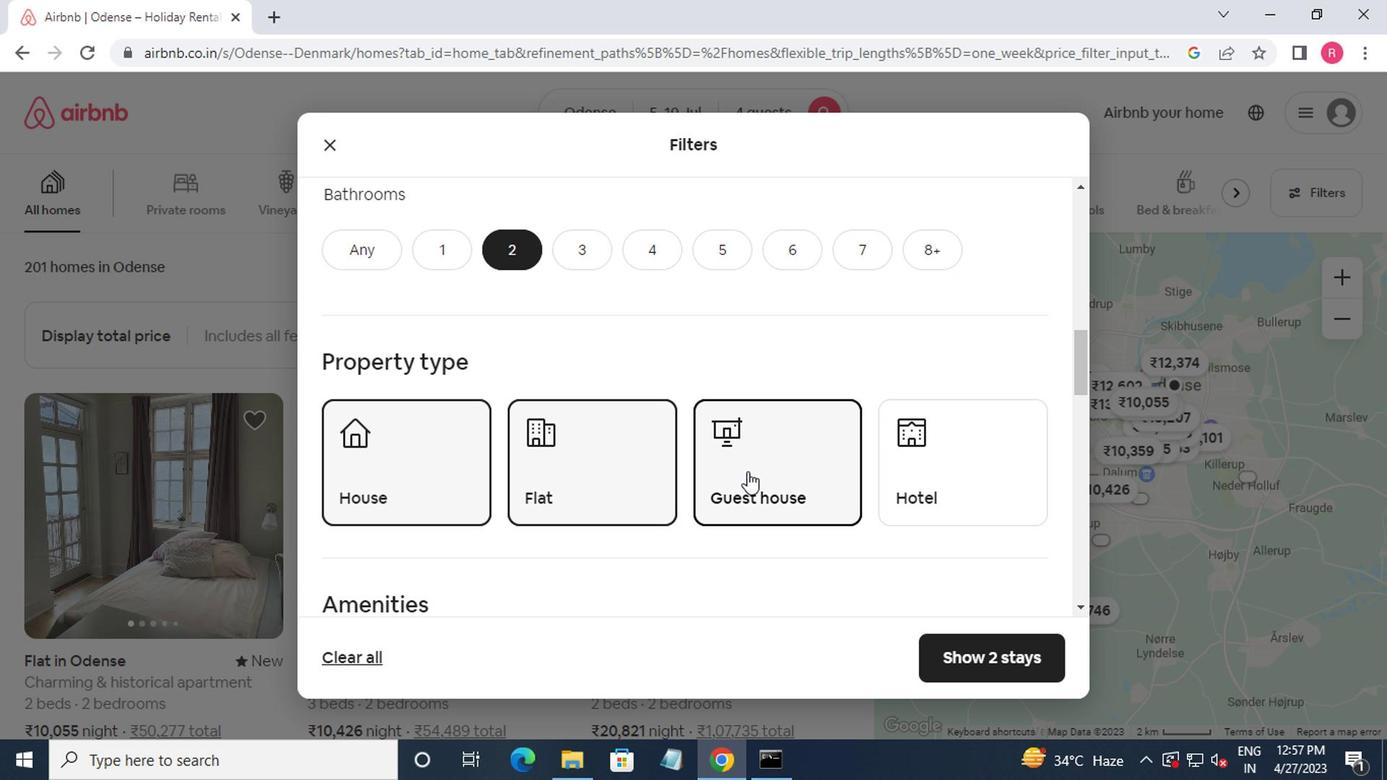 
Action: Mouse scrolled (741, 471) with delta (0, 0)
Screenshot: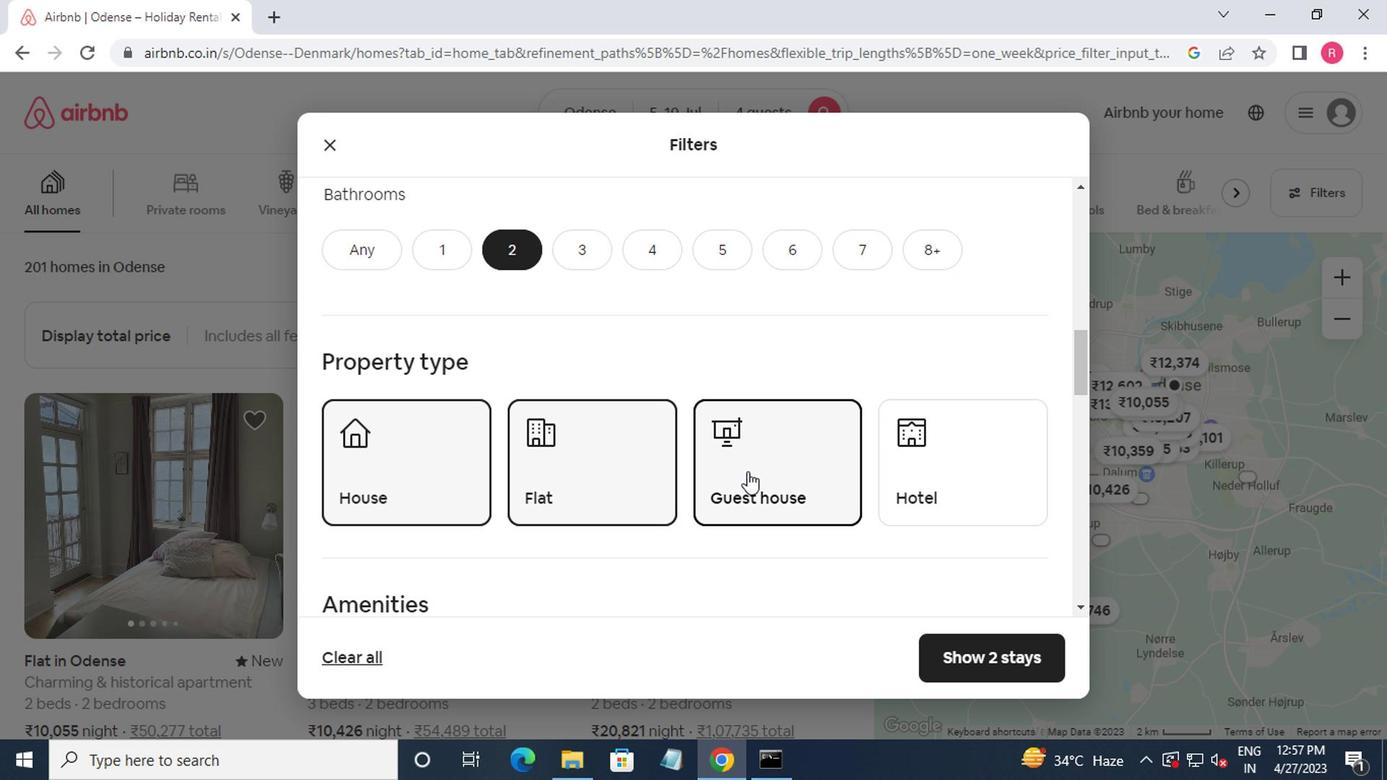 
Action: Mouse moved to (701, 469)
Screenshot: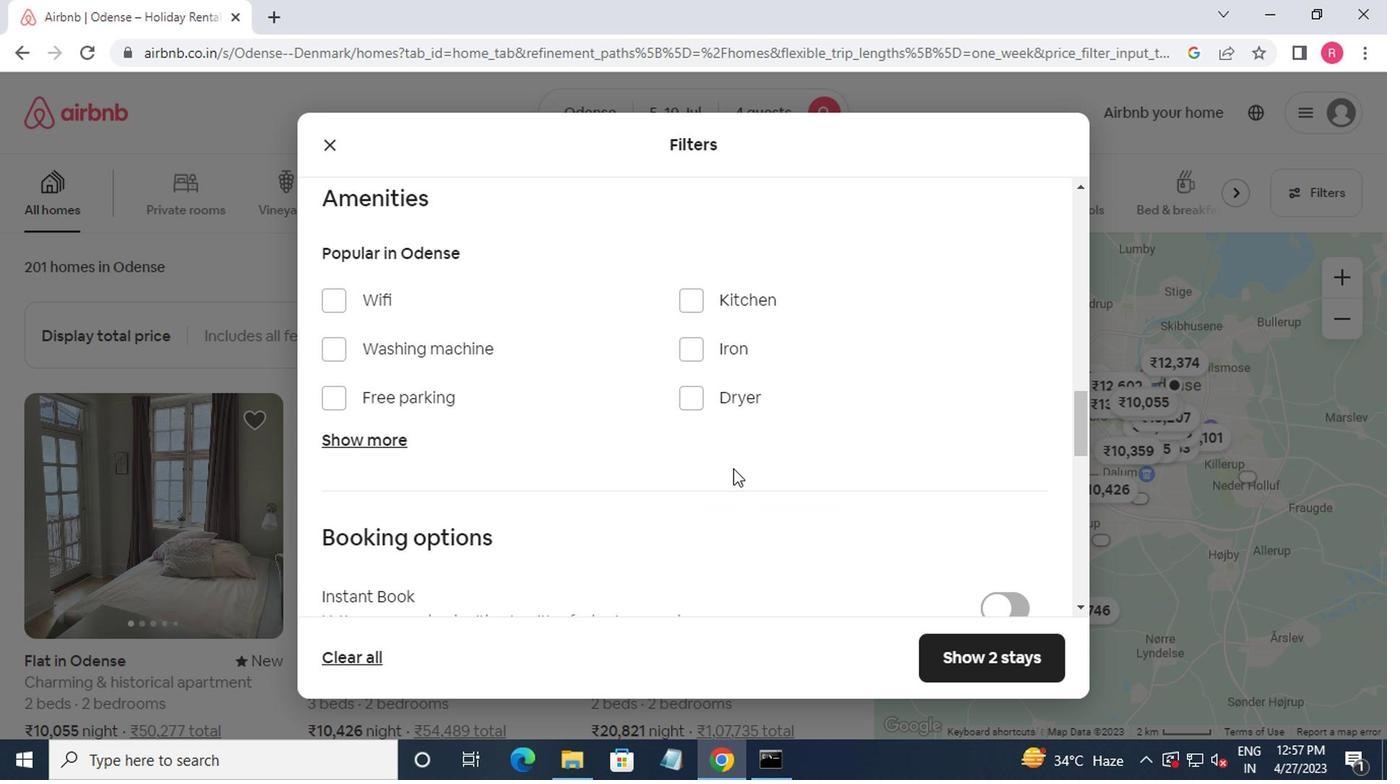 
Action: Mouse scrolled (701, 468) with delta (0, -1)
Screenshot: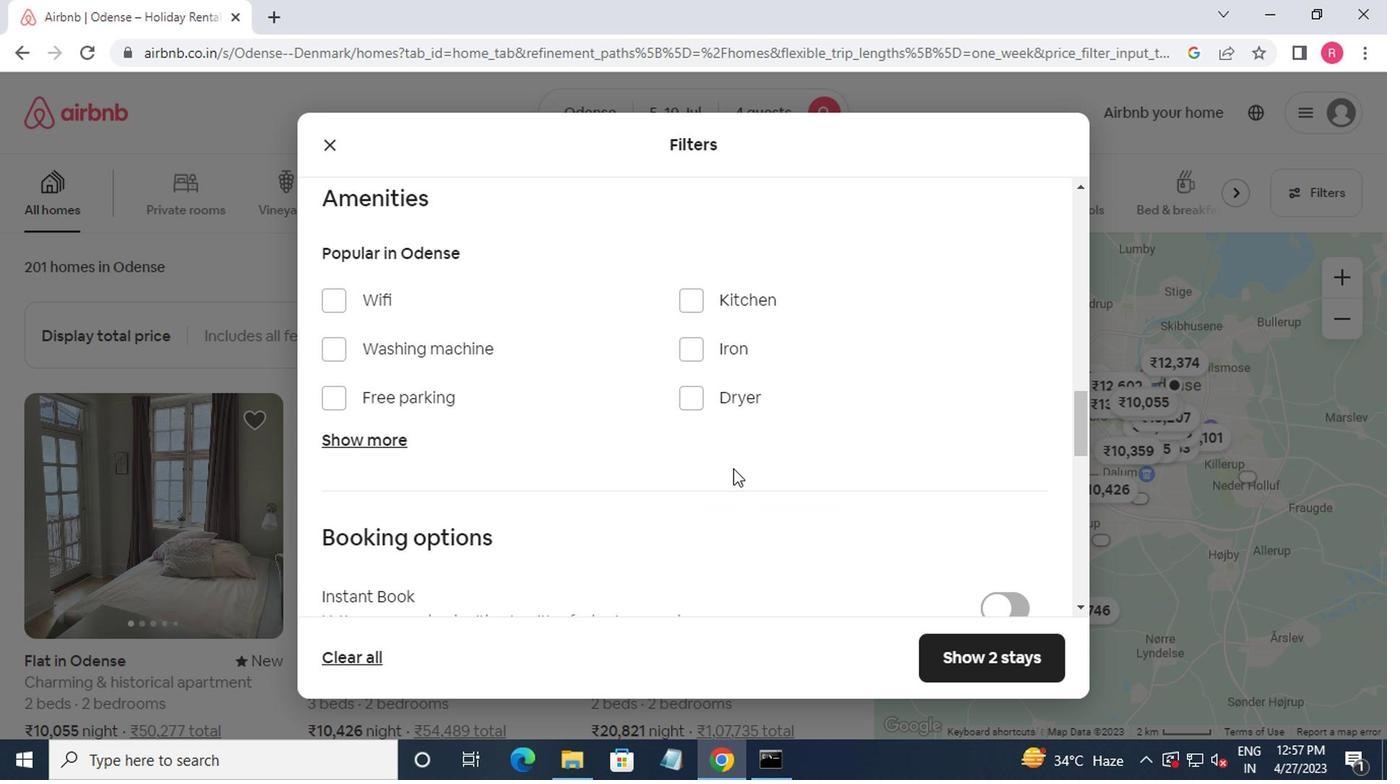 
Action: Mouse moved to (701, 469)
Screenshot: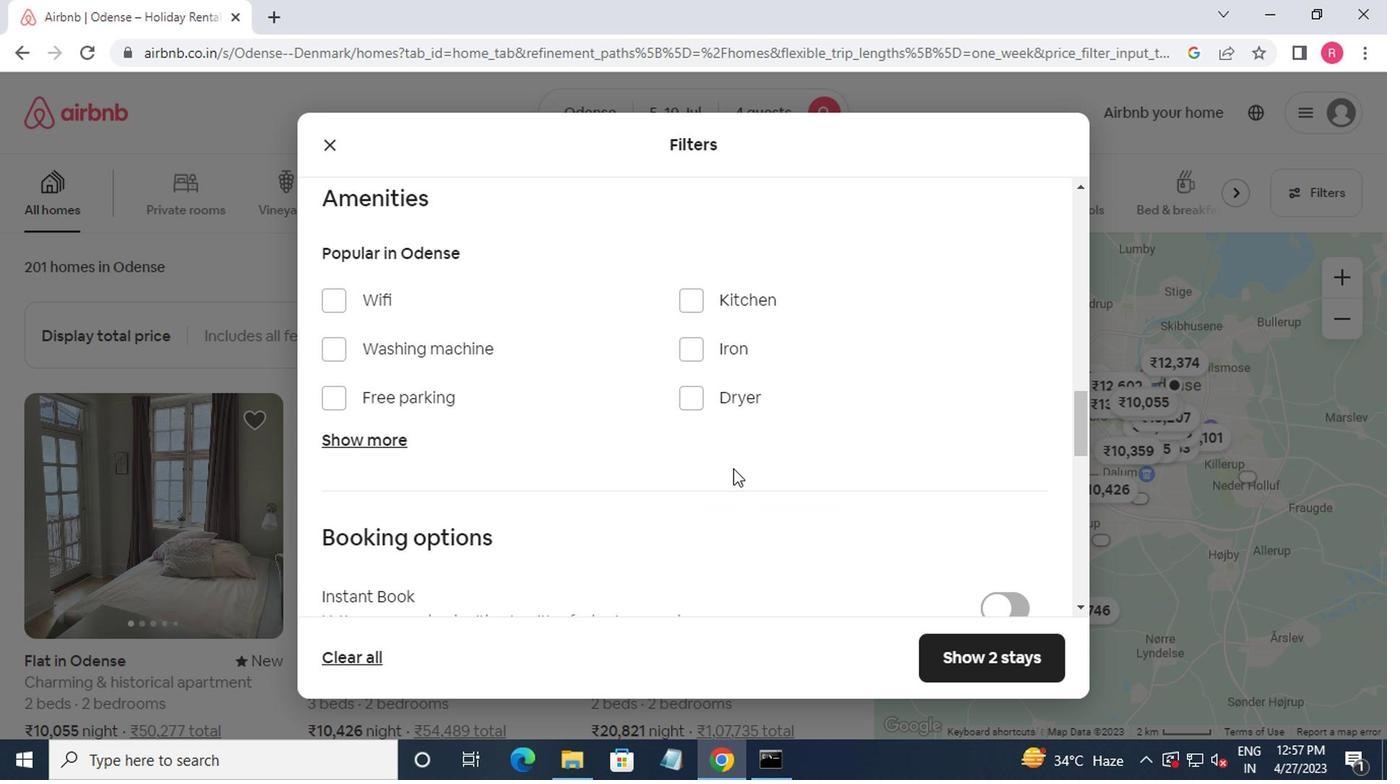 
Action: Mouse scrolled (701, 468) with delta (0, -1)
Screenshot: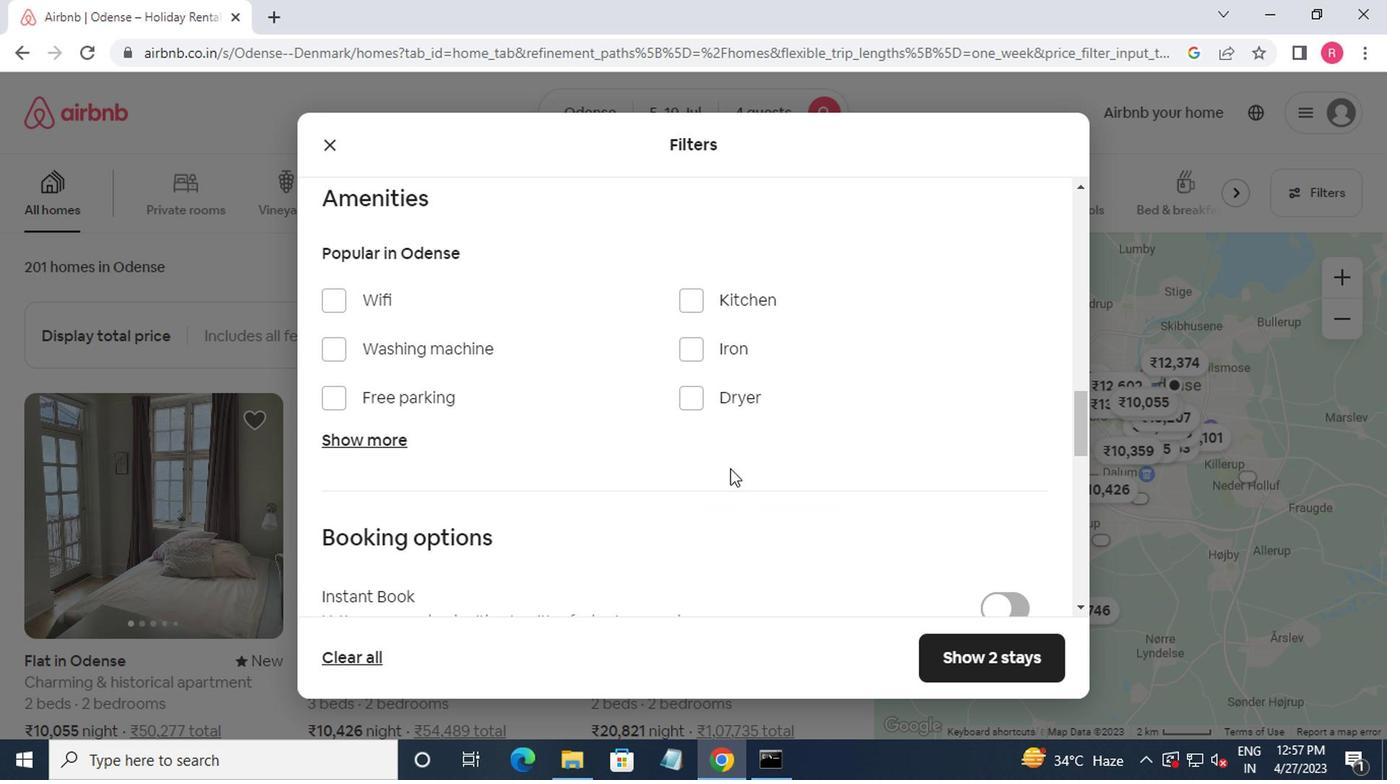
Action: Mouse scrolled (701, 468) with delta (0, -1)
Screenshot: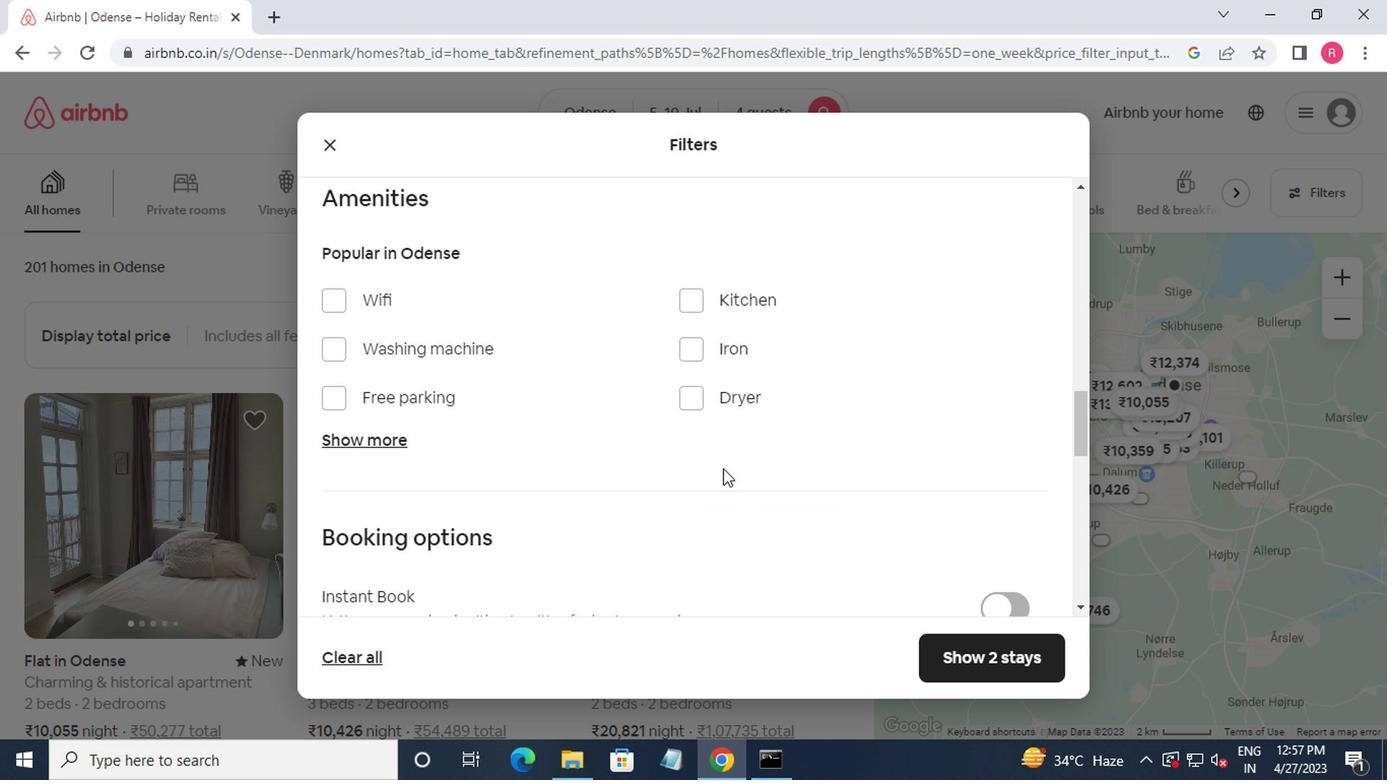 
Action: Mouse moved to (993, 373)
Screenshot: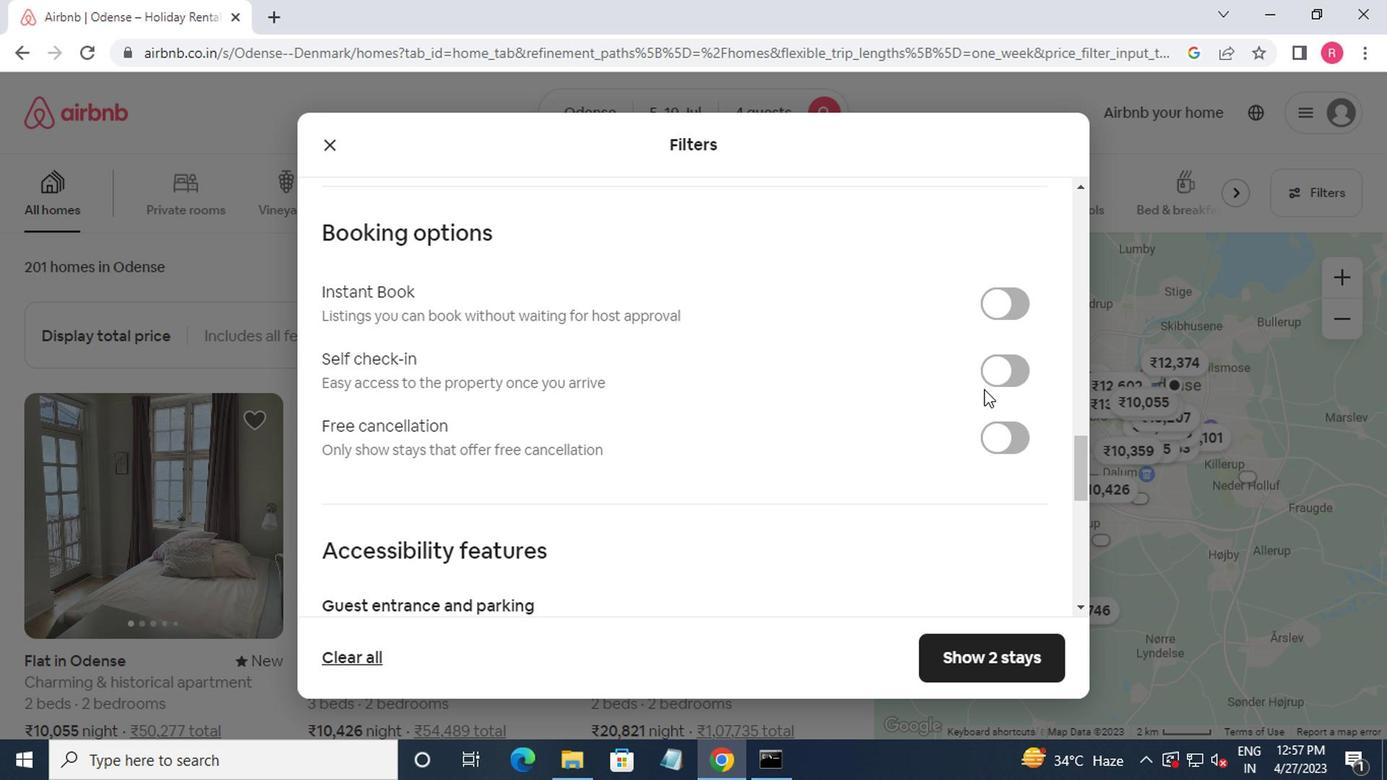 
Action: Mouse pressed left at (993, 373)
Screenshot: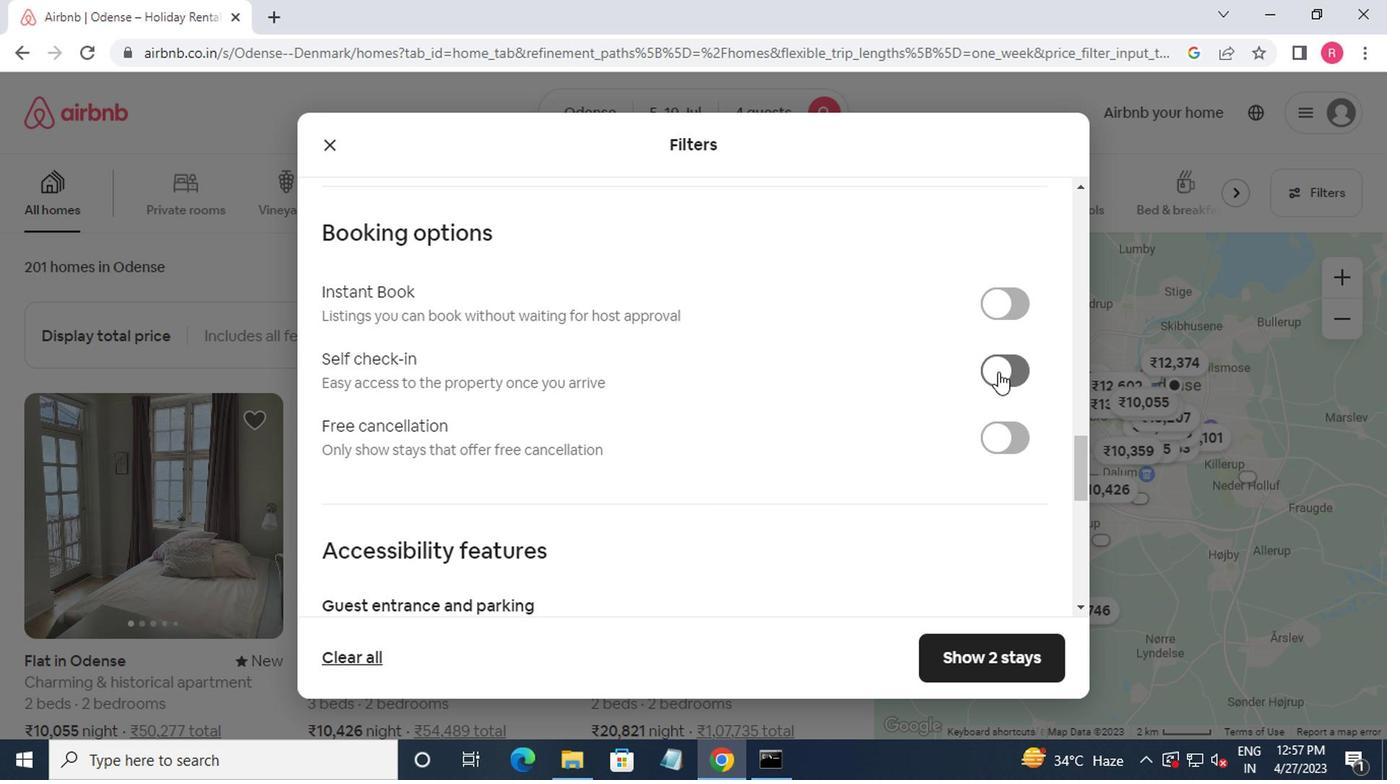 
Action: Mouse moved to (984, 383)
Screenshot: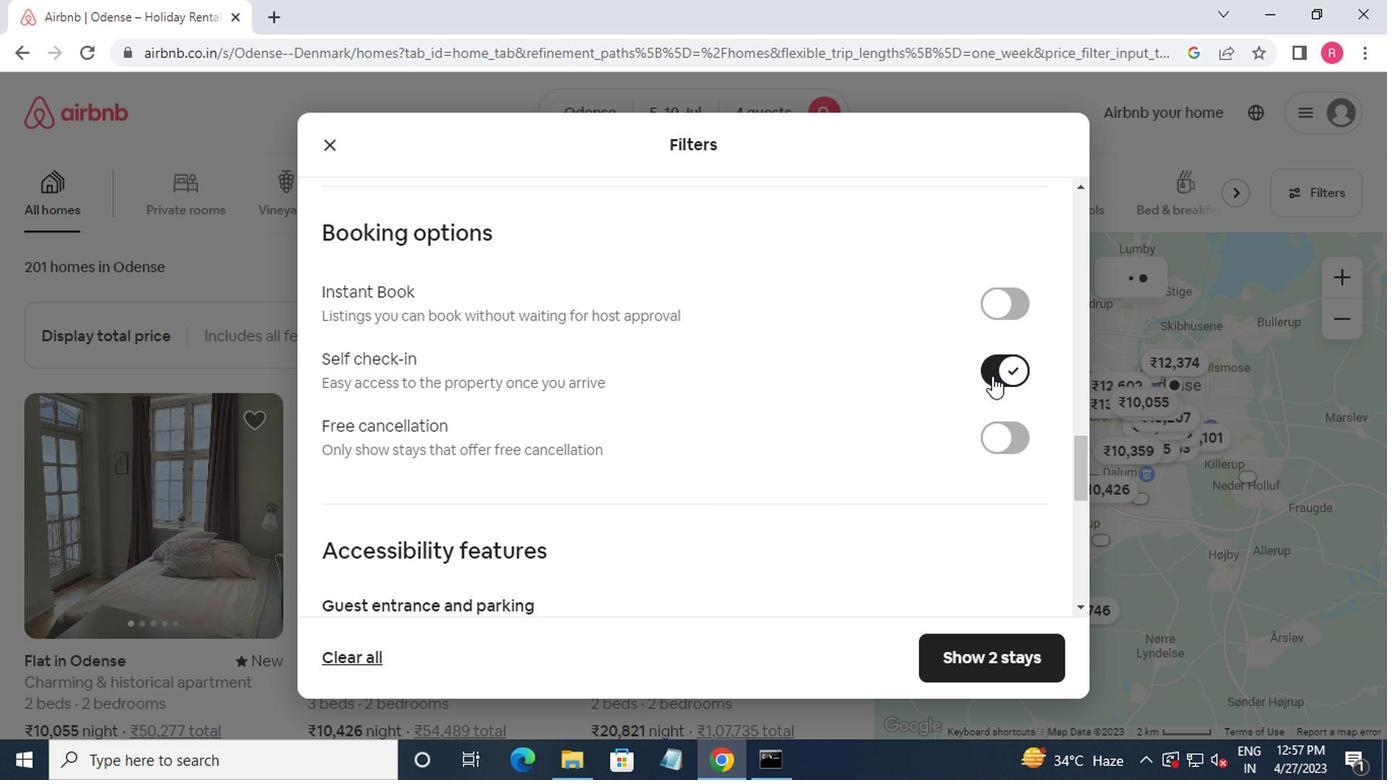 
Action: Mouse scrolled (984, 382) with delta (0, -1)
Screenshot: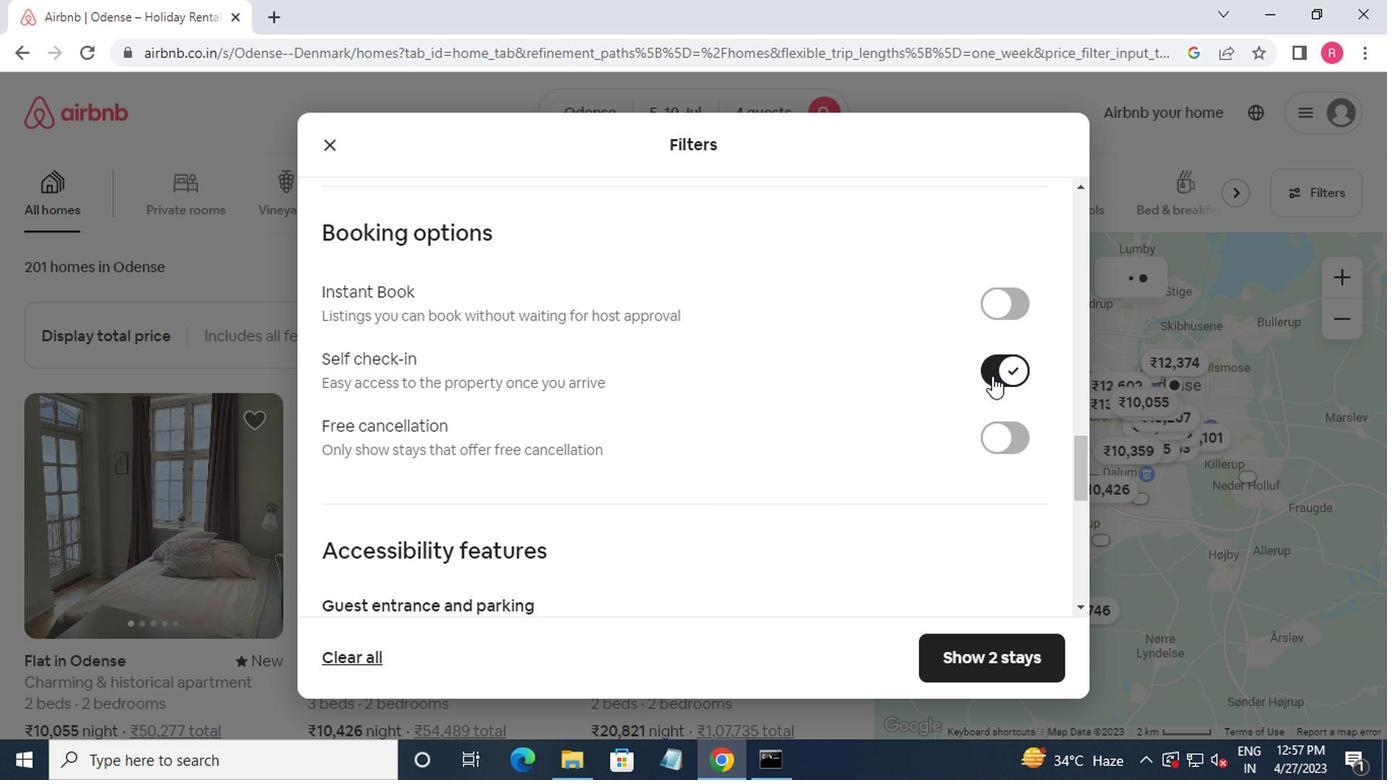 
Action: Mouse moved to (983, 385)
Screenshot: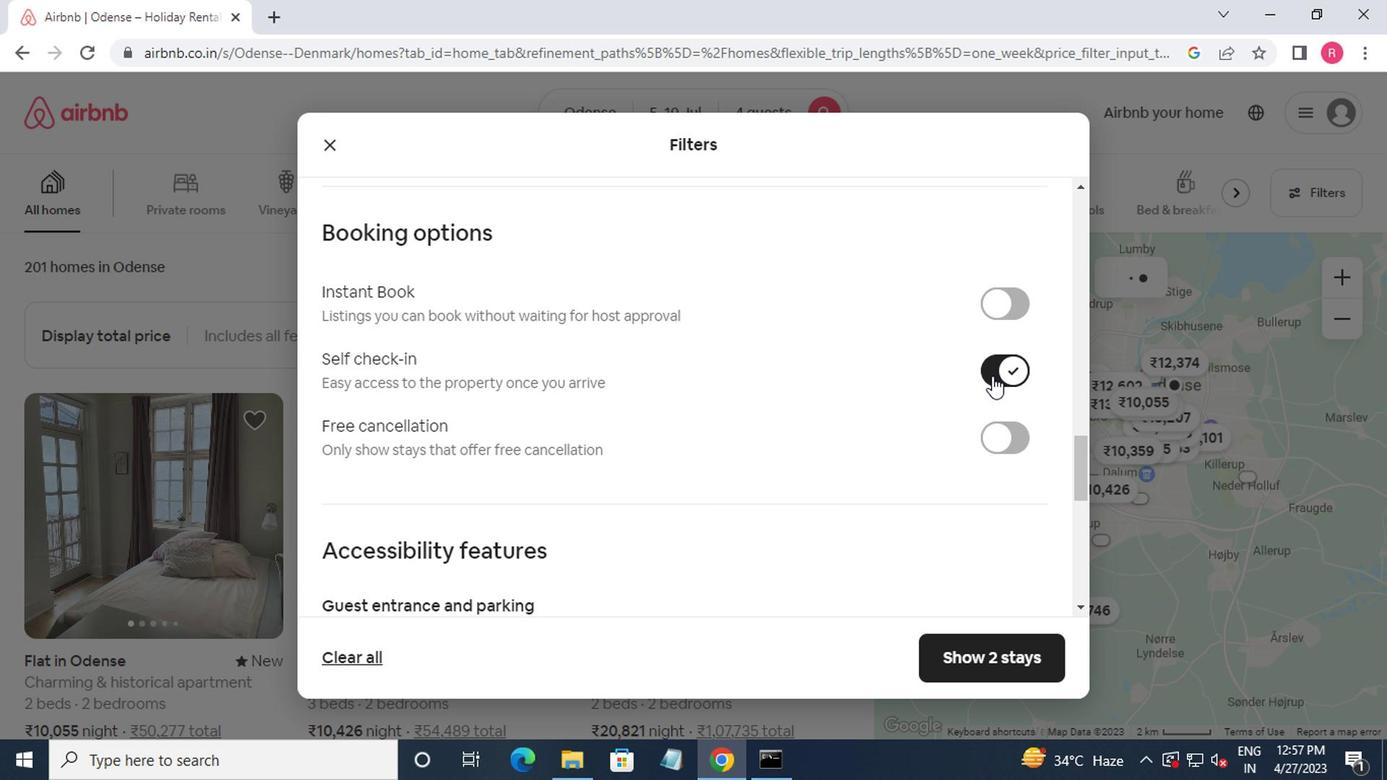 
Action: Mouse scrolled (983, 384) with delta (0, 0)
Screenshot: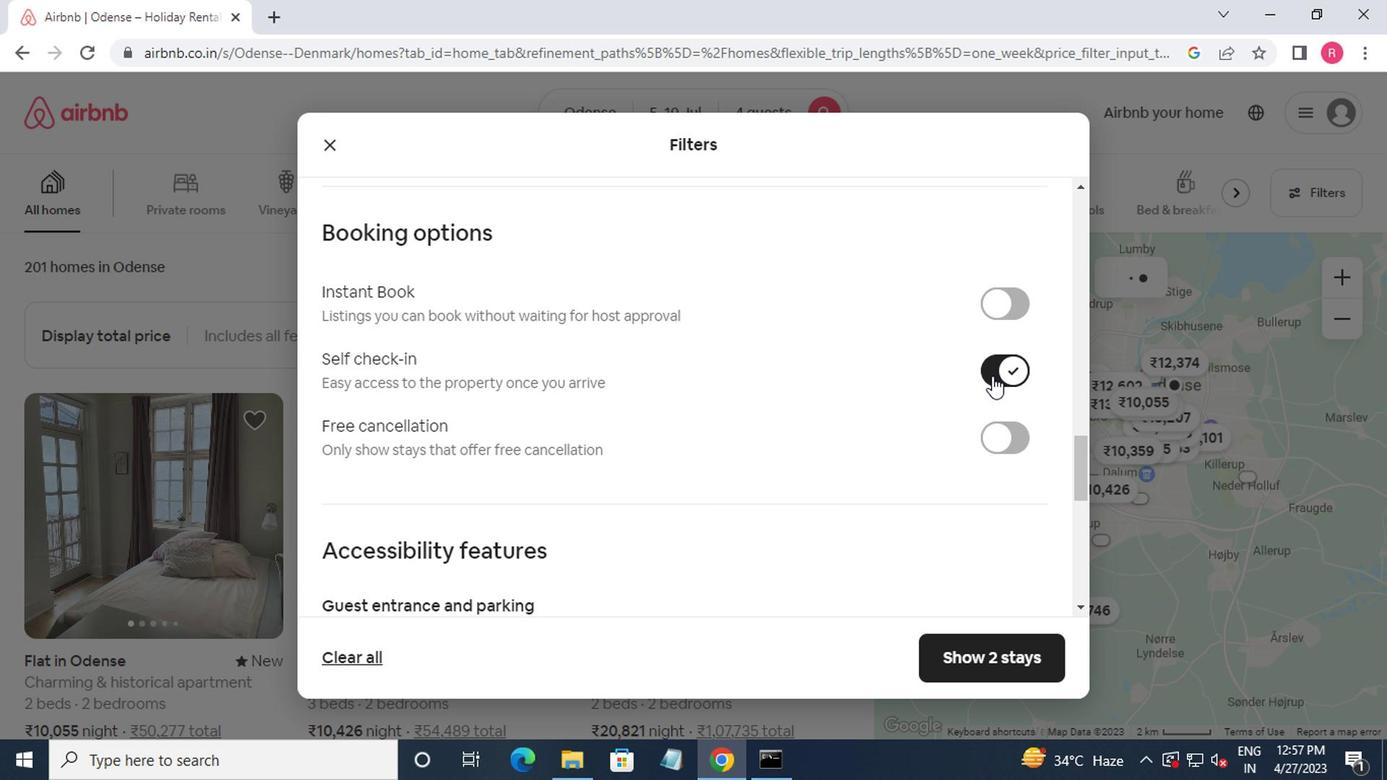 
Action: Mouse moved to (981, 387)
Screenshot: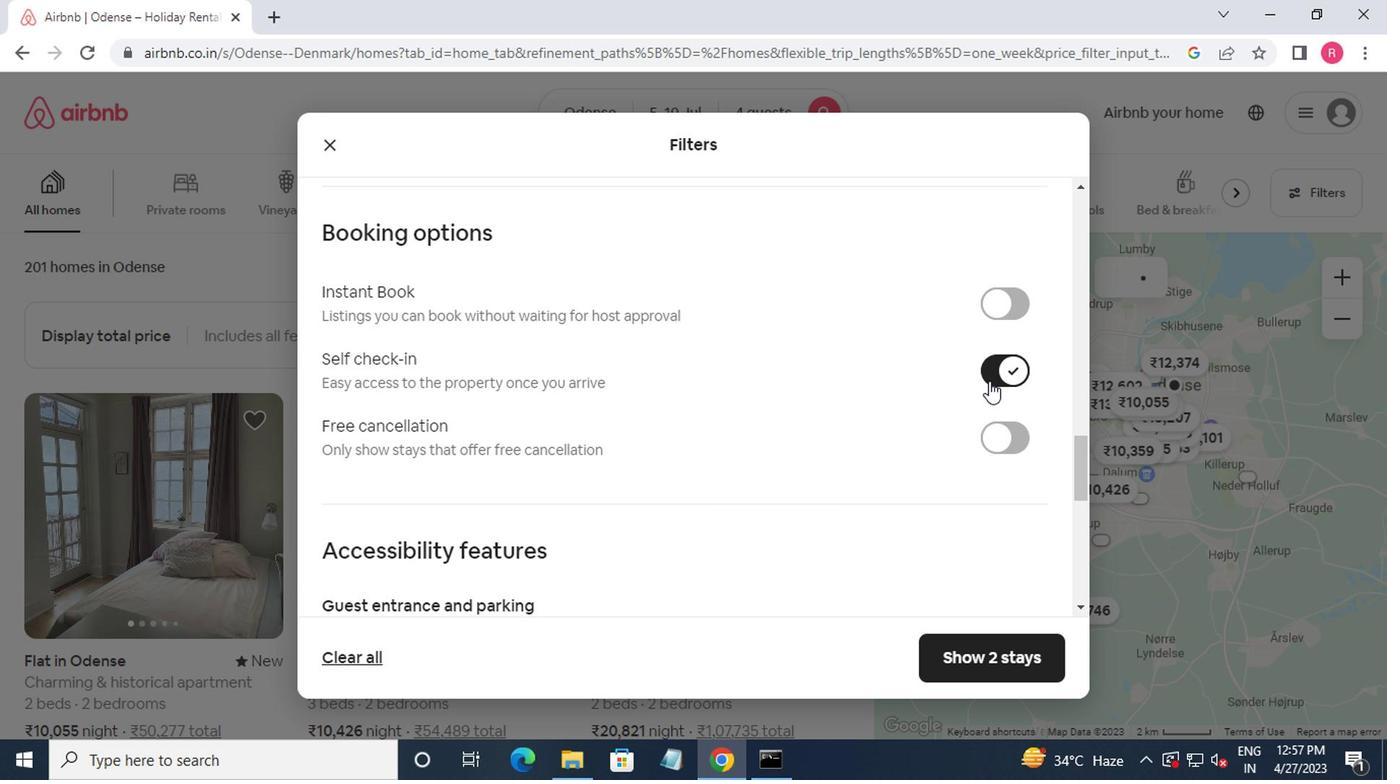 
Action: Mouse scrolled (981, 386) with delta (0, 0)
Screenshot: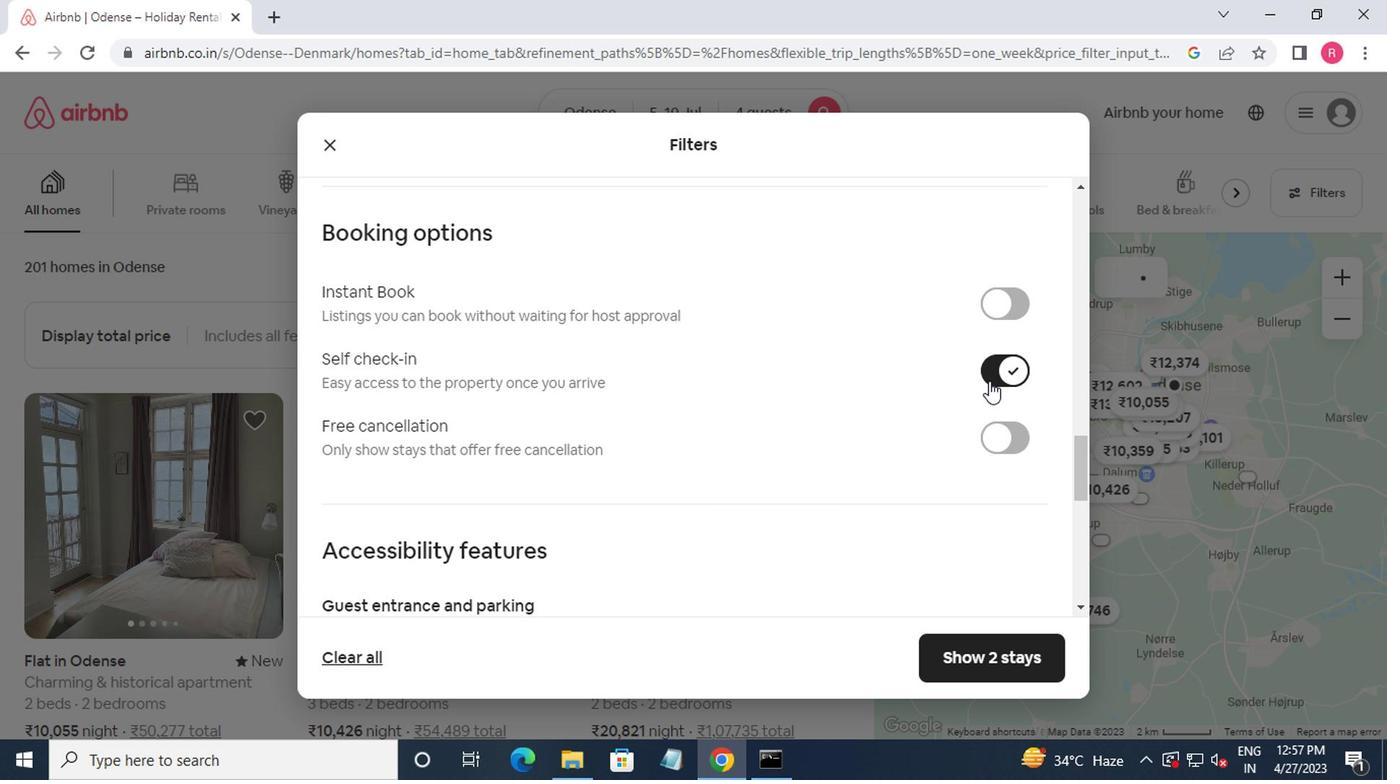 
Action: Mouse moved to (978, 389)
Screenshot: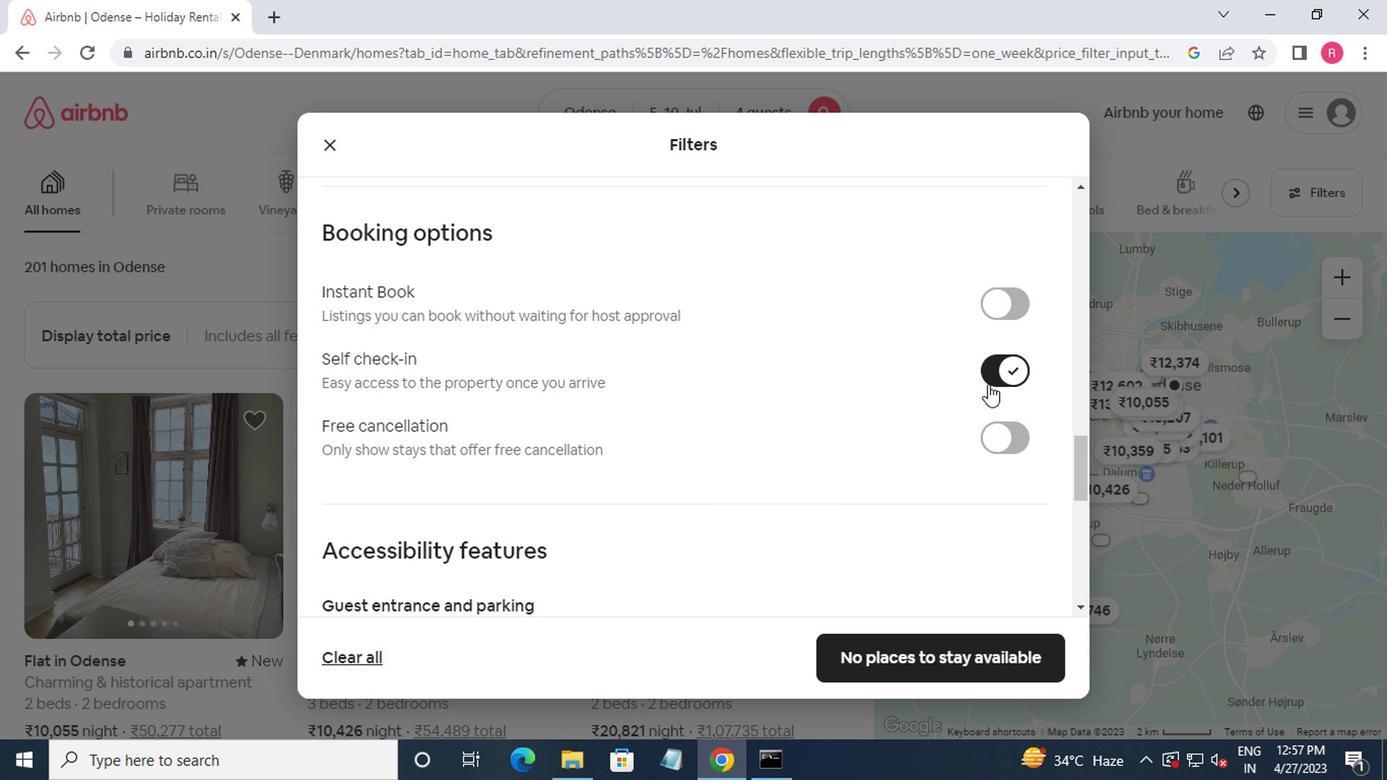 
Action: Mouse scrolled (978, 388) with delta (0, 0)
Screenshot: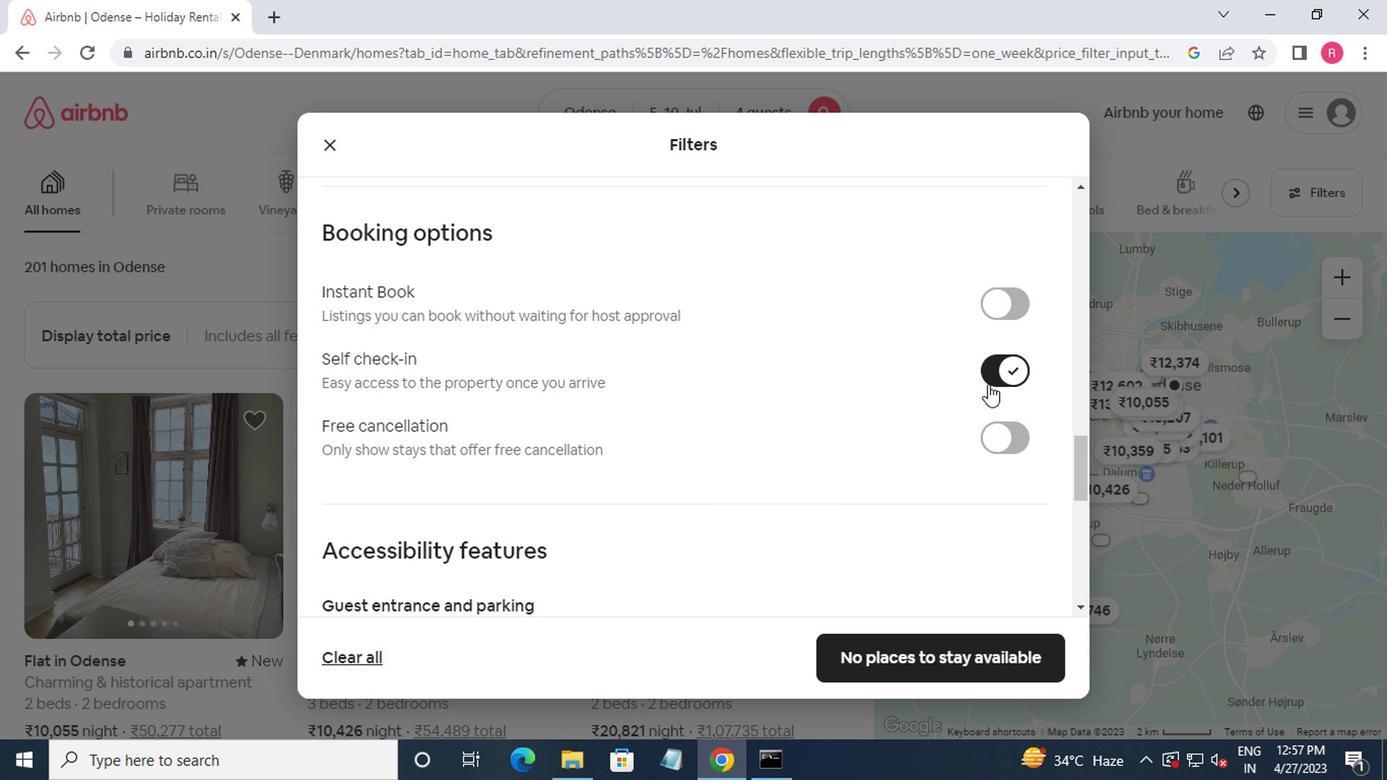 
Action: Mouse moved to (571, 430)
Screenshot: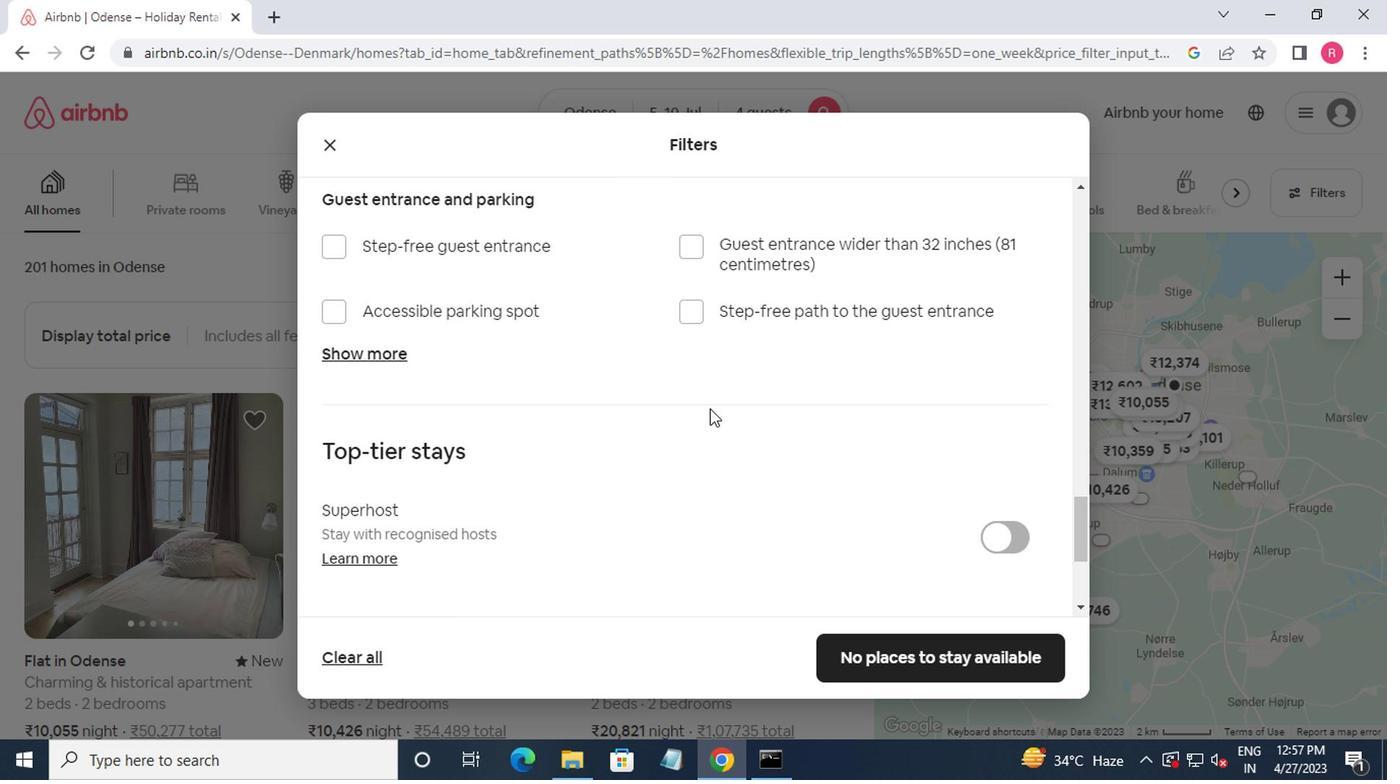
Action: Mouse scrolled (571, 429) with delta (0, 0)
Screenshot: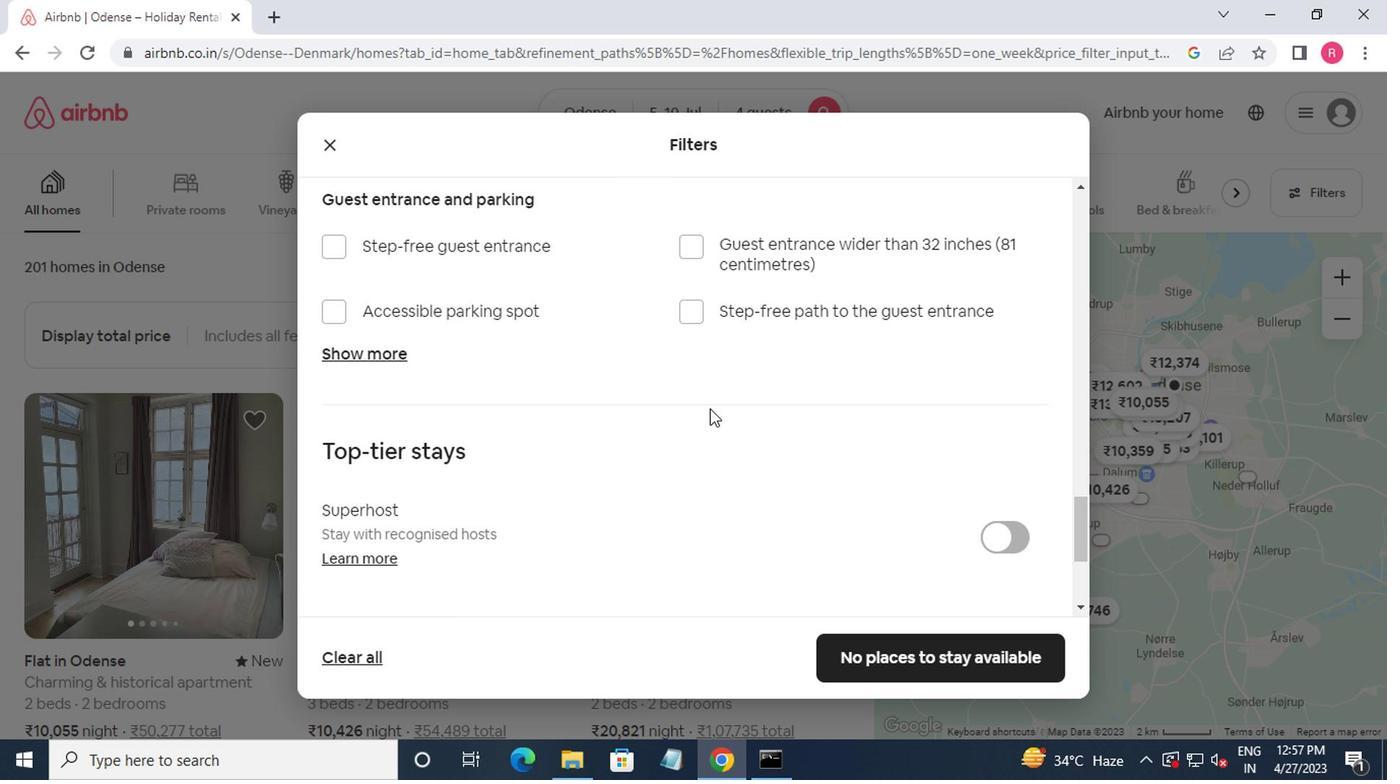 
Action: Mouse moved to (552, 442)
Screenshot: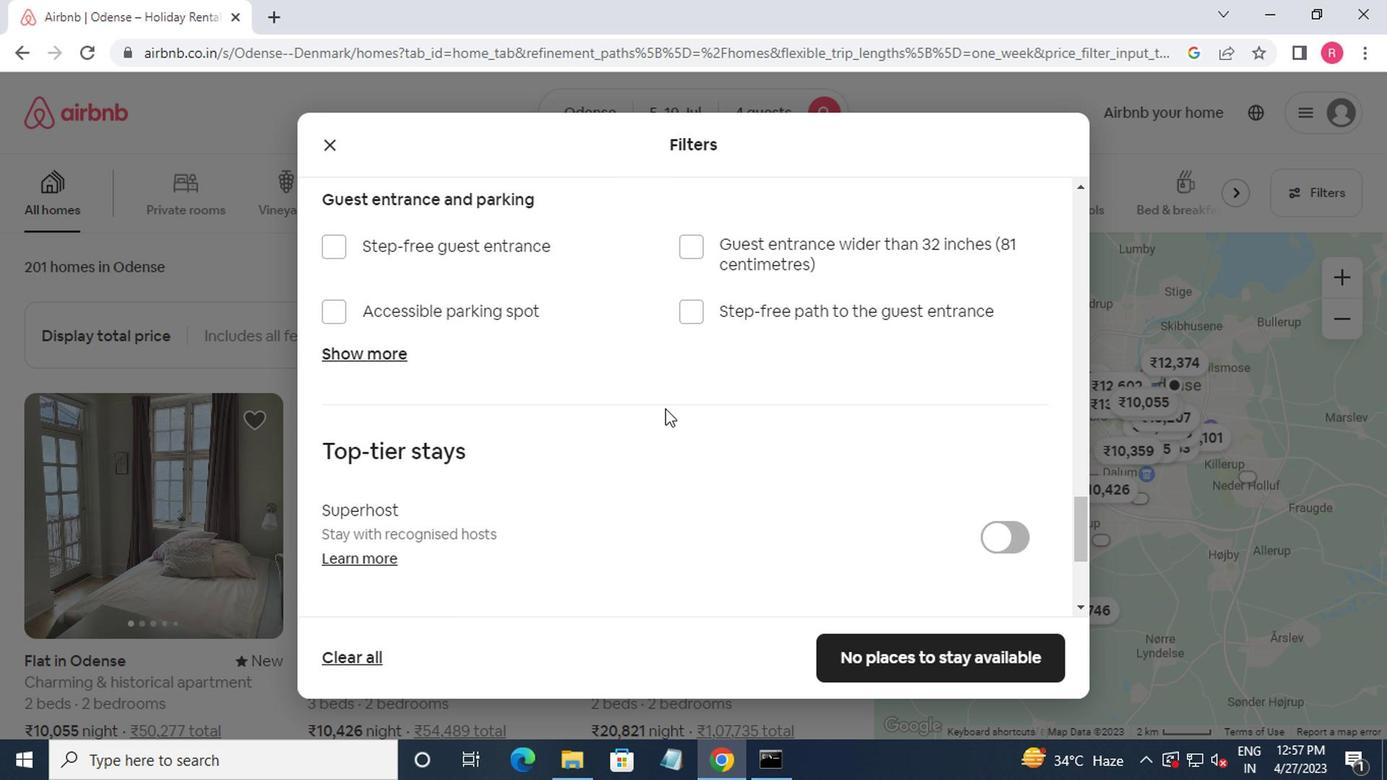 
Action: Mouse scrolled (552, 441) with delta (0, 0)
Screenshot: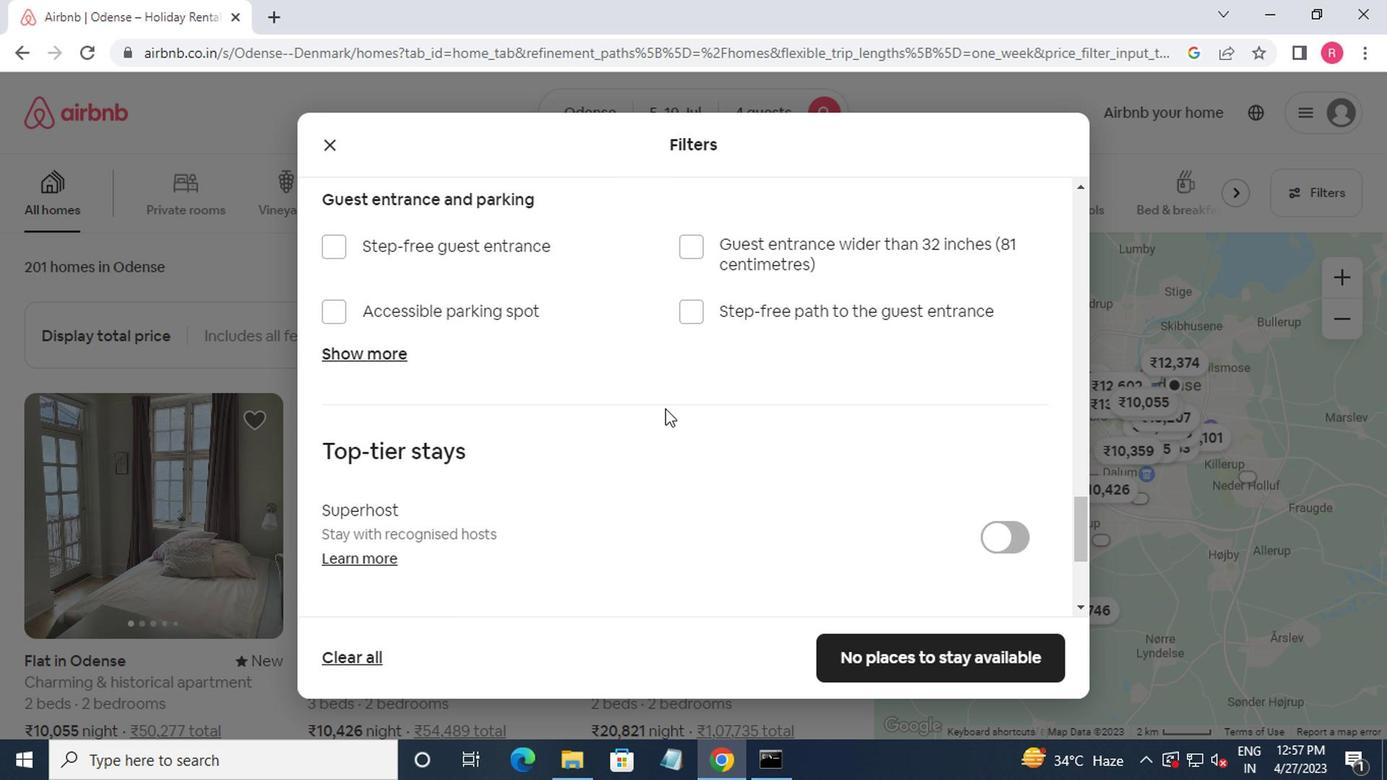 
Action: Mouse moved to (539, 449)
Screenshot: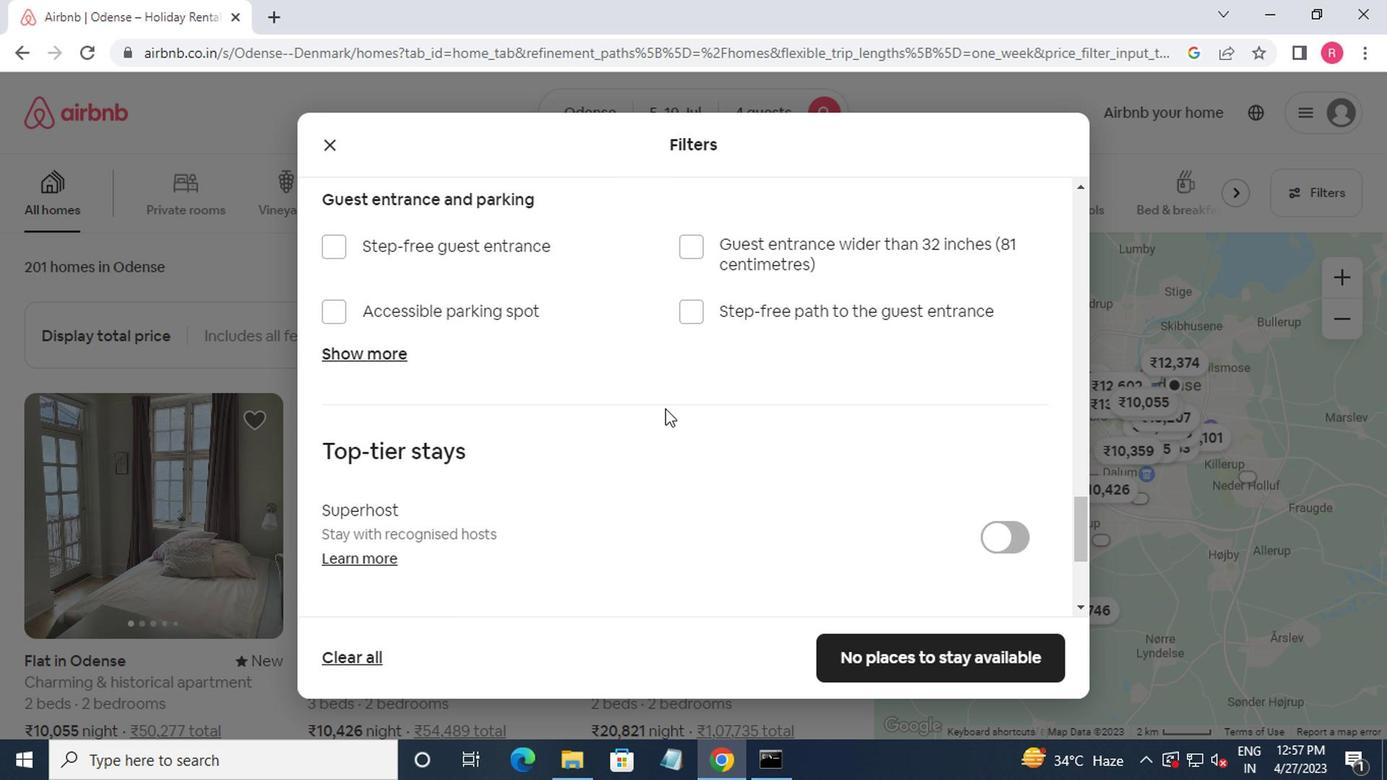 
Action: Mouse scrolled (539, 448) with delta (0, -1)
Screenshot: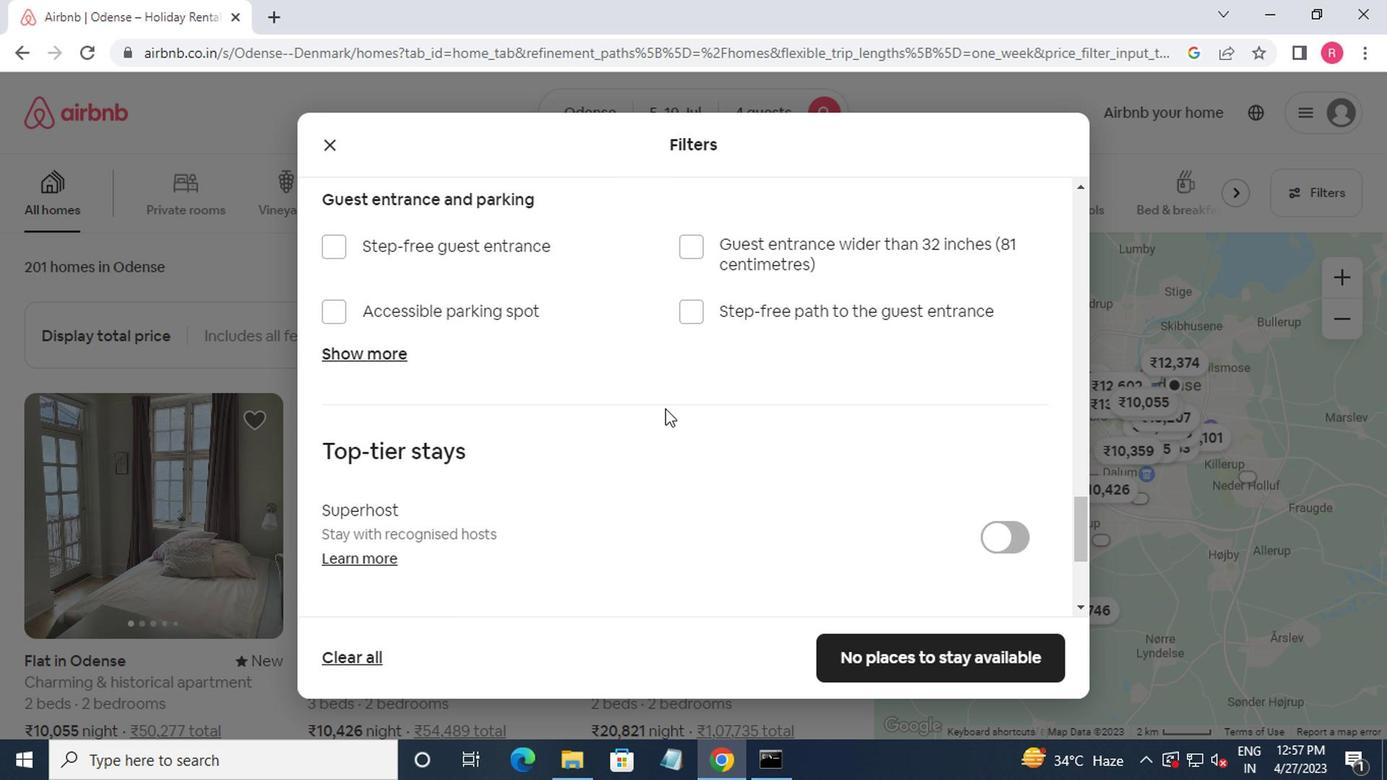 
Action: Mouse moved to (529, 457)
Screenshot: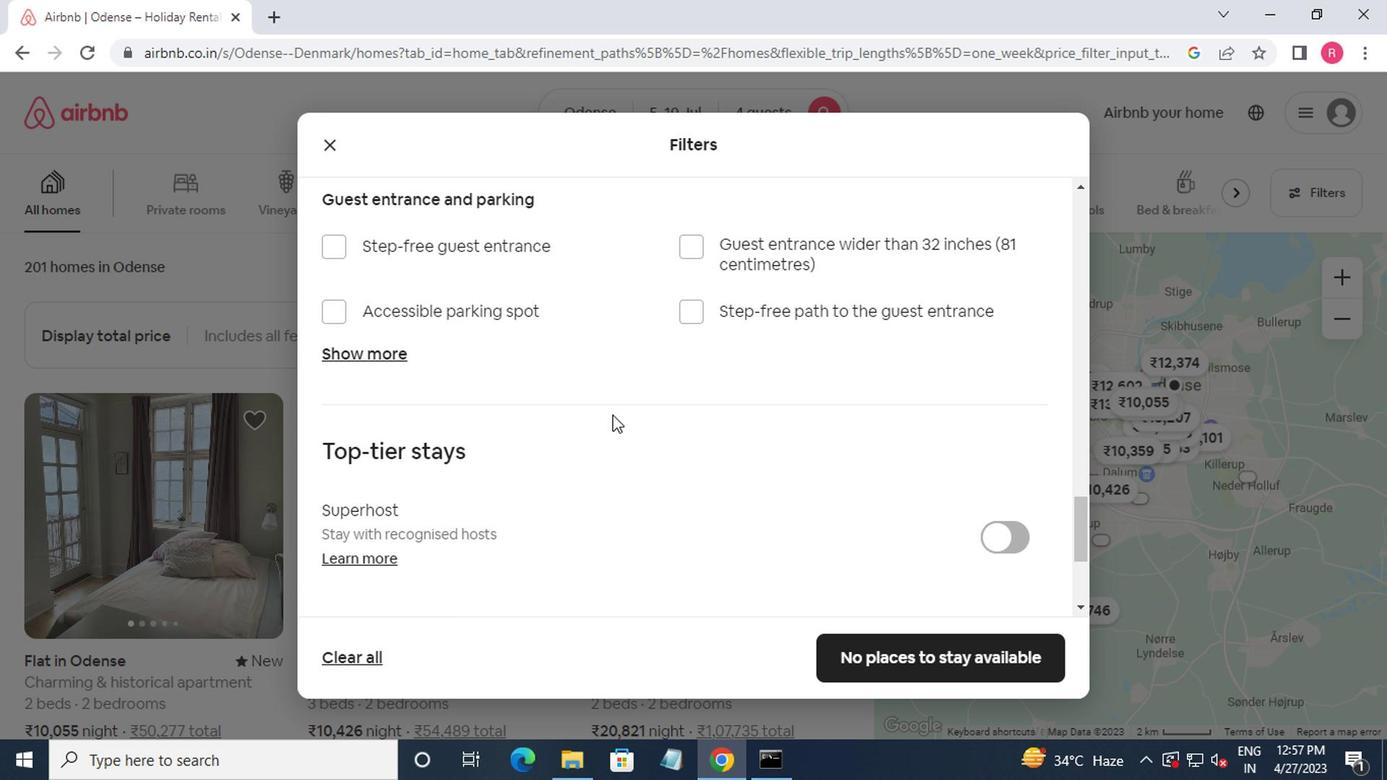 
Action: Mouse scrolled (529, 456) with delta (0, 0)
Screenshot: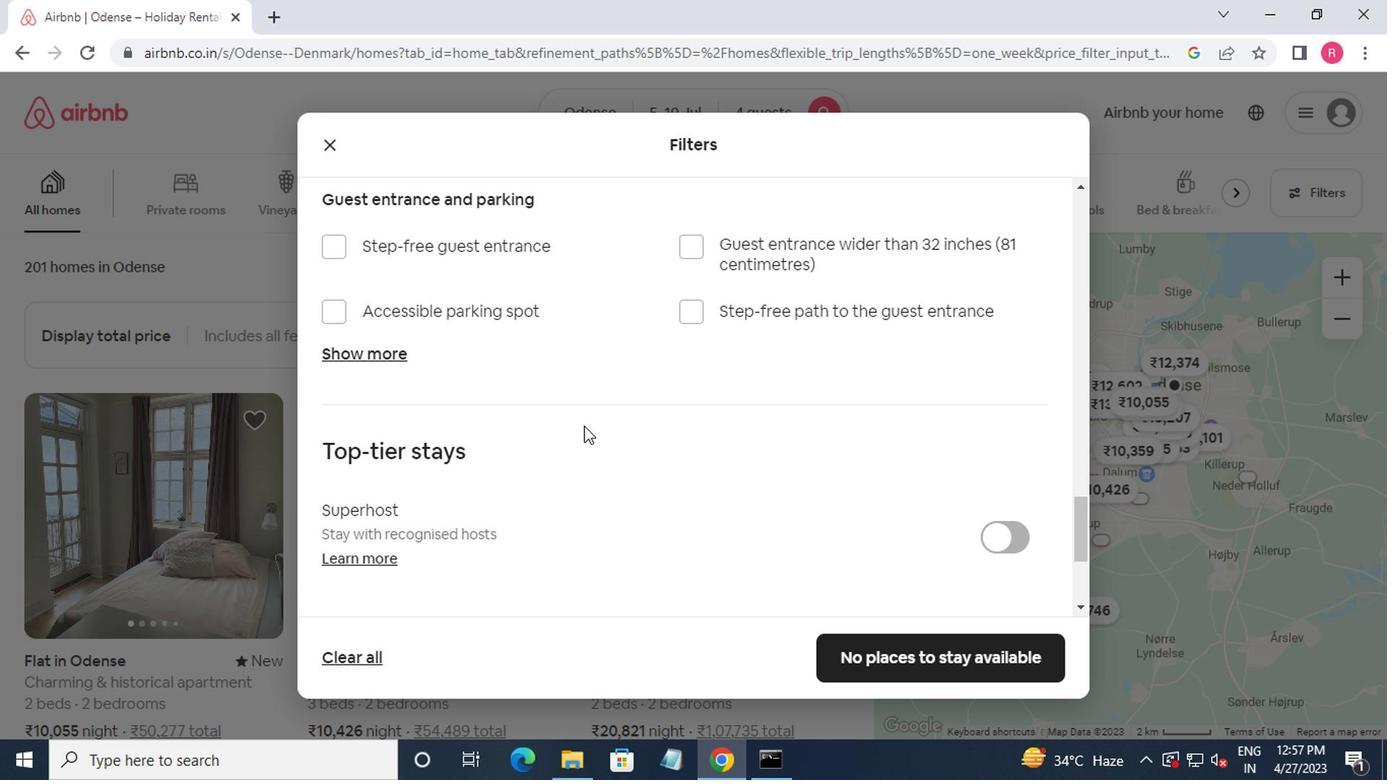 
Action: Mouse moved to (333, 468)
Screenshot: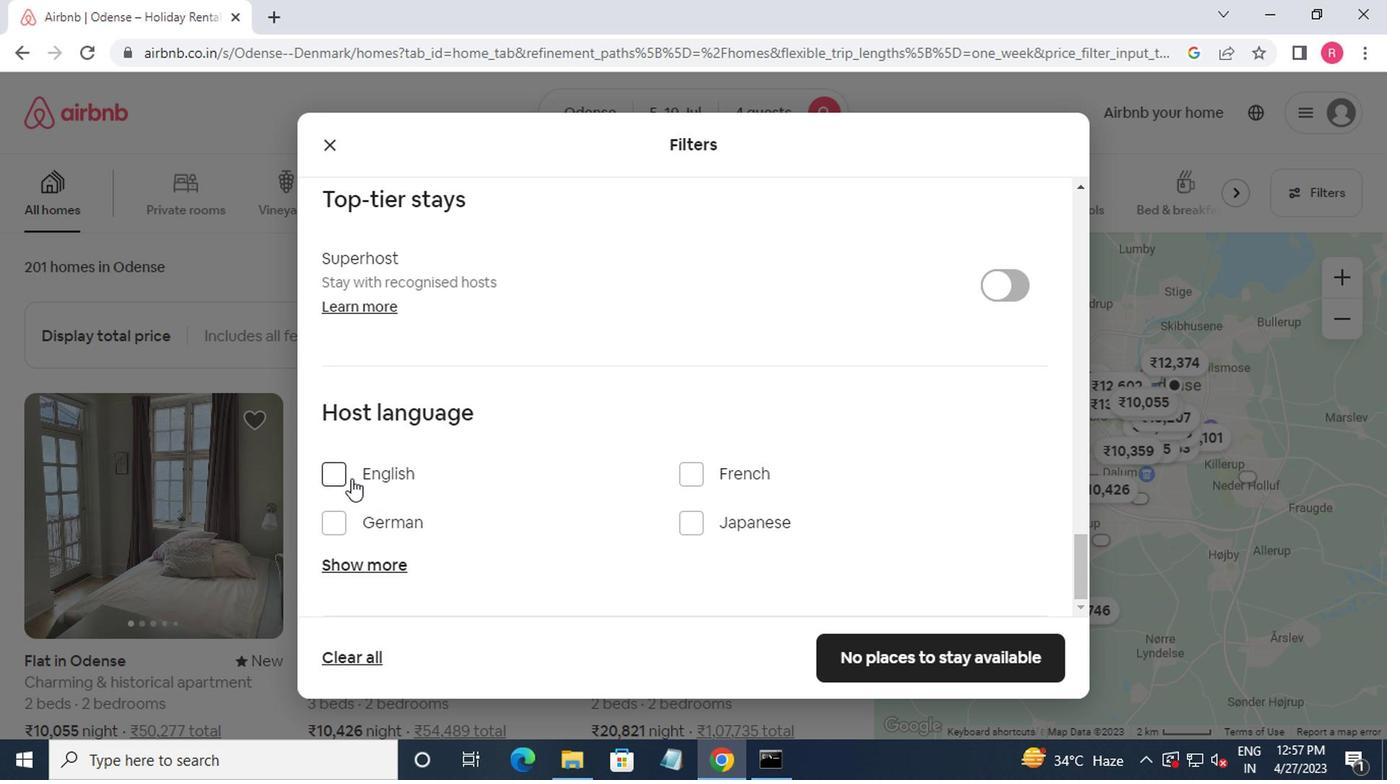 
Action: Mouse pressed left at (333, 468)
Screenshot: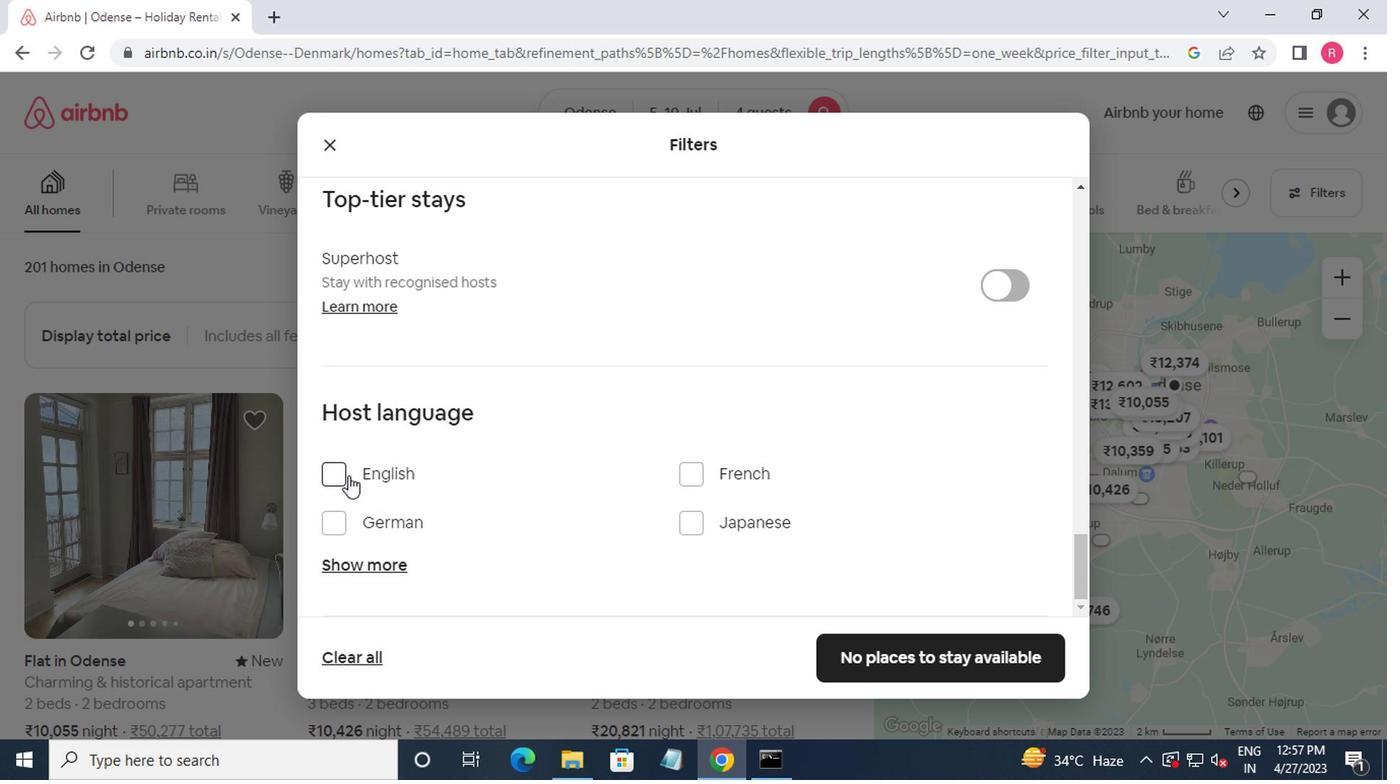 
Action: Mouse moved to (854, 652)
Screenshot: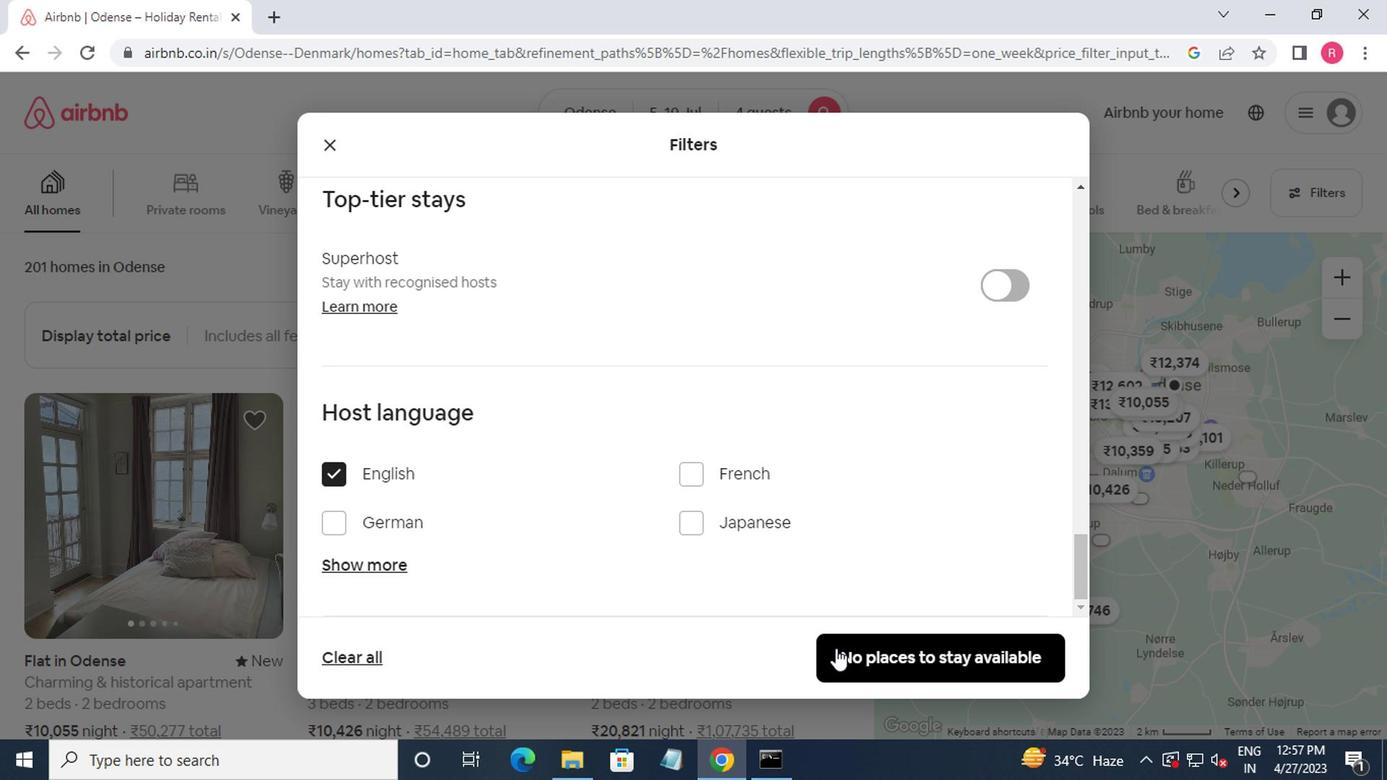
Action: Mouse pressed left at (854, 652)
Screenshot: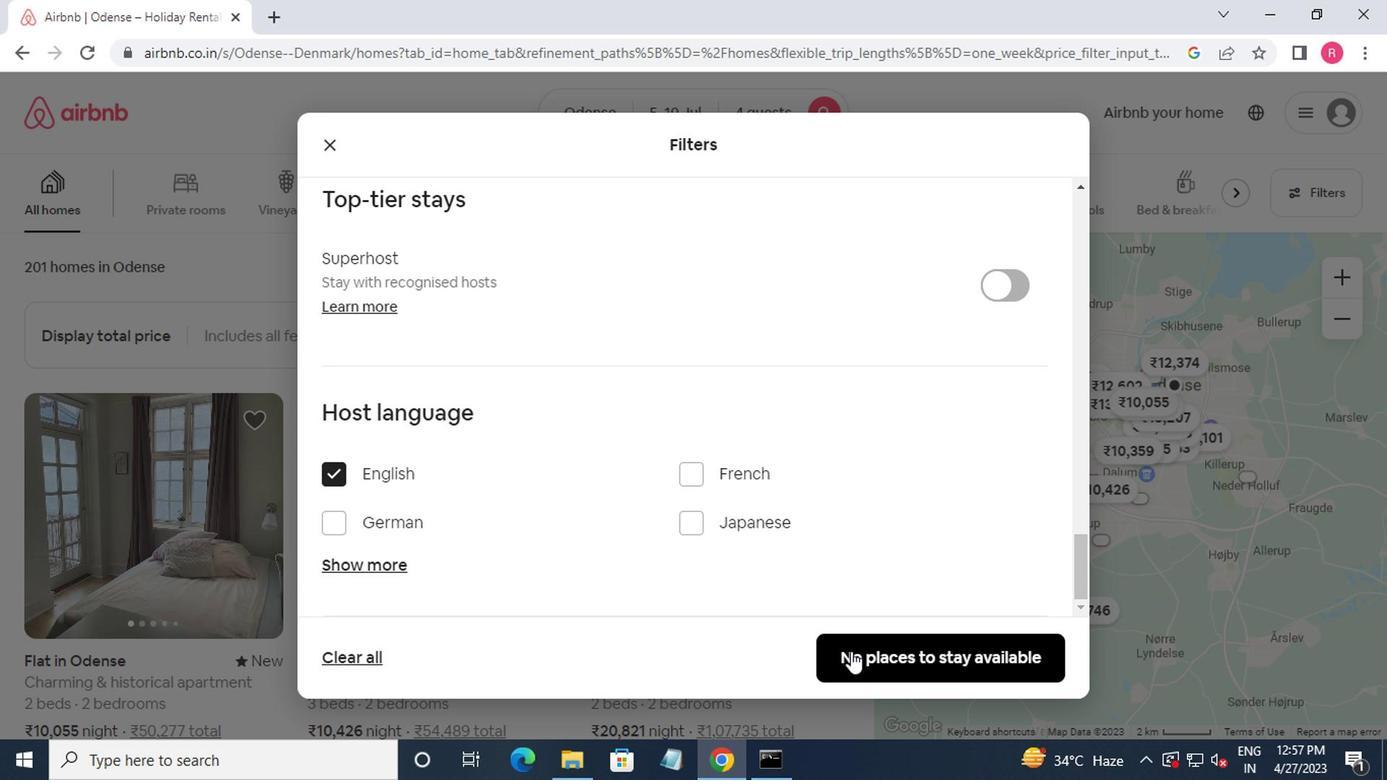 
Action: Mouse moved to (841, 640)
Screenshot: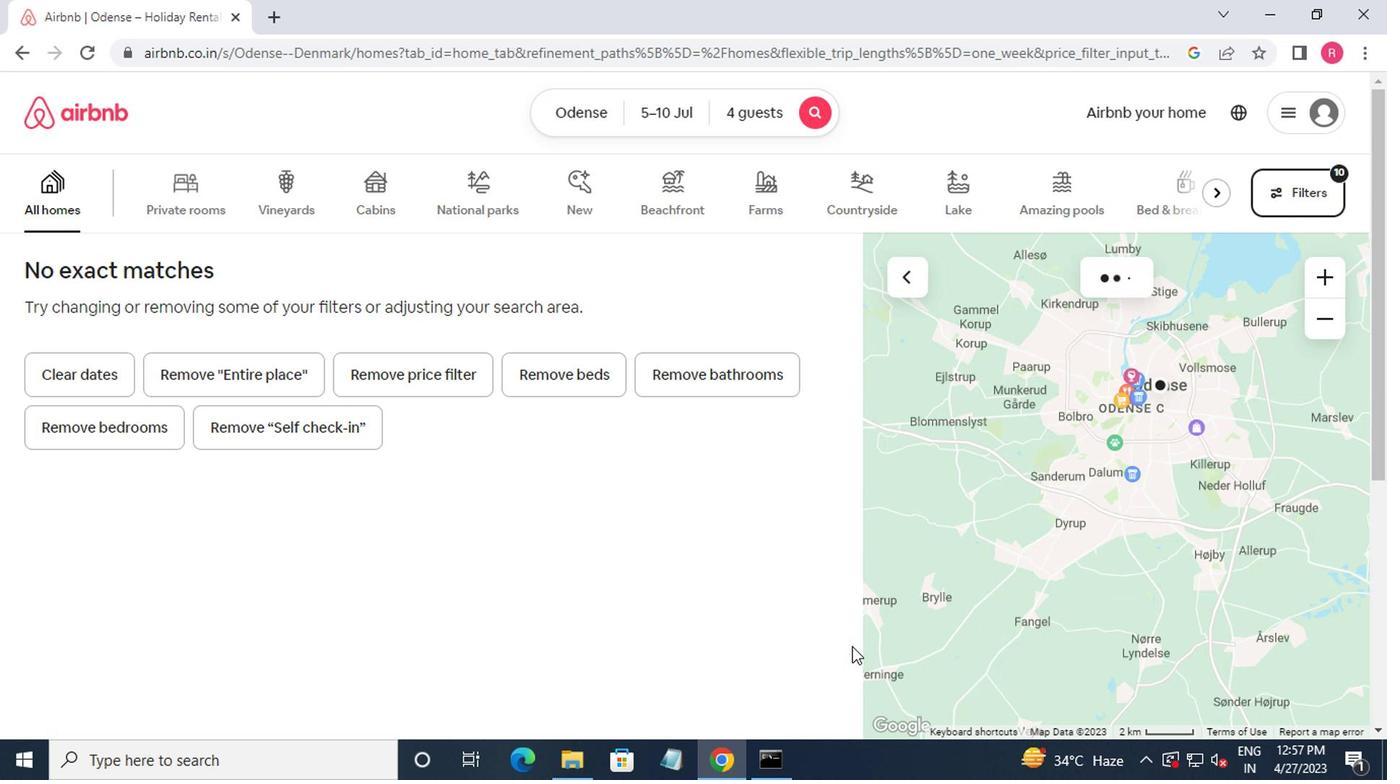 
Action: Key pressed <Key.enter>
Screenshot: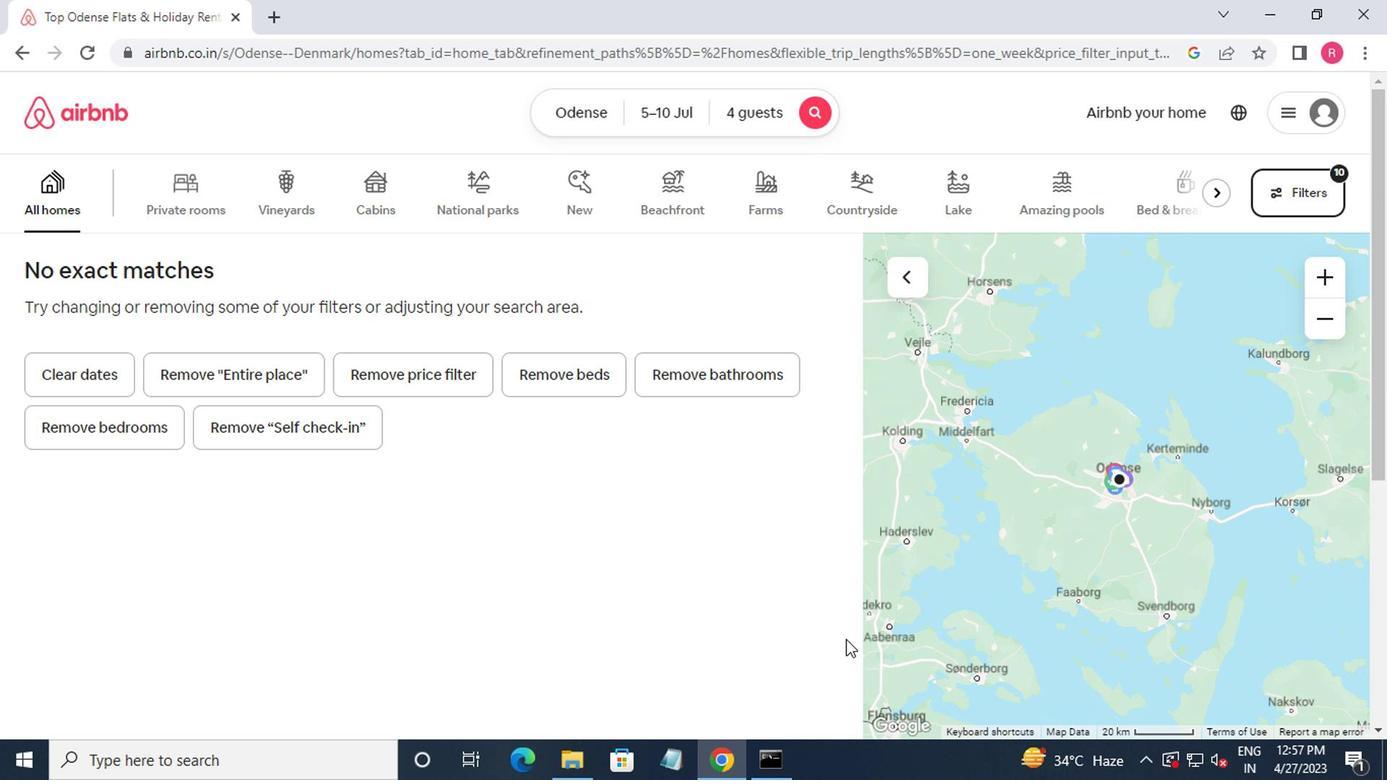 
Action: Mouse moved to (1011, 653)
Screenshot: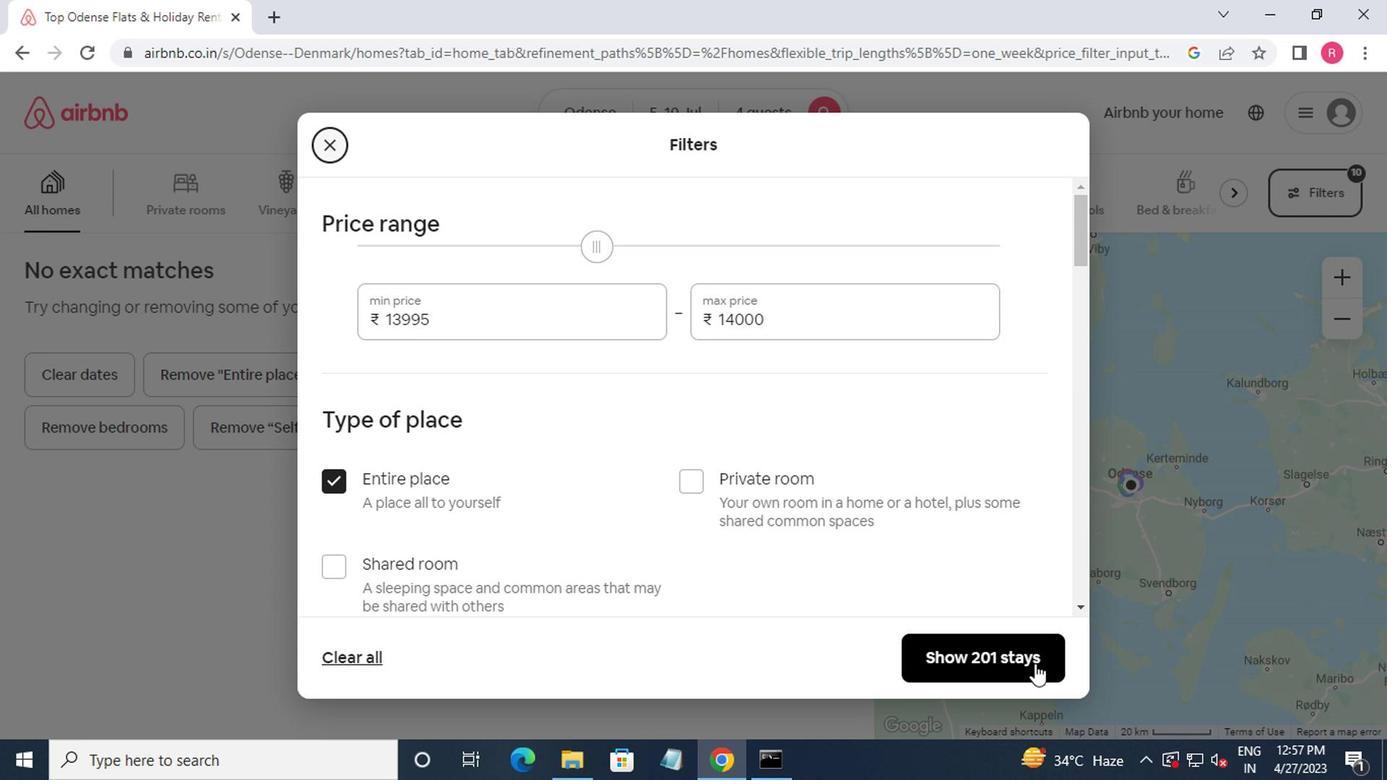 
Action: Mouse pressed left at (1011, 653)
Screenshot: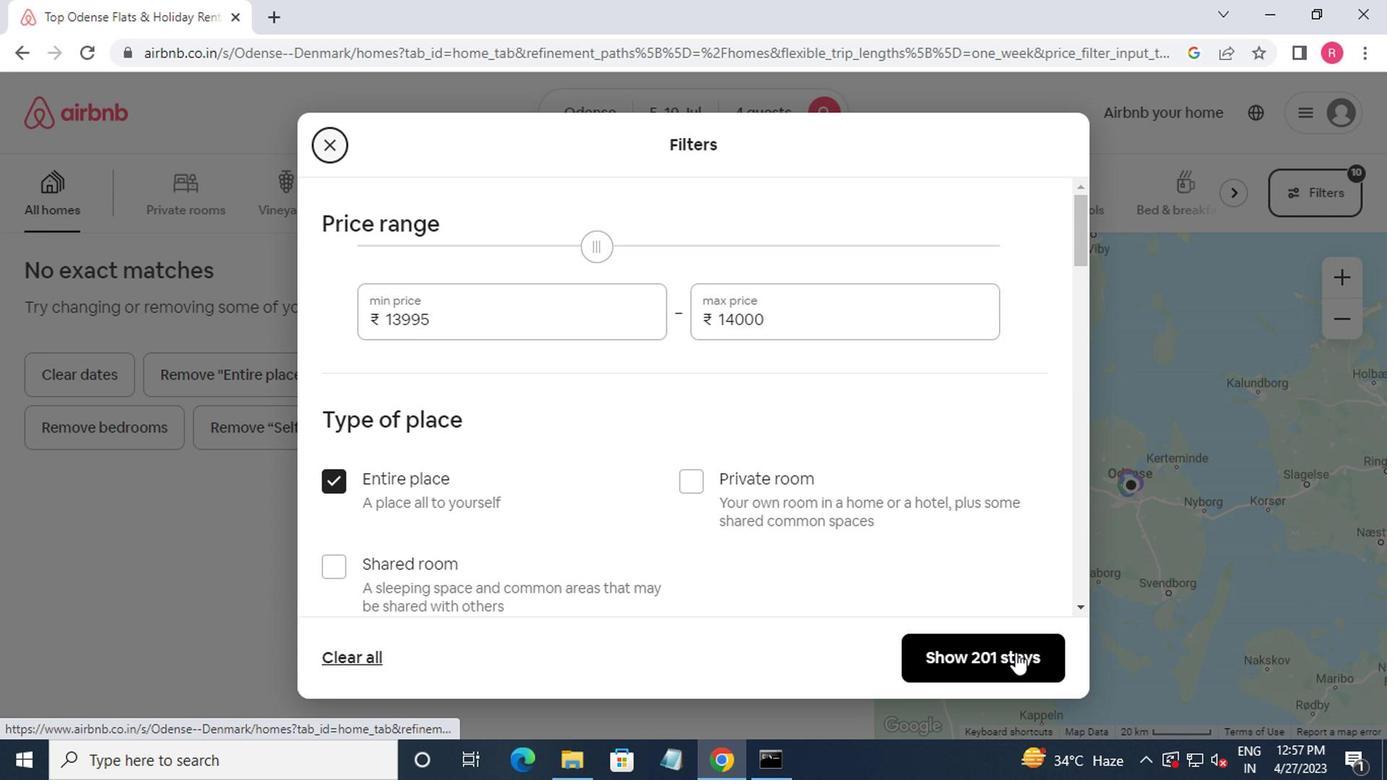 
Action: Mouse moved to (1001, 652)
Screenshot: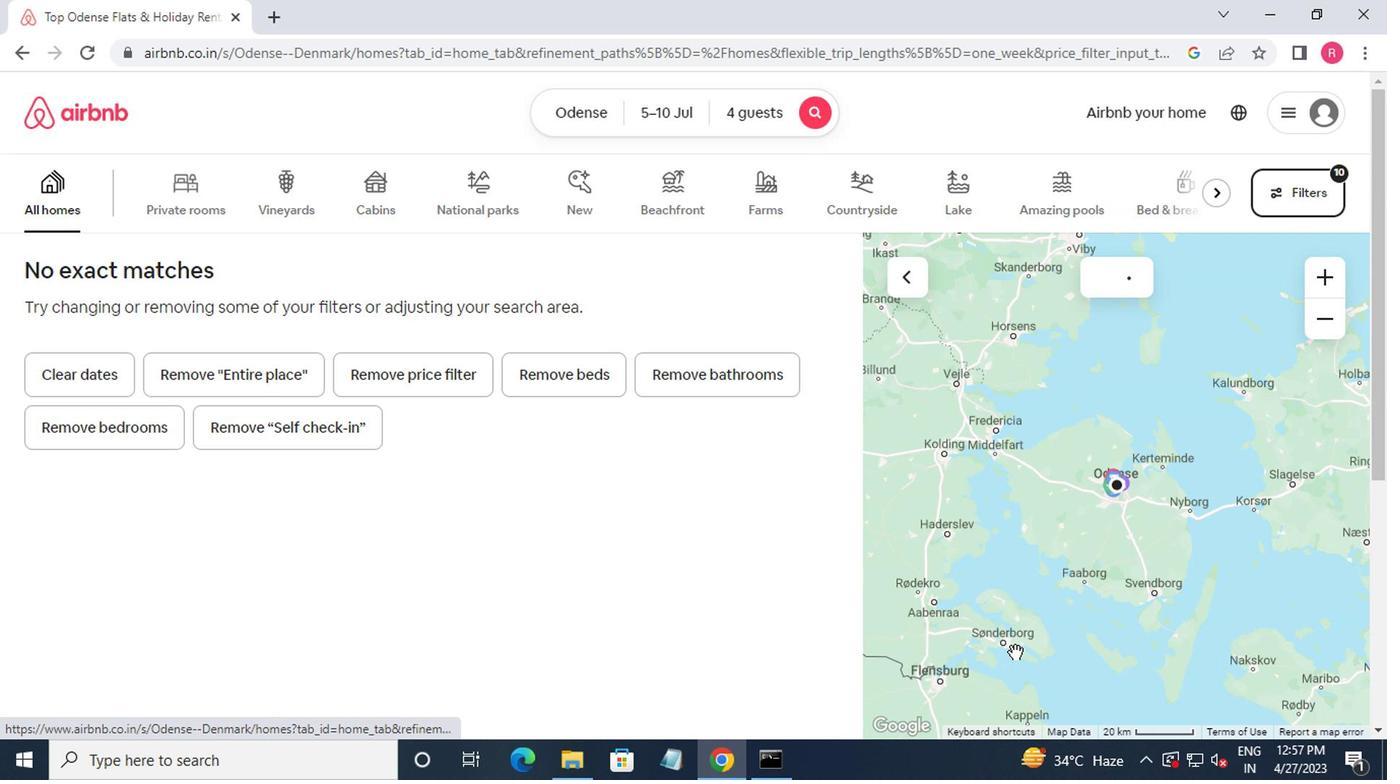 
